 Task: Look for space in Santa Cruz de El Seibo, Dominican Republic from 22nd June, 2023 to 30th June, 2023 for 2 adults in price range Rs.7000 to Rs.15000. Place can be entire place with 1  bedroom having 1 bed and 1 bathroom. Property type can be house, flat, guest house, hotel. Booking option can be shelf check-in. Required host language is English.
Action: Mouse moved to (740, 83)
Screenshot: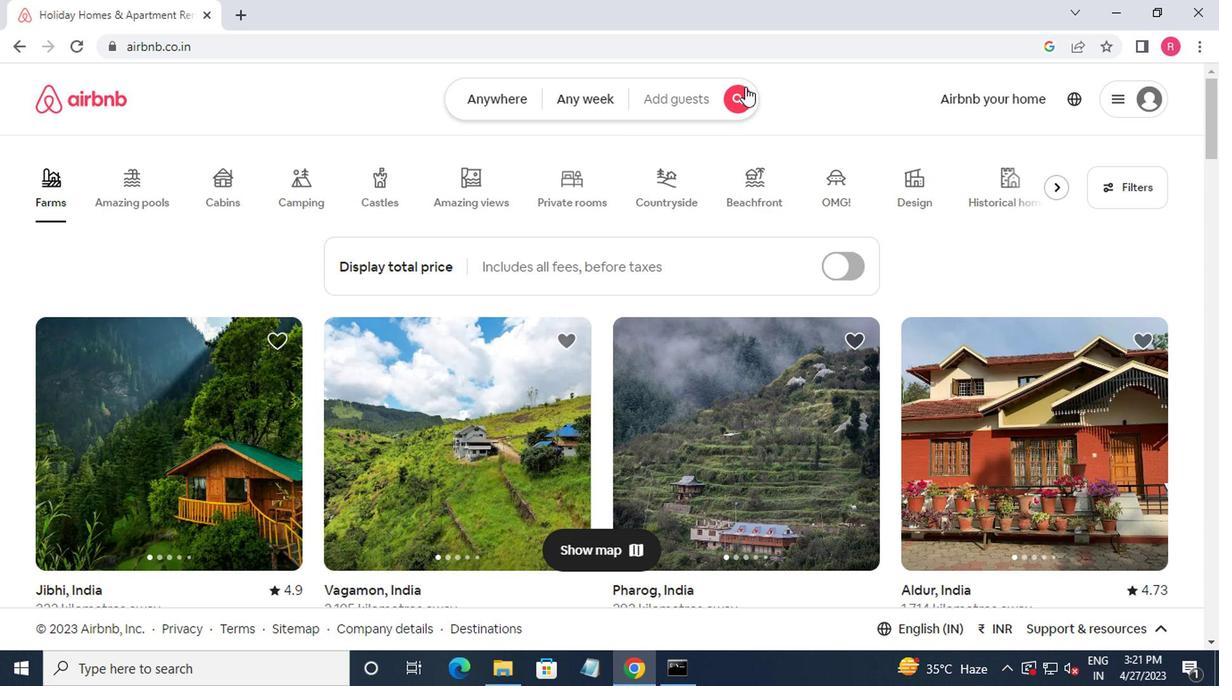 
Action: Mouse pressed left at (740, 83)
Screenshot: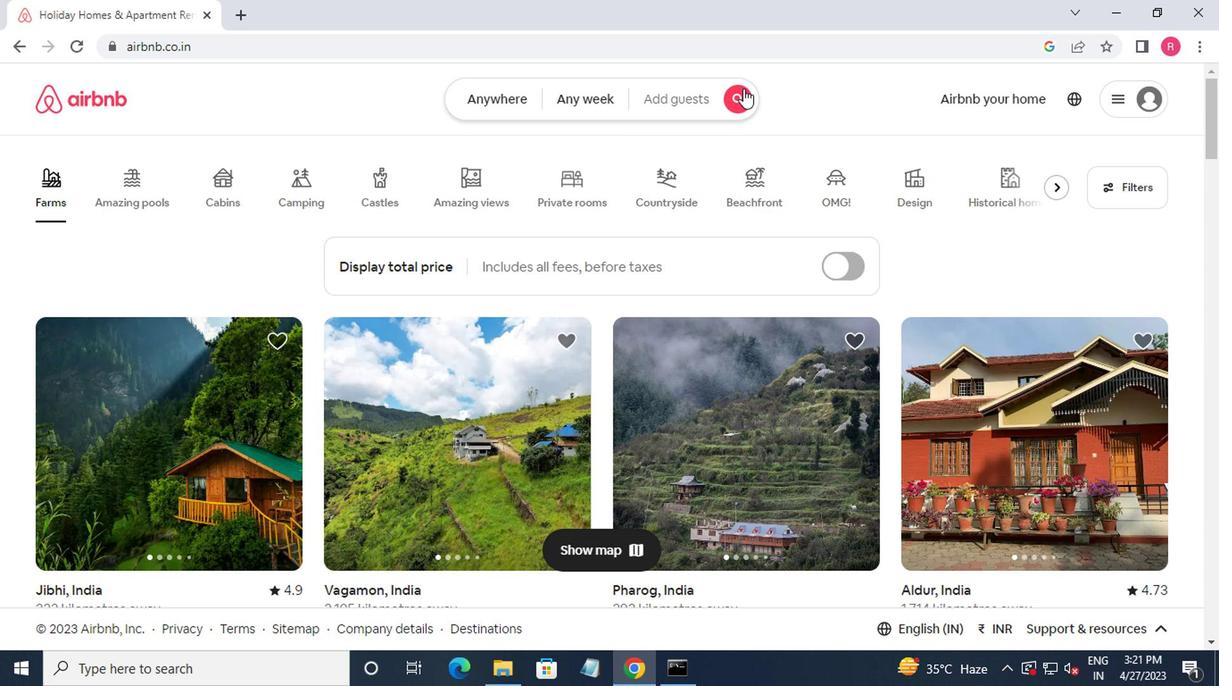 
Action: Mouse moved to (418, 167)
Screenshot: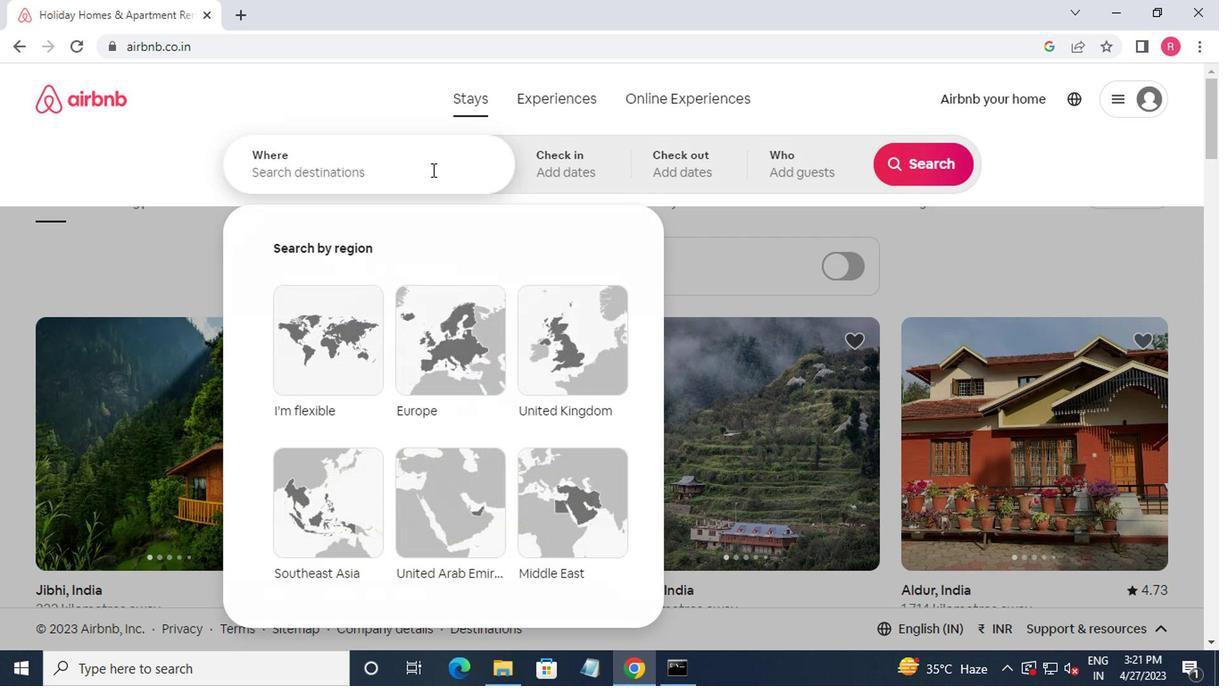 
Action: Mouse pressed left at (418, 167)
Screenshot: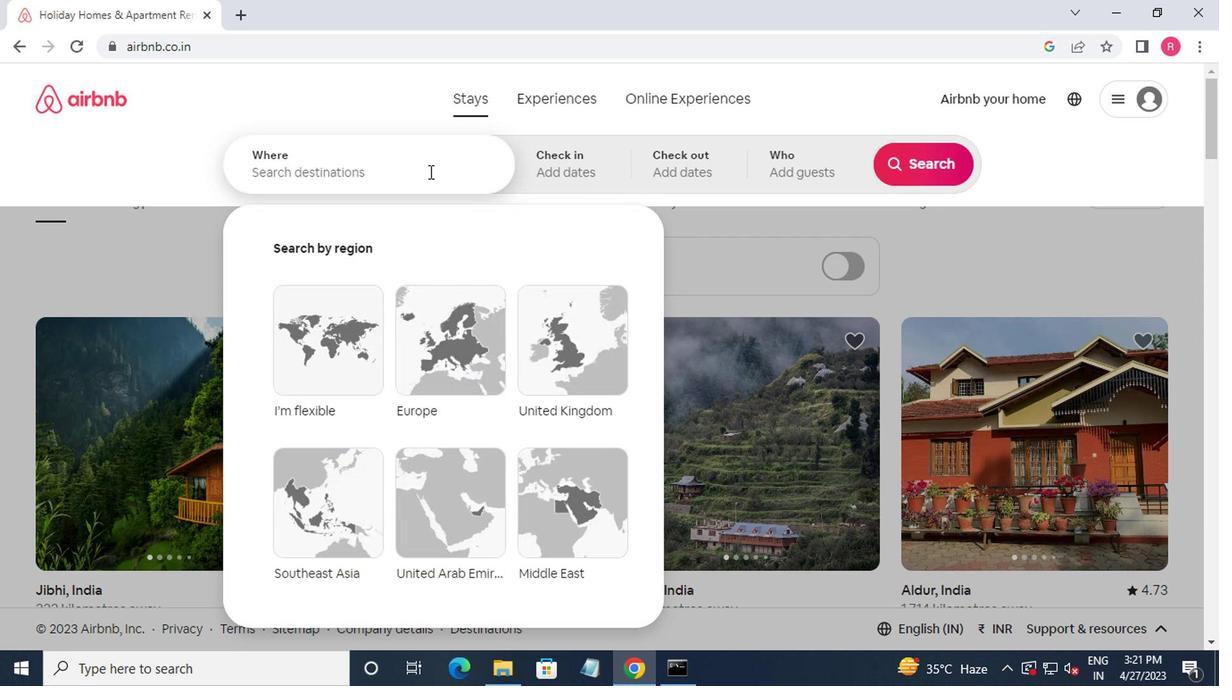 
Action: Key pressed santa<Key.space>cruz<Key.space>de<Key.space>el
Screenshot: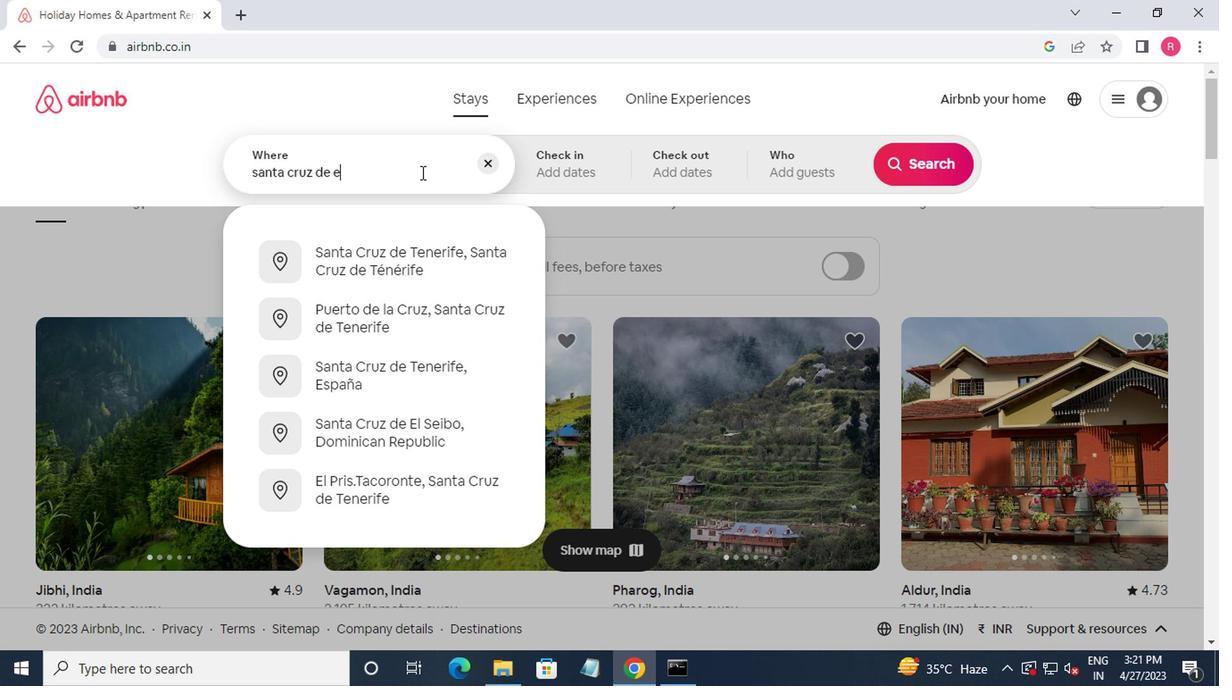
Action: Mouse moved to (414, 272)
Screenshot: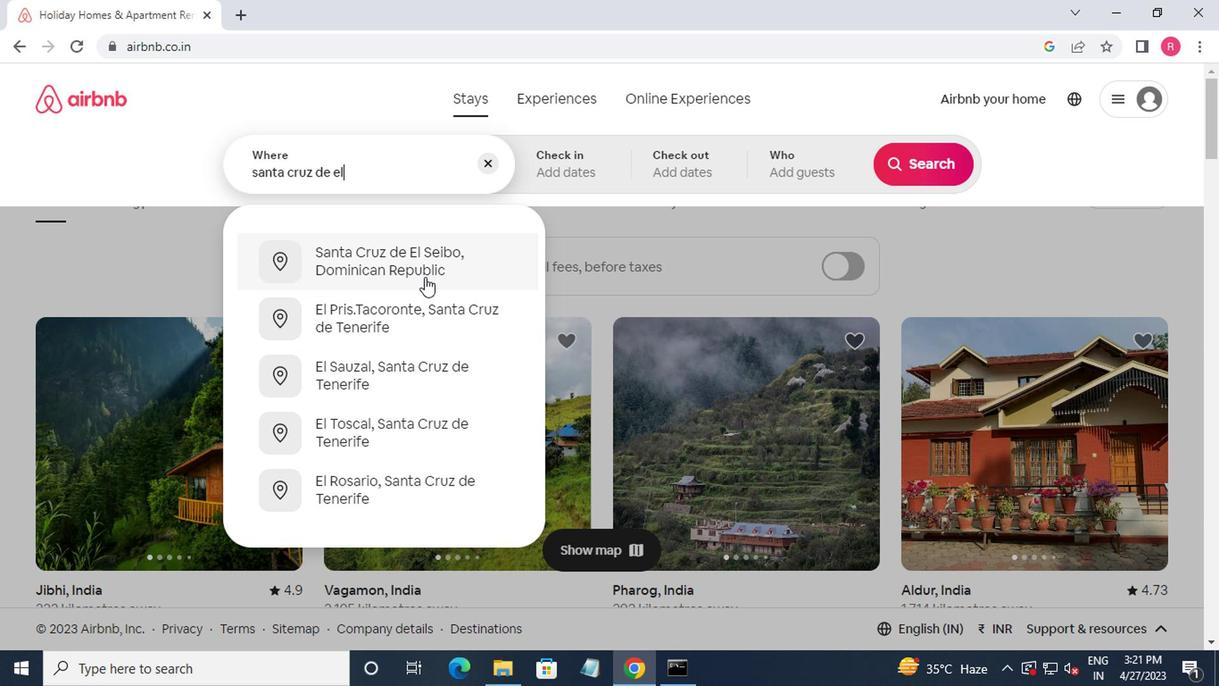 
Action: Mouse pressed left at (414, 272)
Screenshot: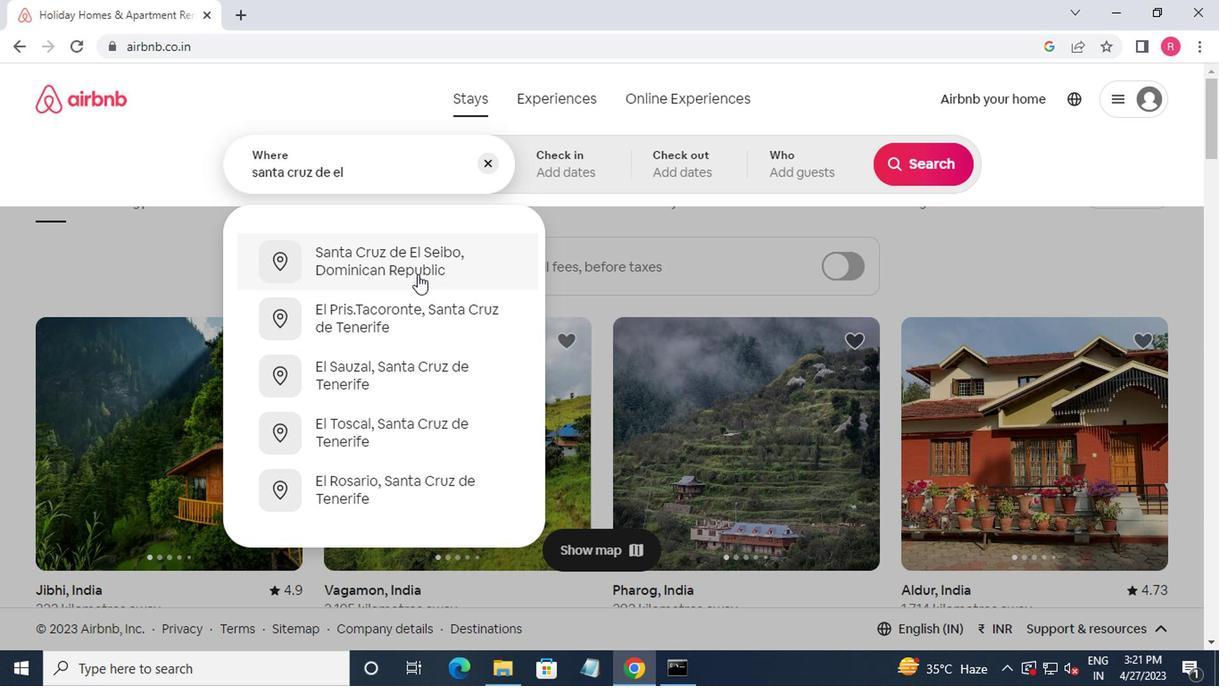 
Action: Mouse moved to (909, 309)
Screenshot: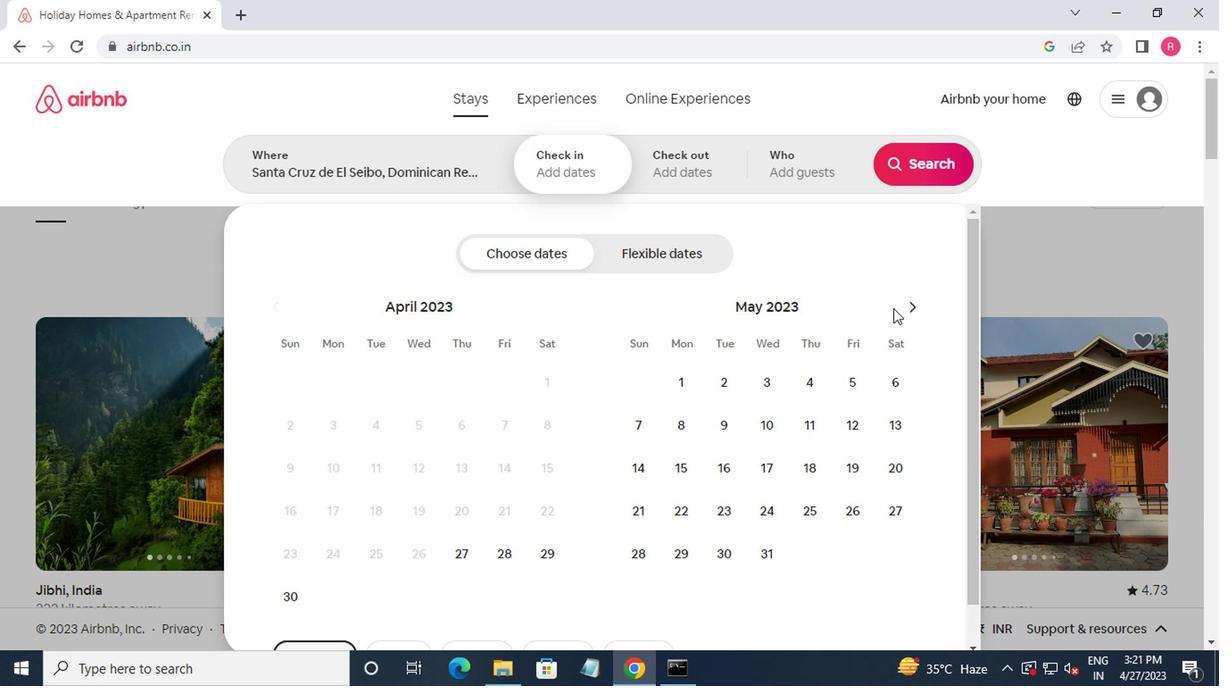 
Action: Mouse pressed left at (909, 309)
Screenshot: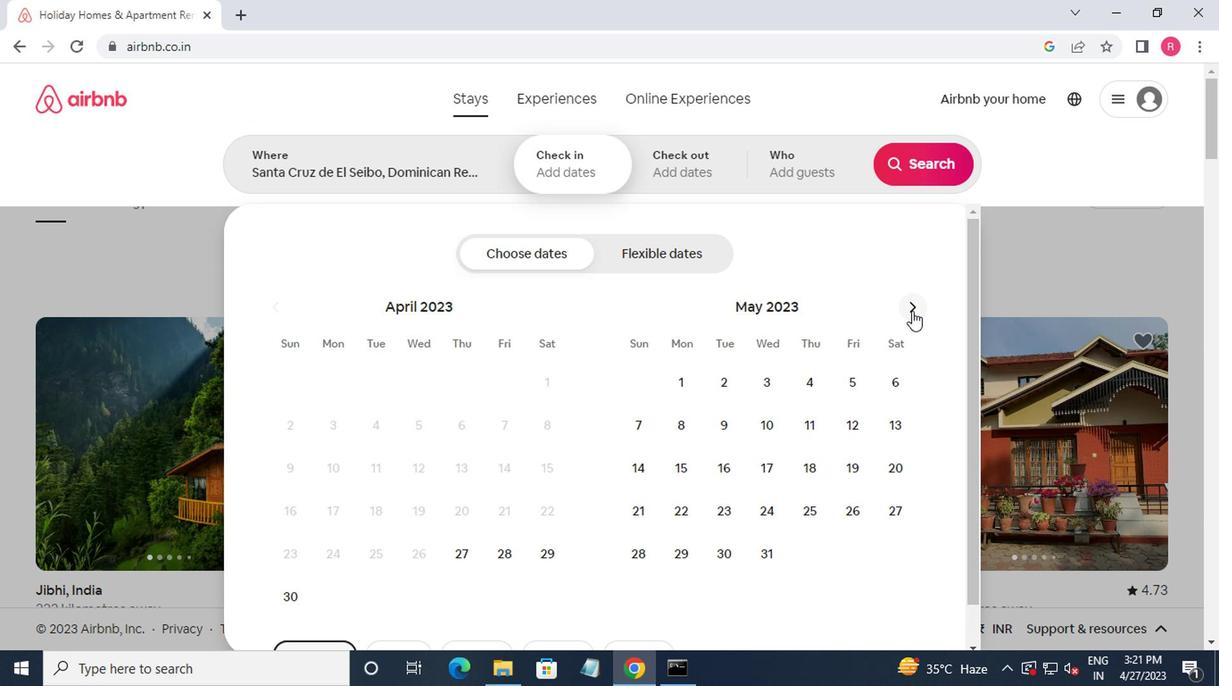 
Action: Mouse moved to (799, 524)
Screenshot: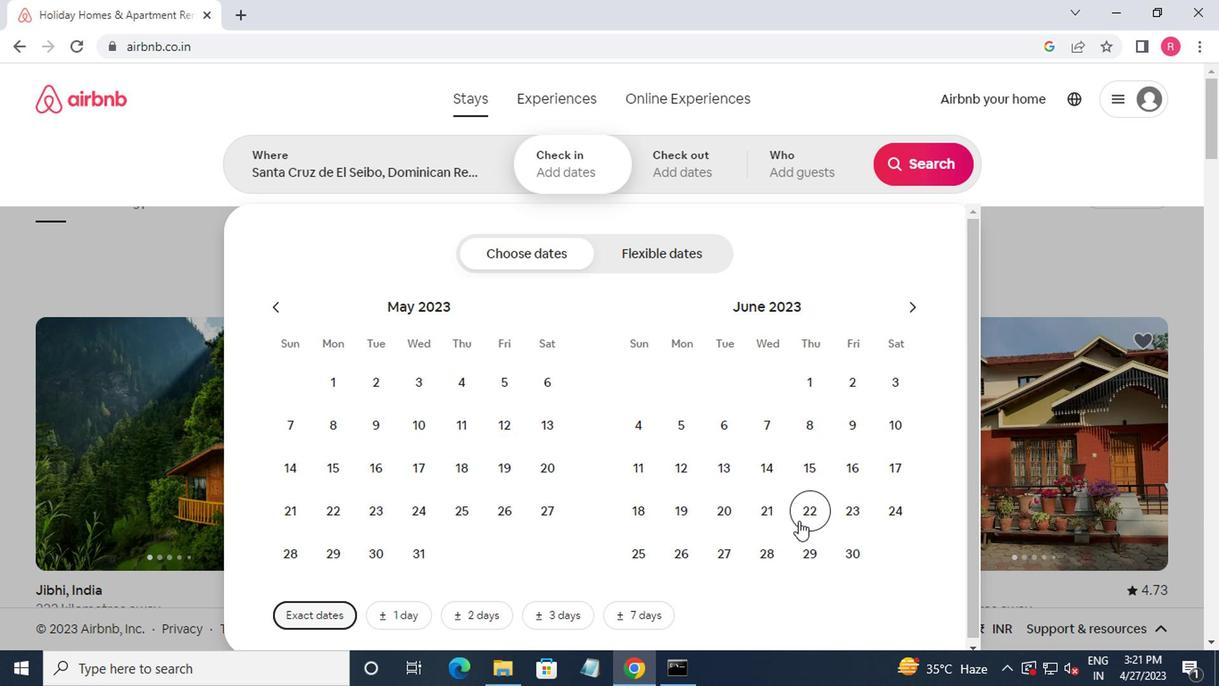 
Action: Mouse pressed left at (799, 524)
Screenshot: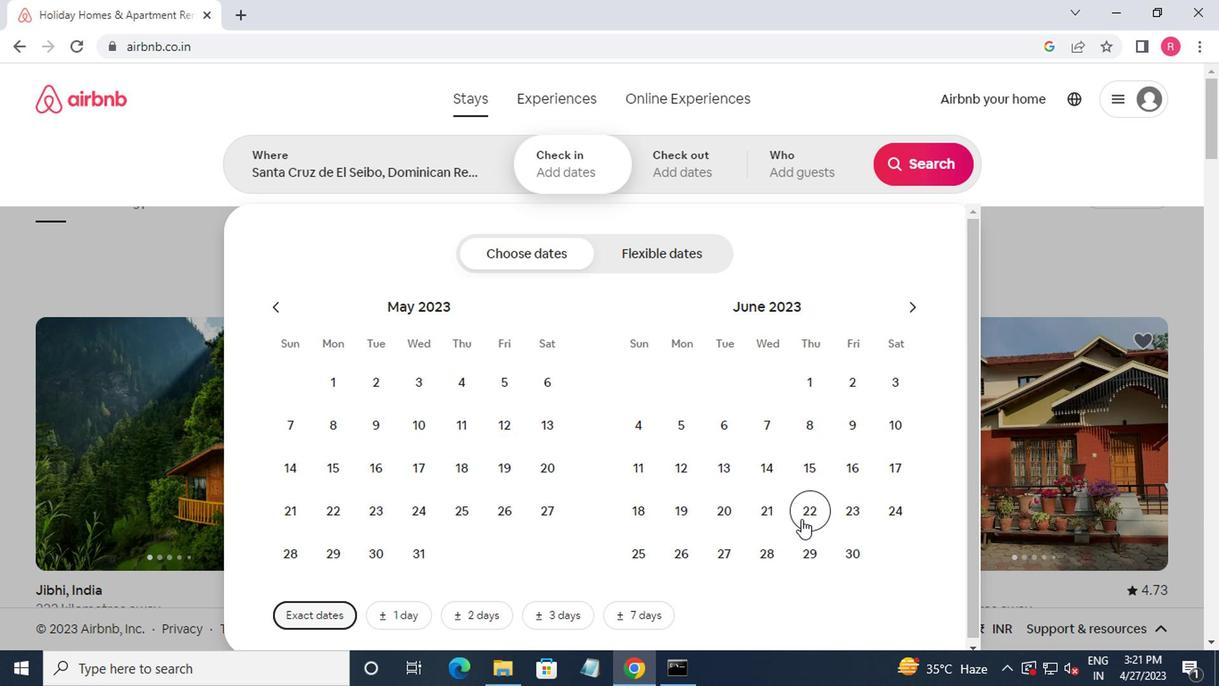 
Action: Mouse moved to (899, 301)
Screenshot: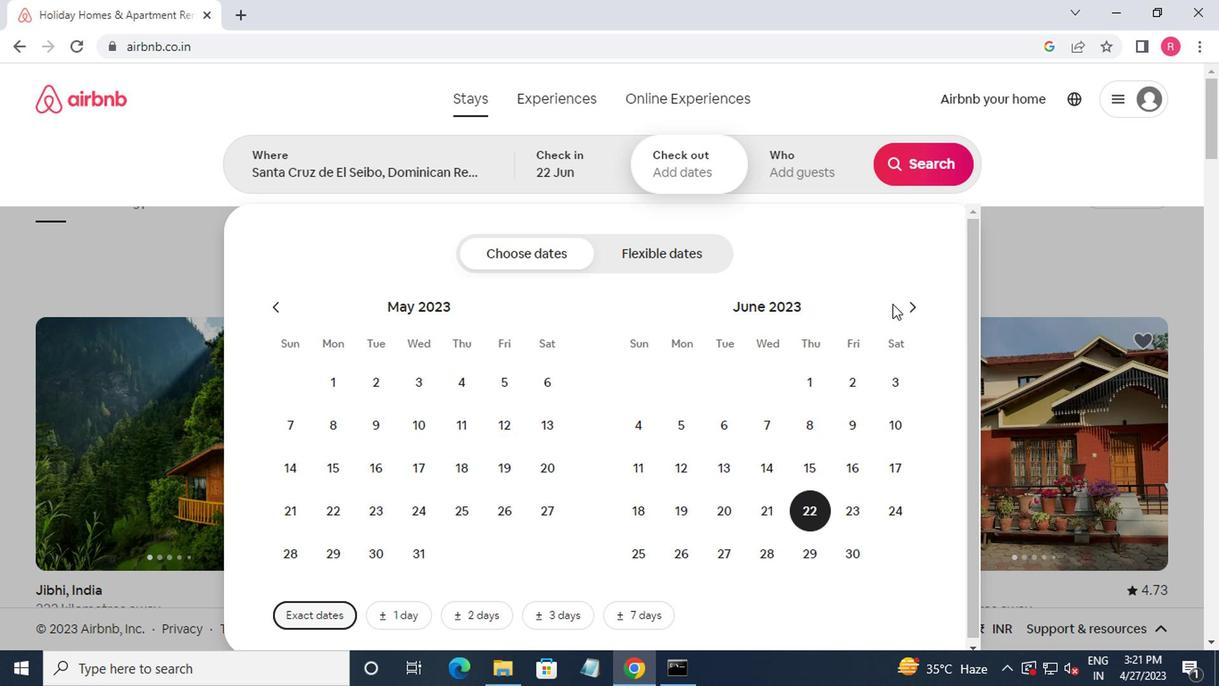 
Action: Mouse pressed left at (899, 301)
Screenshot: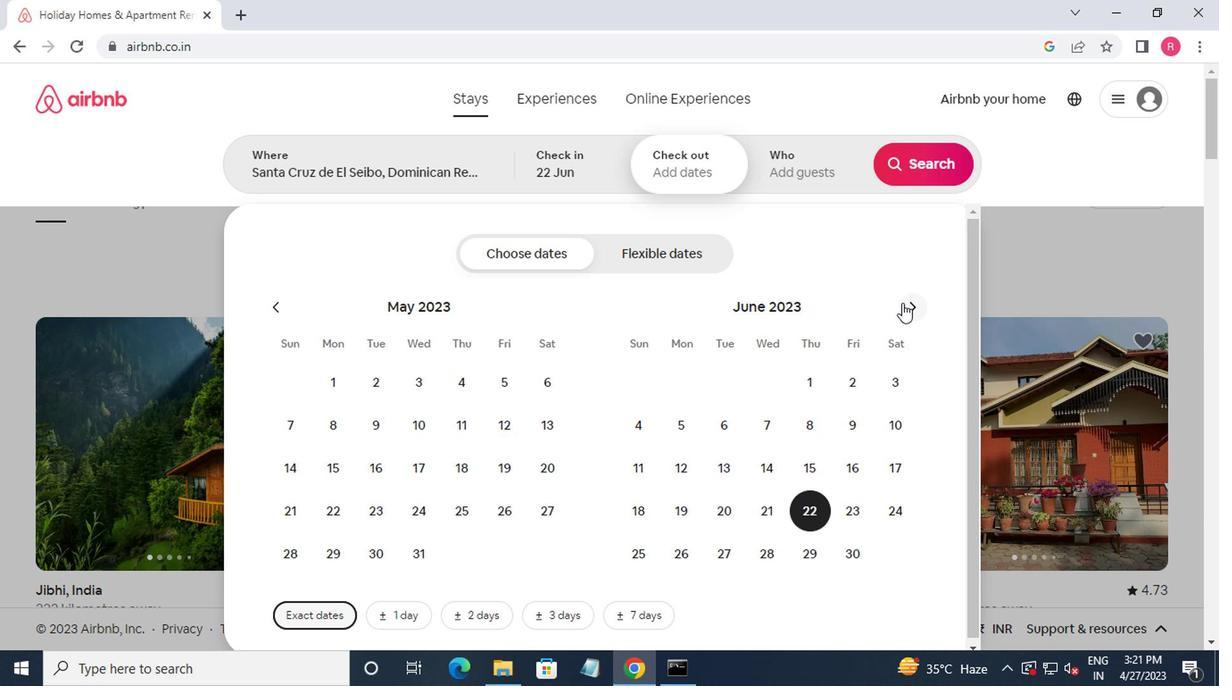 
Action: Mouse moved to (518, 561)
Screenshot: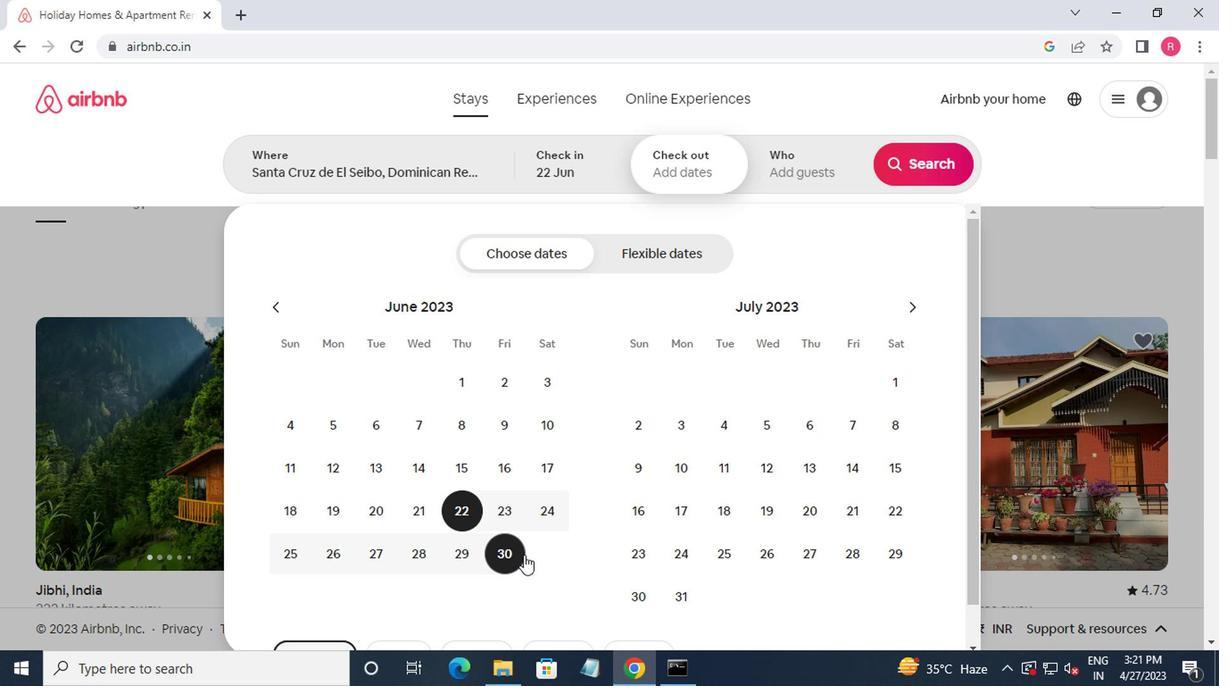
Action: Mouse pressed left at (518, 561)
Screenshot: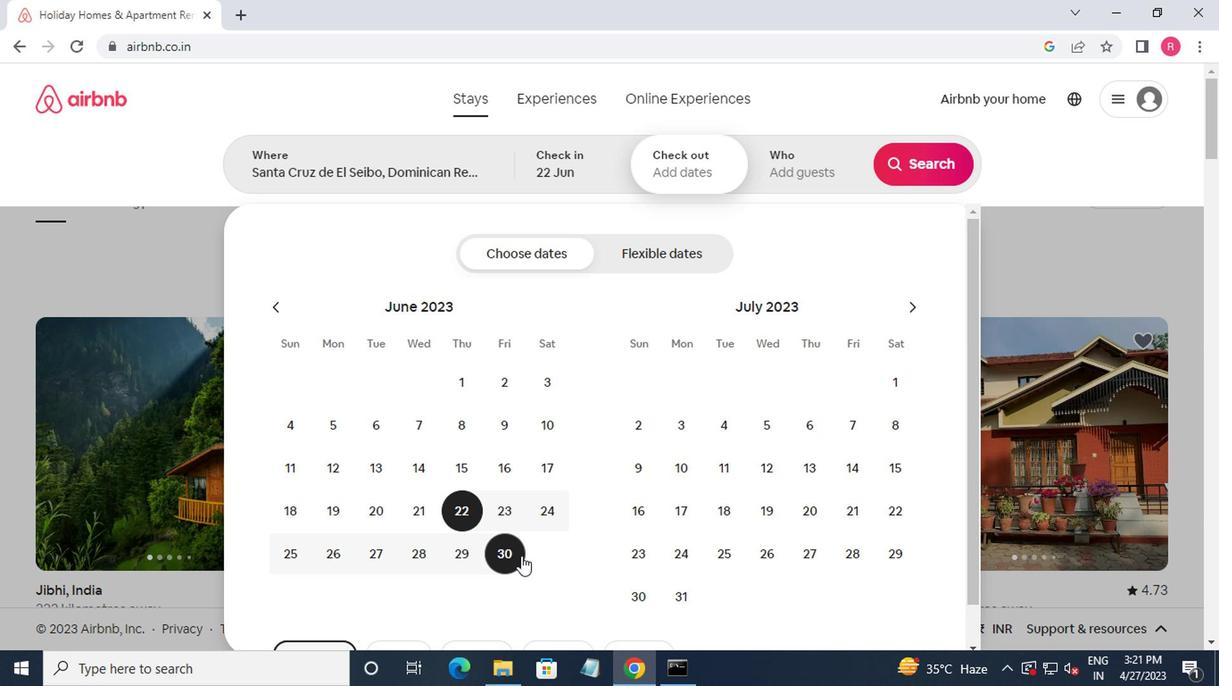
Action: Mouse moved to (793, 173)
Screenshot: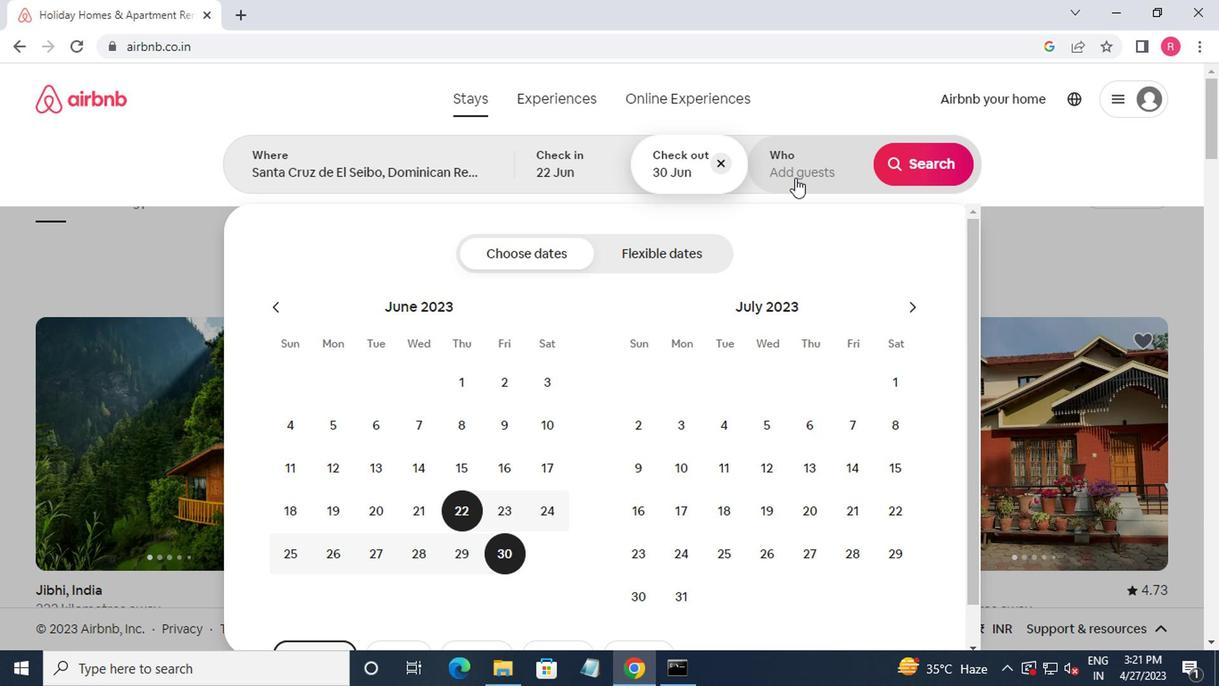 
Action: Mouse pressed left at (793, 173)
Screenshot: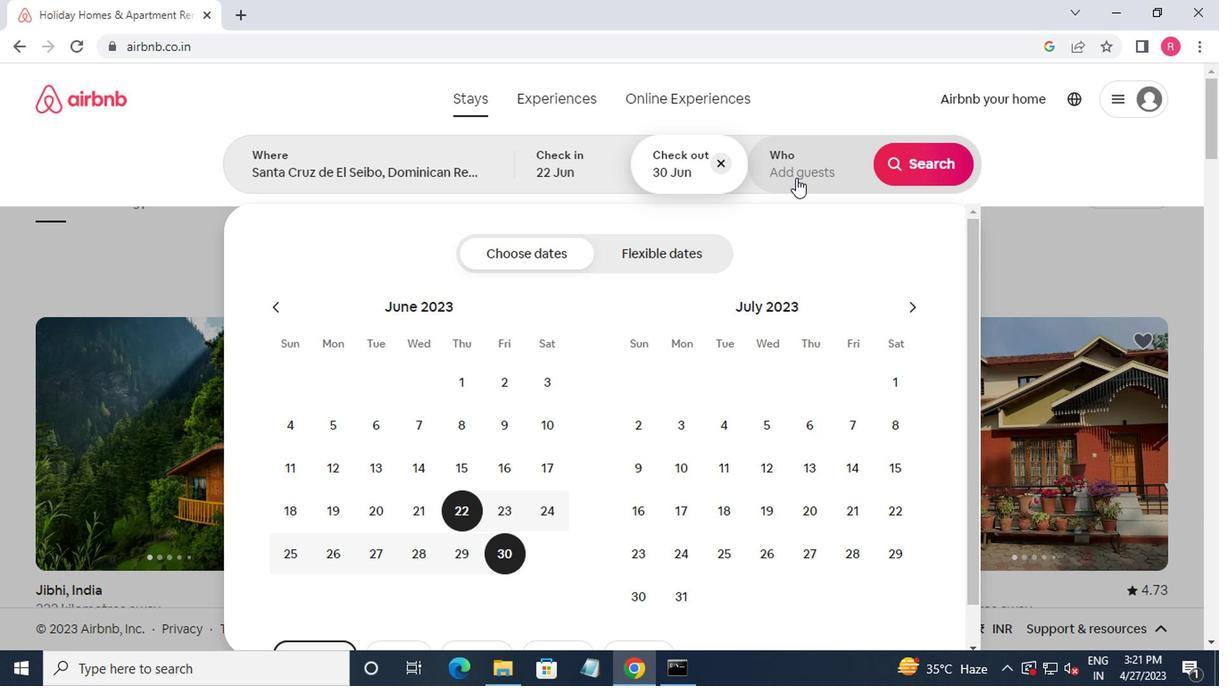 
Action: Mouse moved to (933, 252)
Screenshot: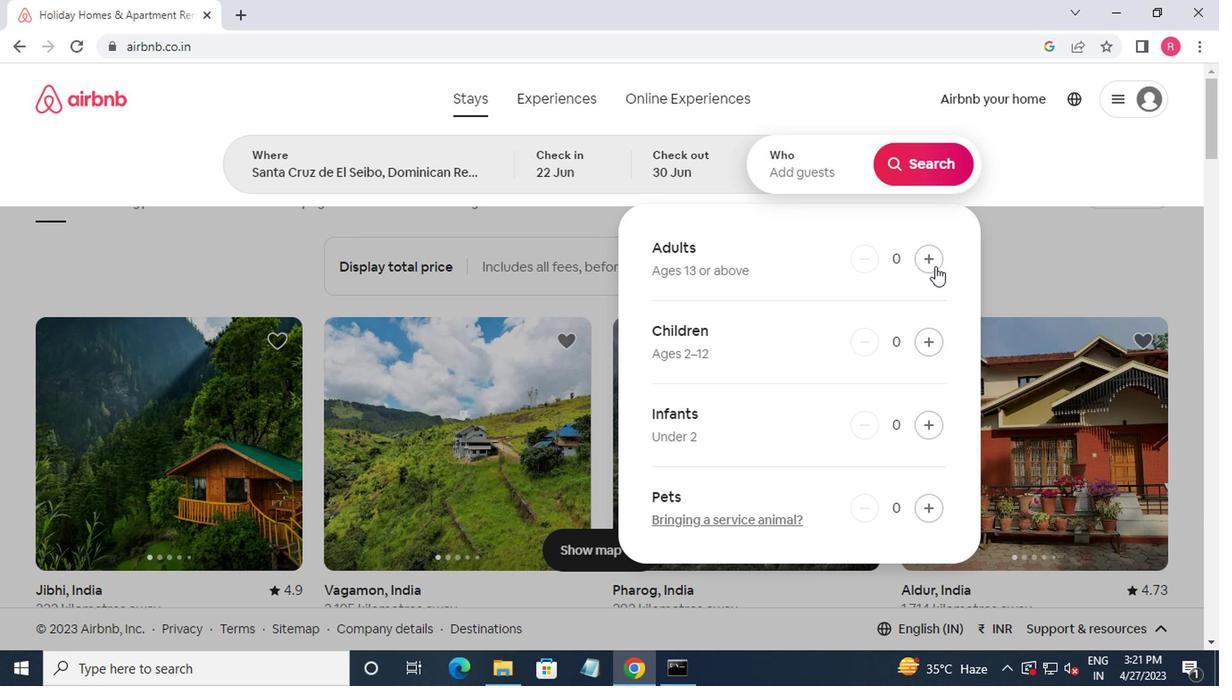 
Action: Mouse pressed left at (933, 252)
Screenshot: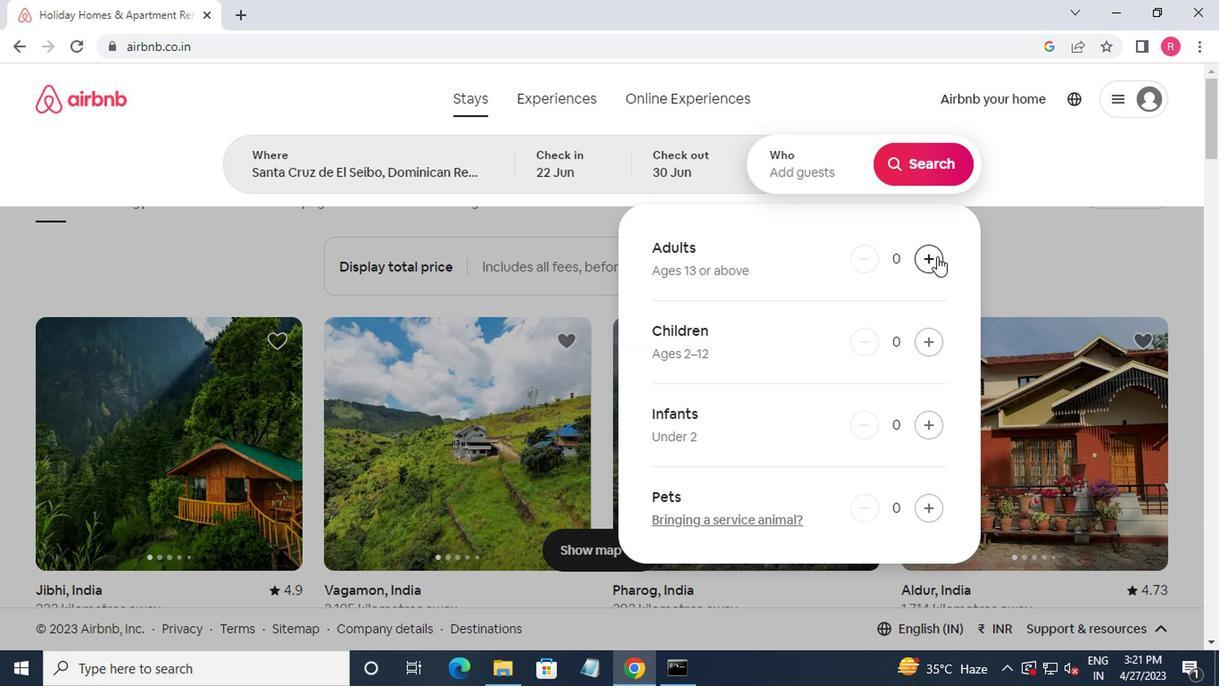 
Action: Mouse pressed left at (933, 252)
Screenshot: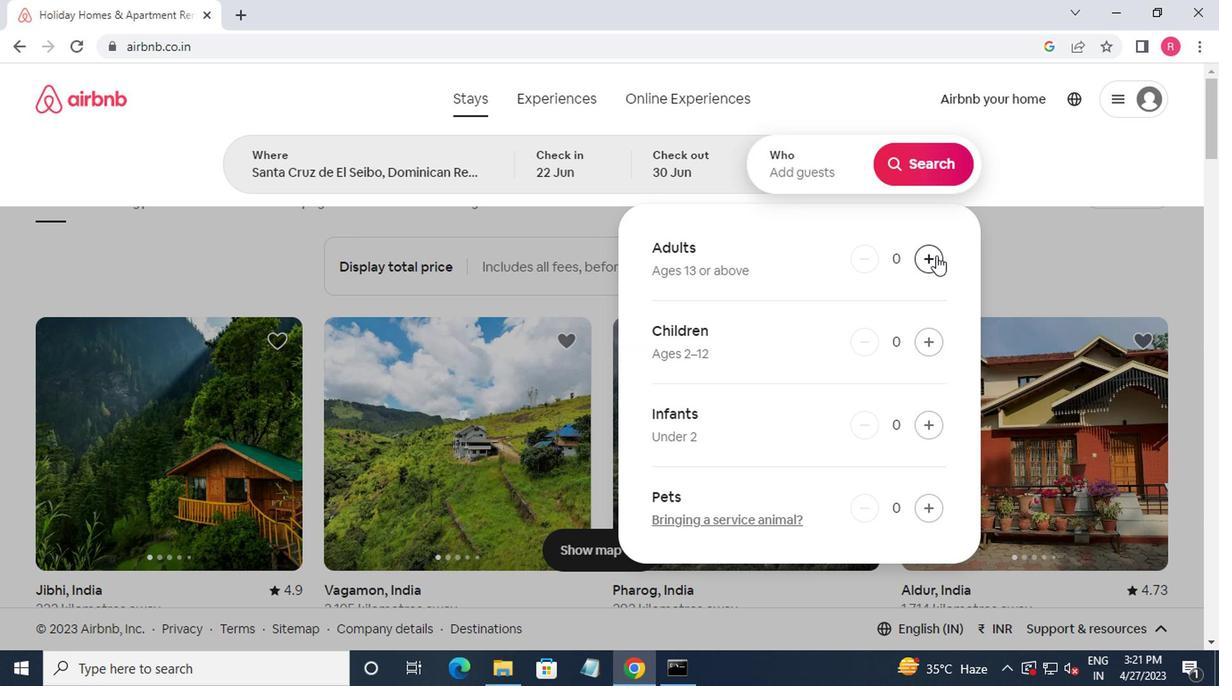 
Action: Mouse moved to (914, 179)
Screenshot: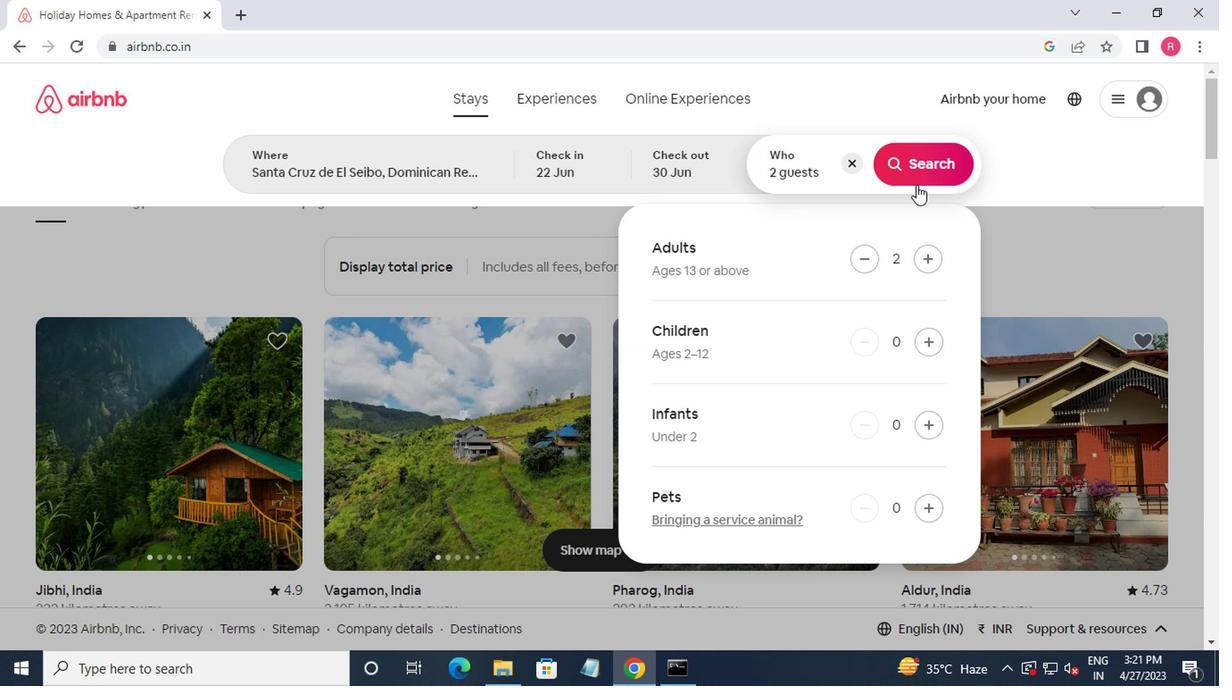 
Action: Mouse pressed left at (914, 179)
Screenshot: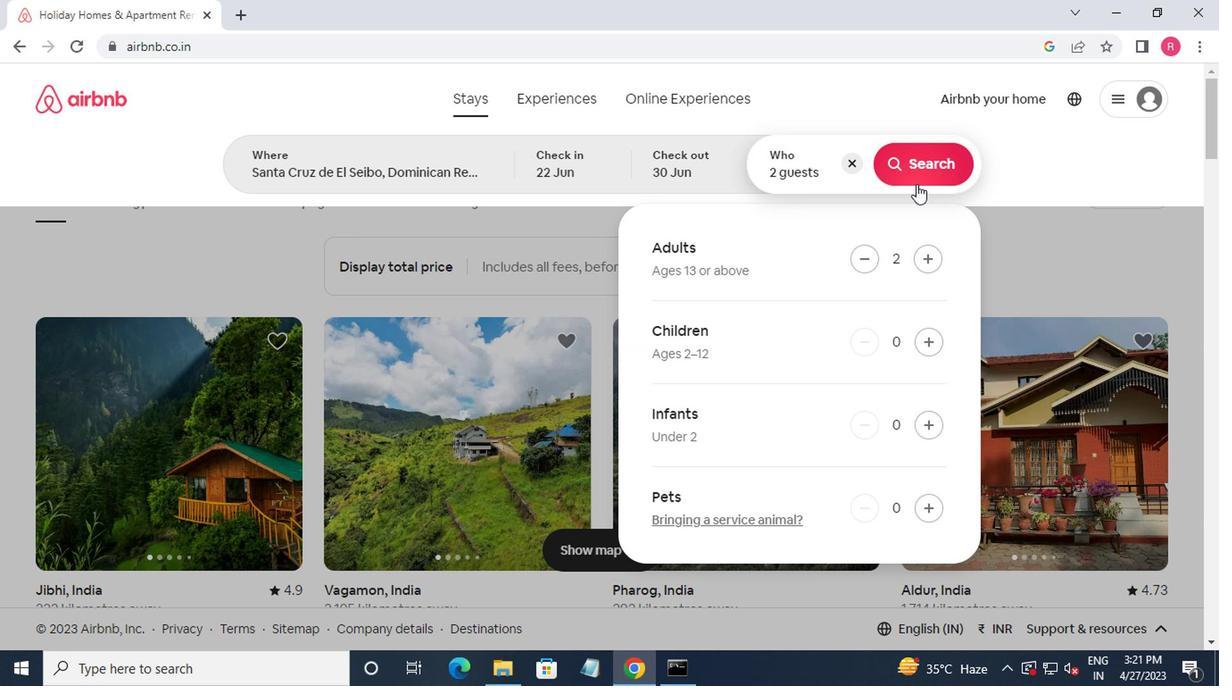 
Action: Mouse moved to (1140, 167)
Screenshot: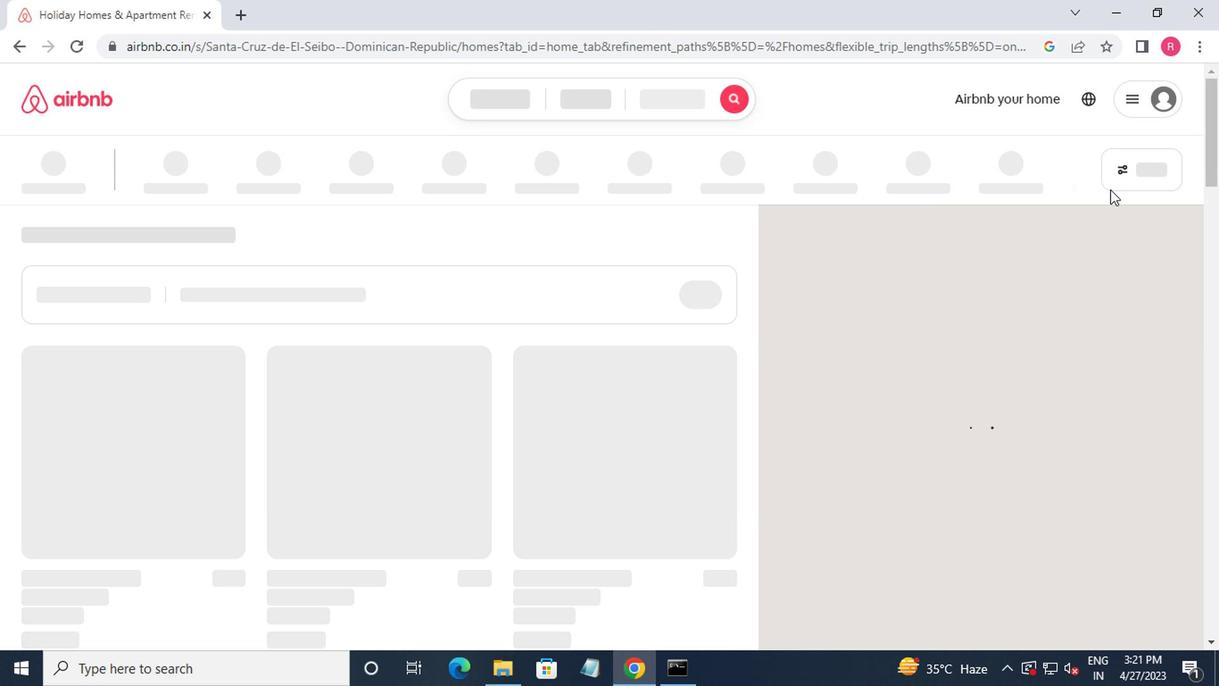 
Action: Mouse pressed left at (1140, 167)
Screenshot: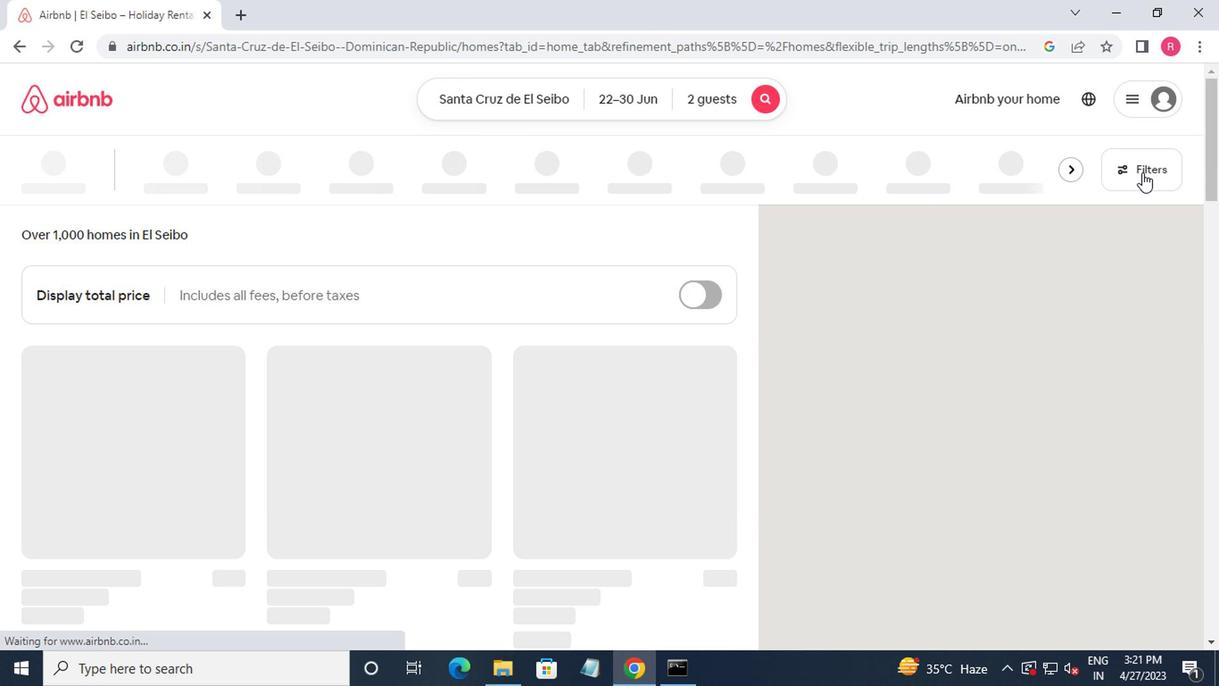 
Action: Mouse moved to (377, 400)
Screenshot: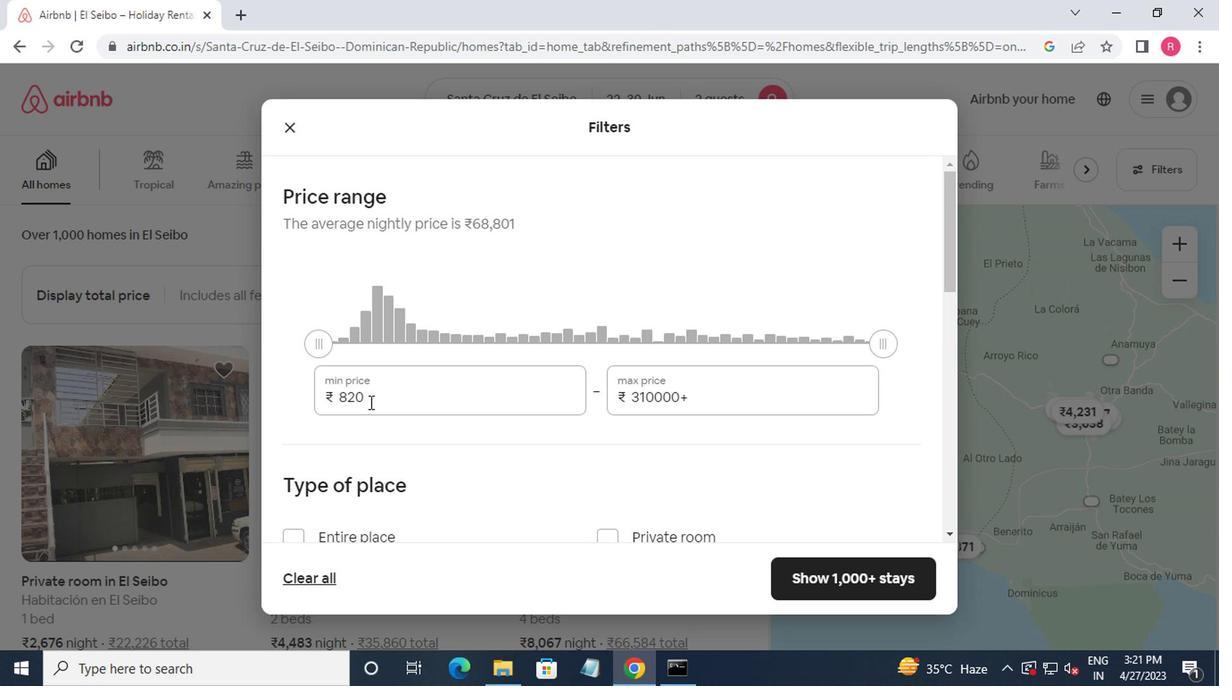 
Action: Mouse pressed left at (377, 400)
Screenshot: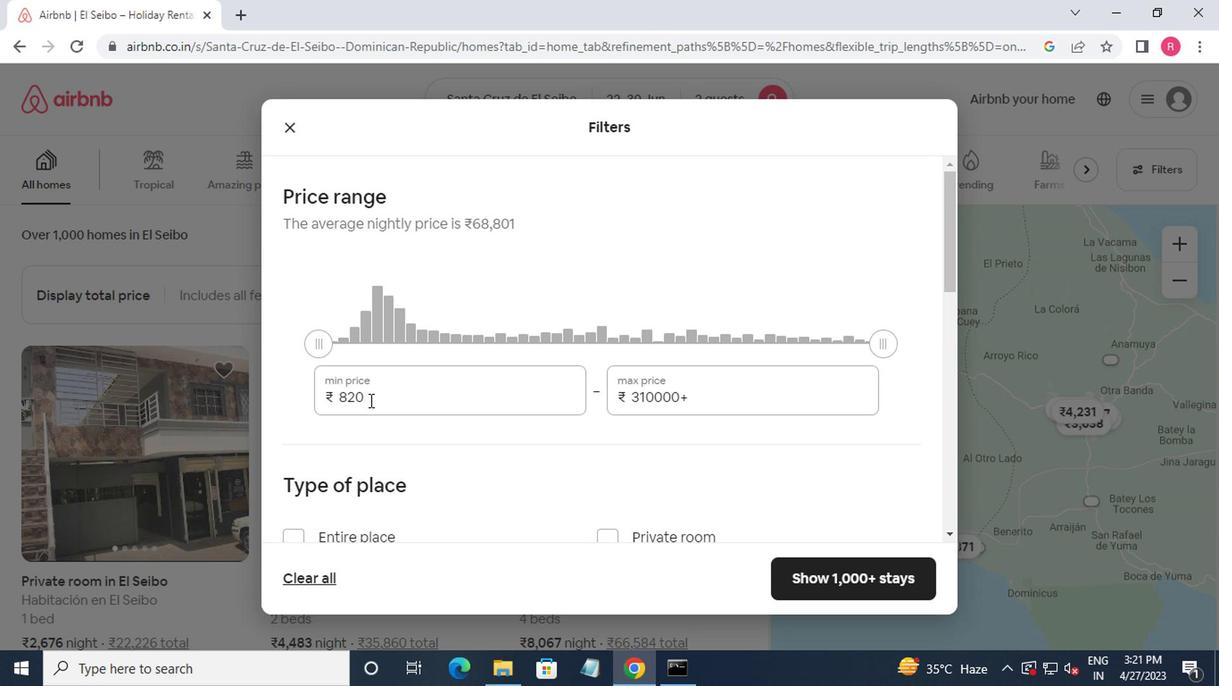 
Action: Key pressed <Key.backspace><Key.backspace><Key.backspace><Key.backspace>7000<Key.tab>15000
Screenshot: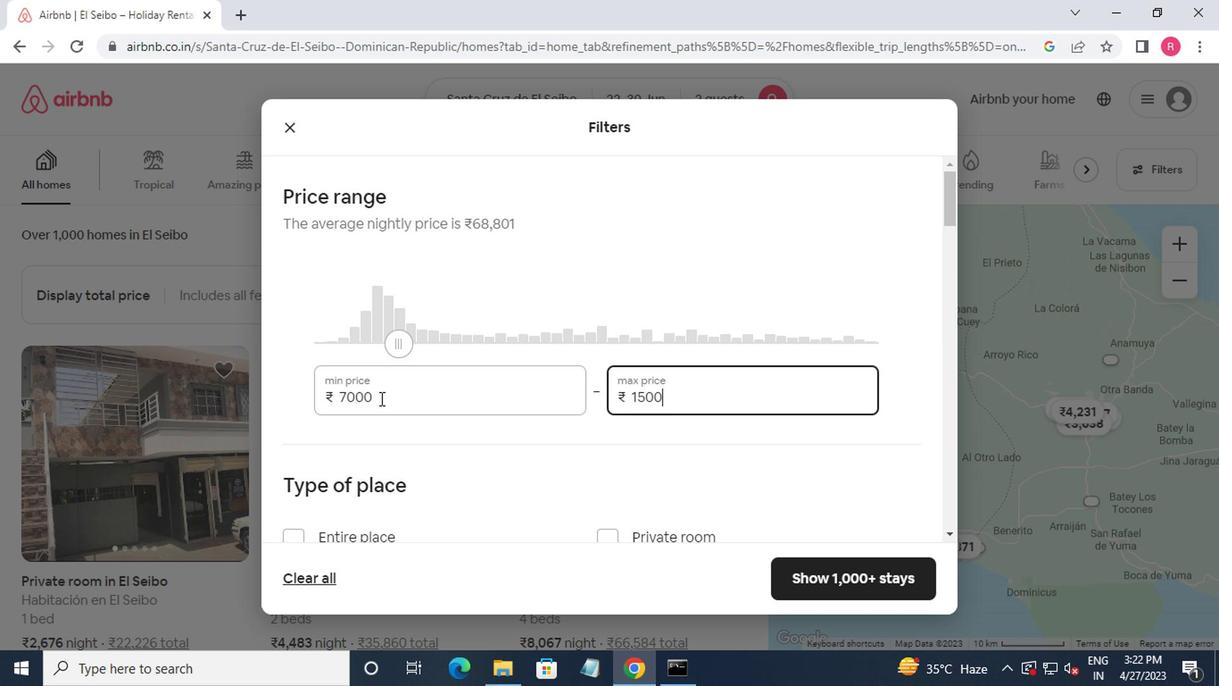 
Action: Mouse moved to (363, 414)
Screenshot: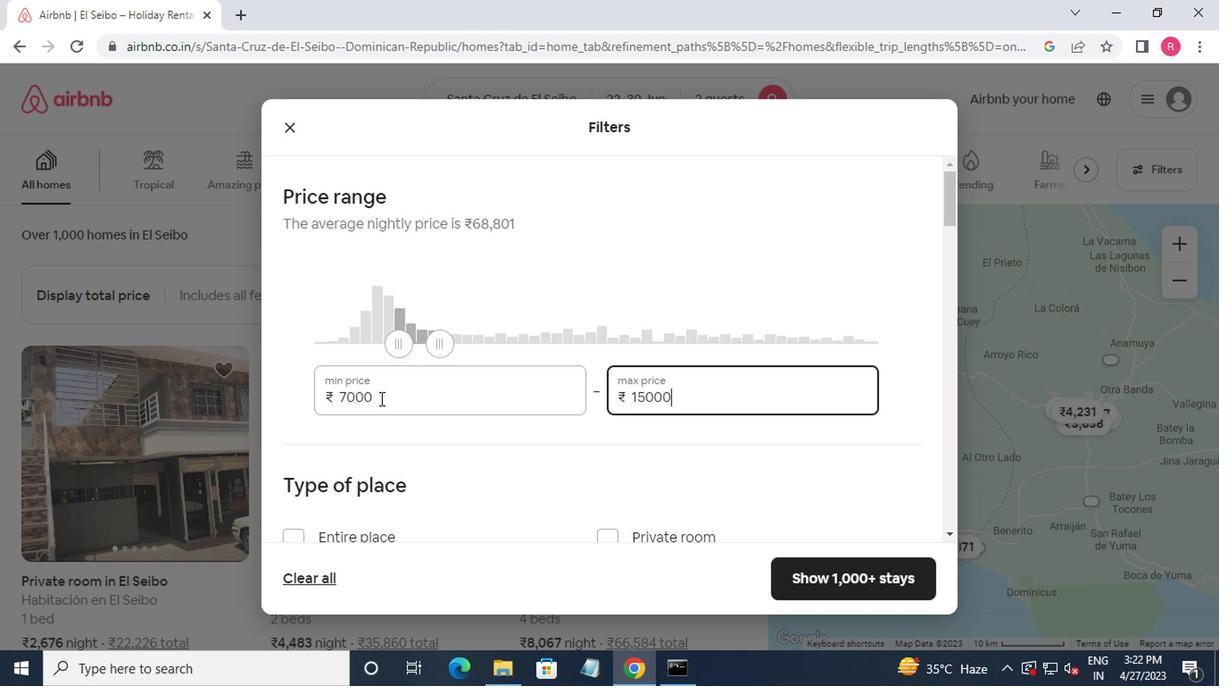 
Action: Mouse scrolled (363, 413) with delta (0, -1)
Screenshot: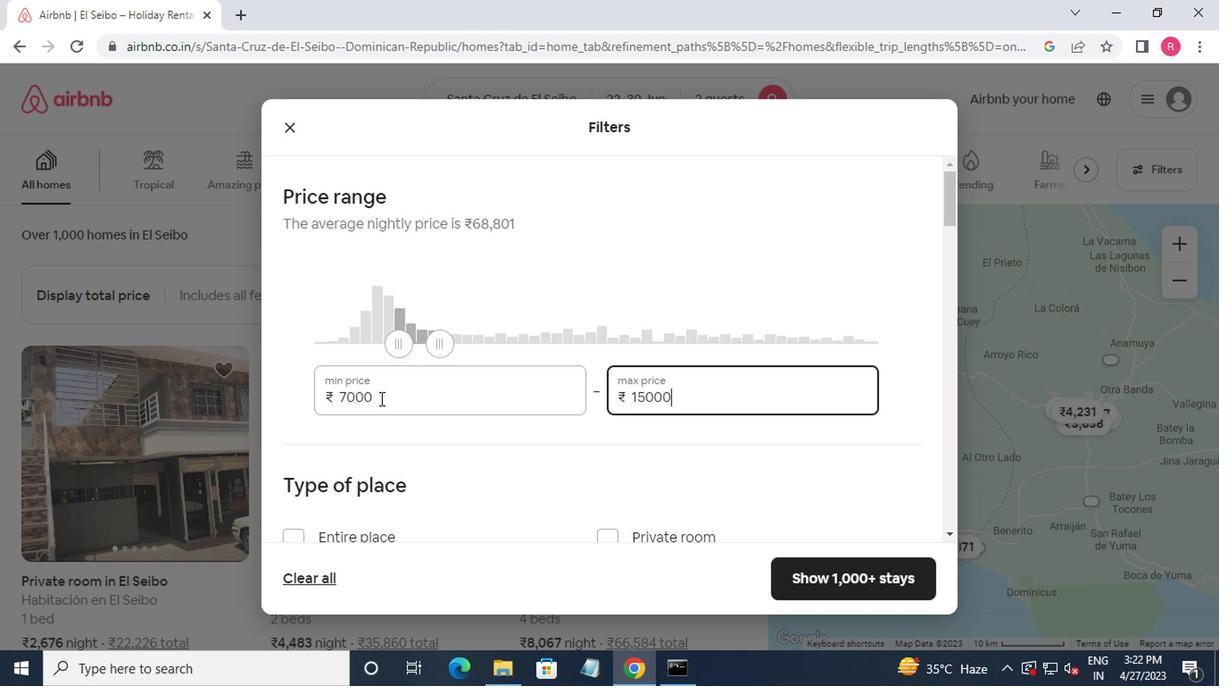 
Action: Mouse moved to (363, 417)
Screenshot: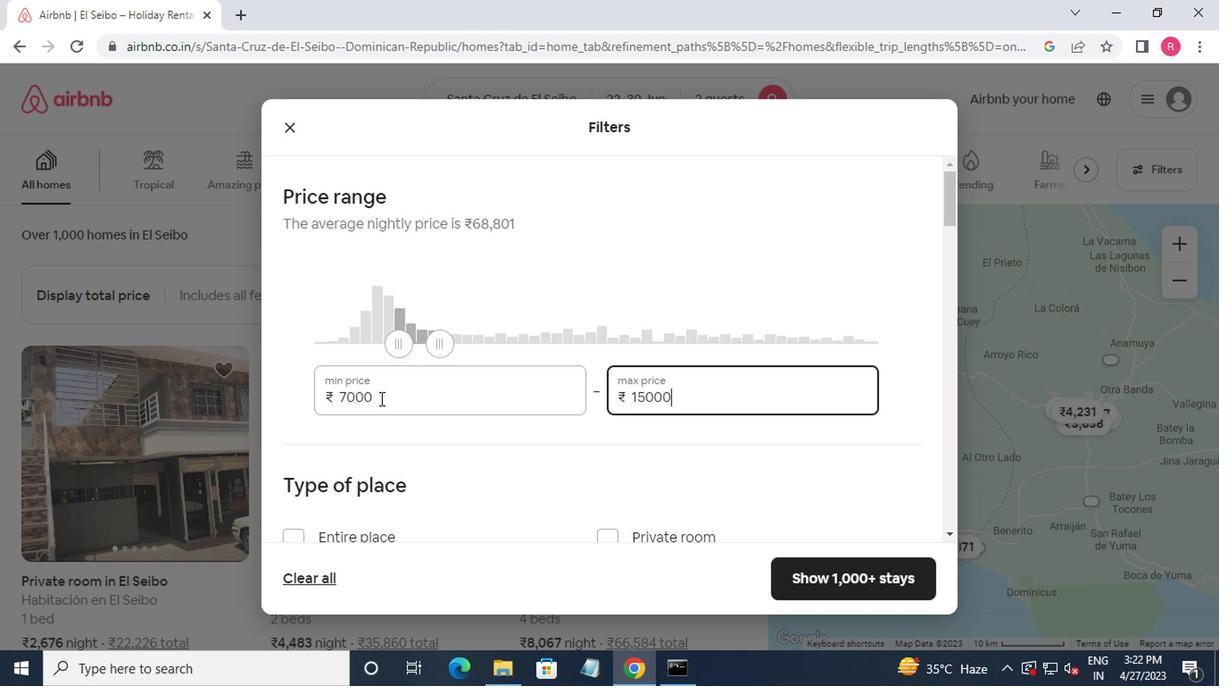 
Action: Mouse scrolled (363, 416) with delta (0, 0)
Screenshot: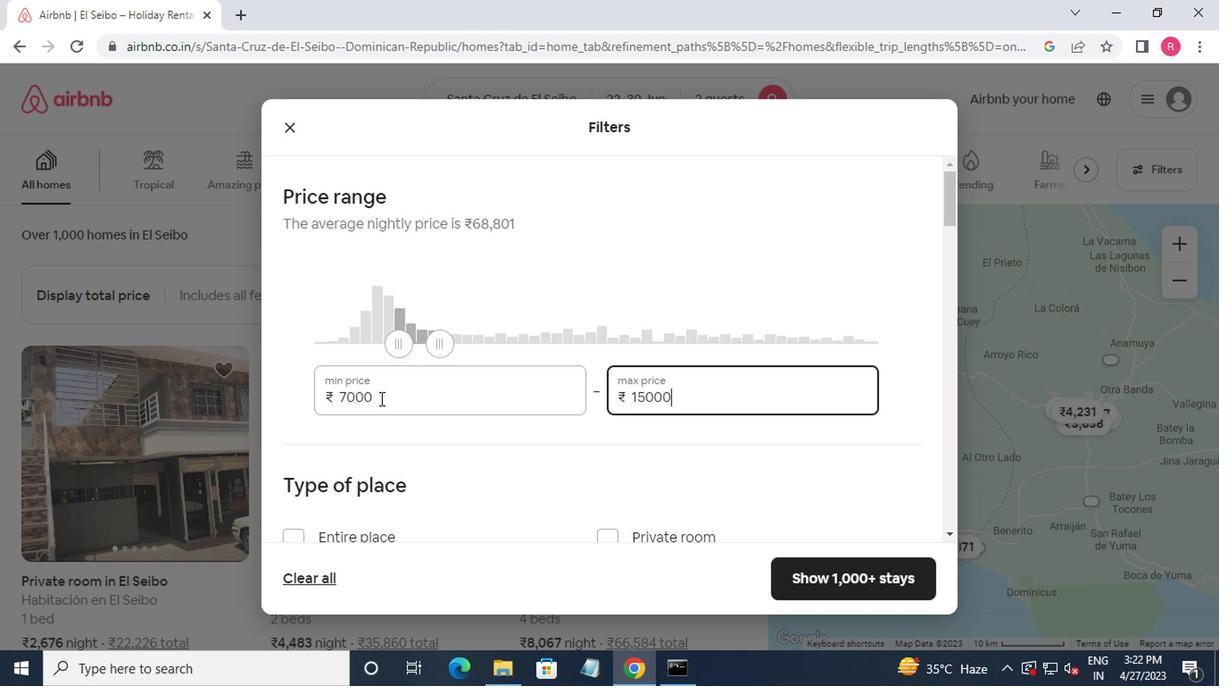 
Action: Mouse moved to (360, 433)
Screenshot: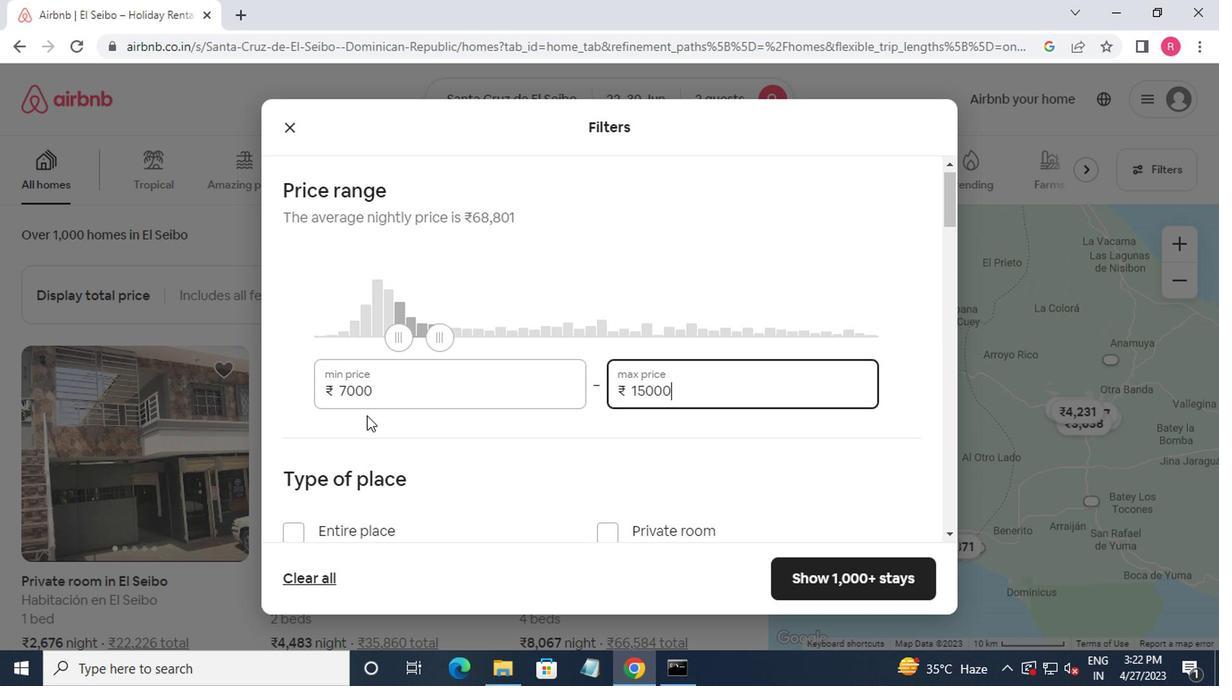 
Action: Mouse scrolled (360, 433) with delta (0, 0)
Screenshot: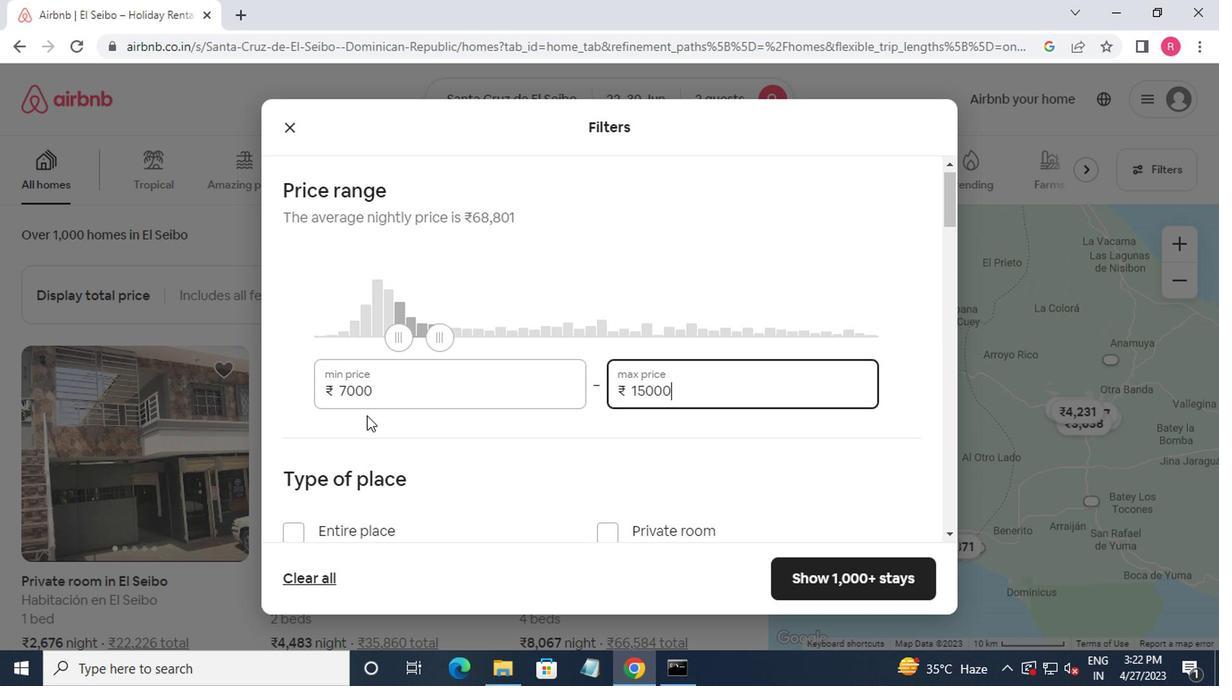 
Action: Mouse moved to (291, 272)
Screenshot: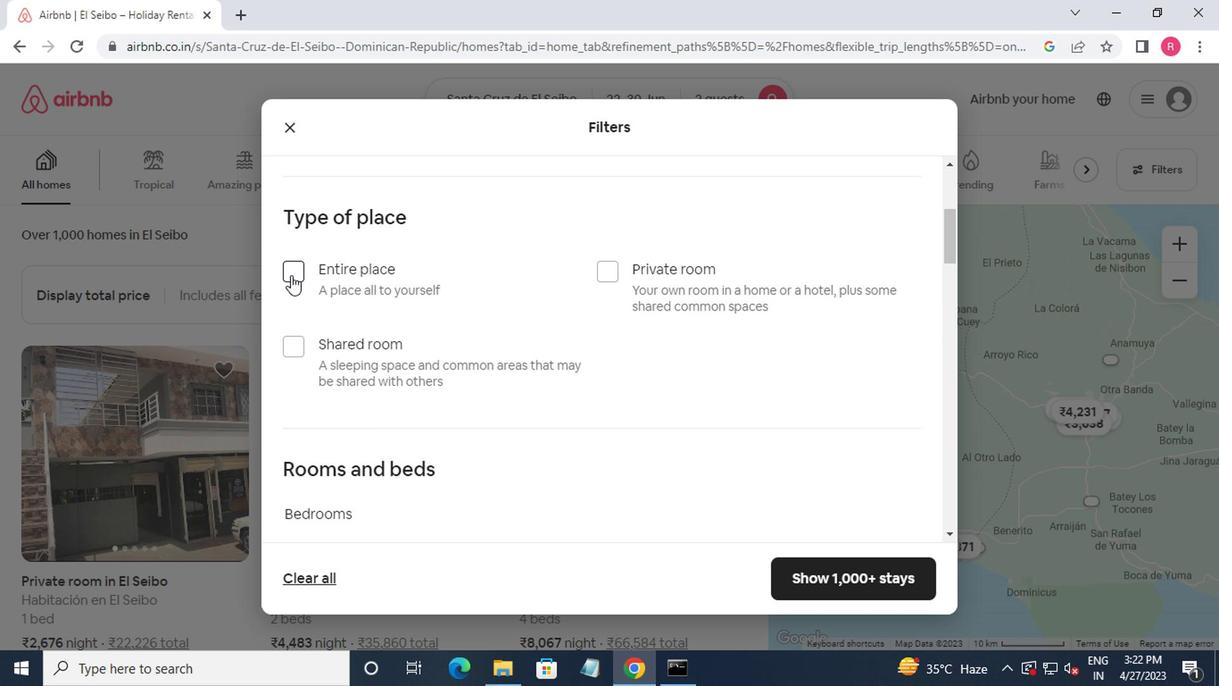 
Action: Mouse pressed left at (291, 272)
Screenshot: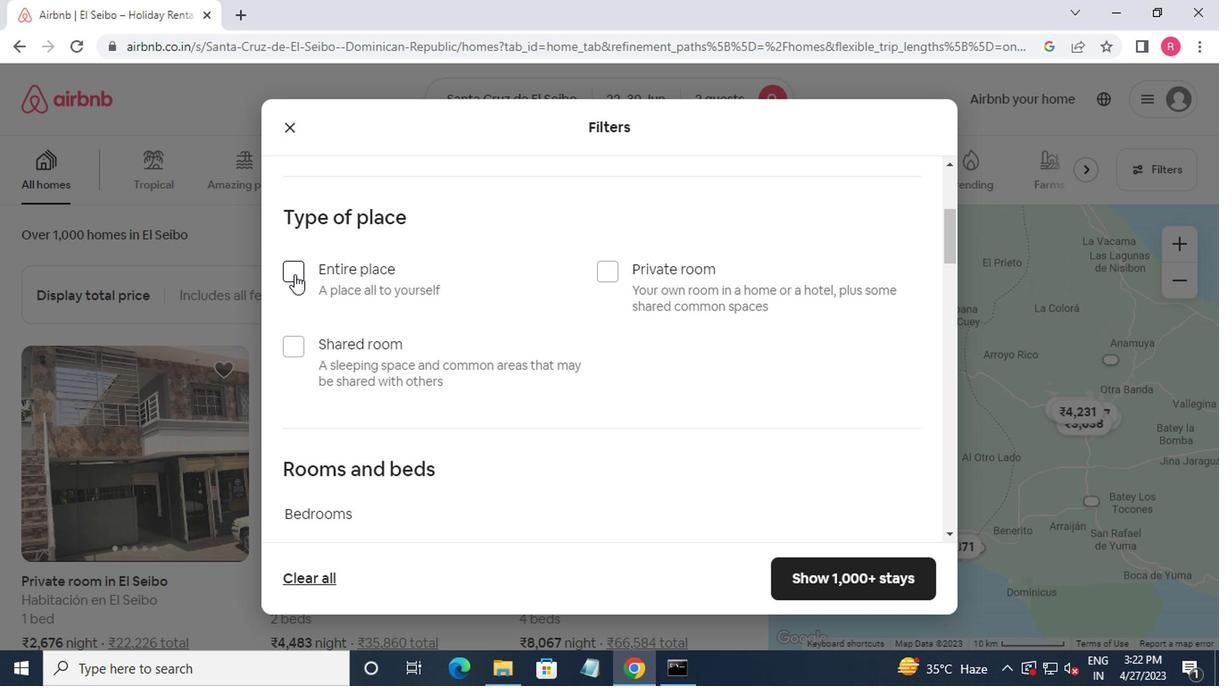 
Action: Mouse moved to (289, 285)
Screenshot: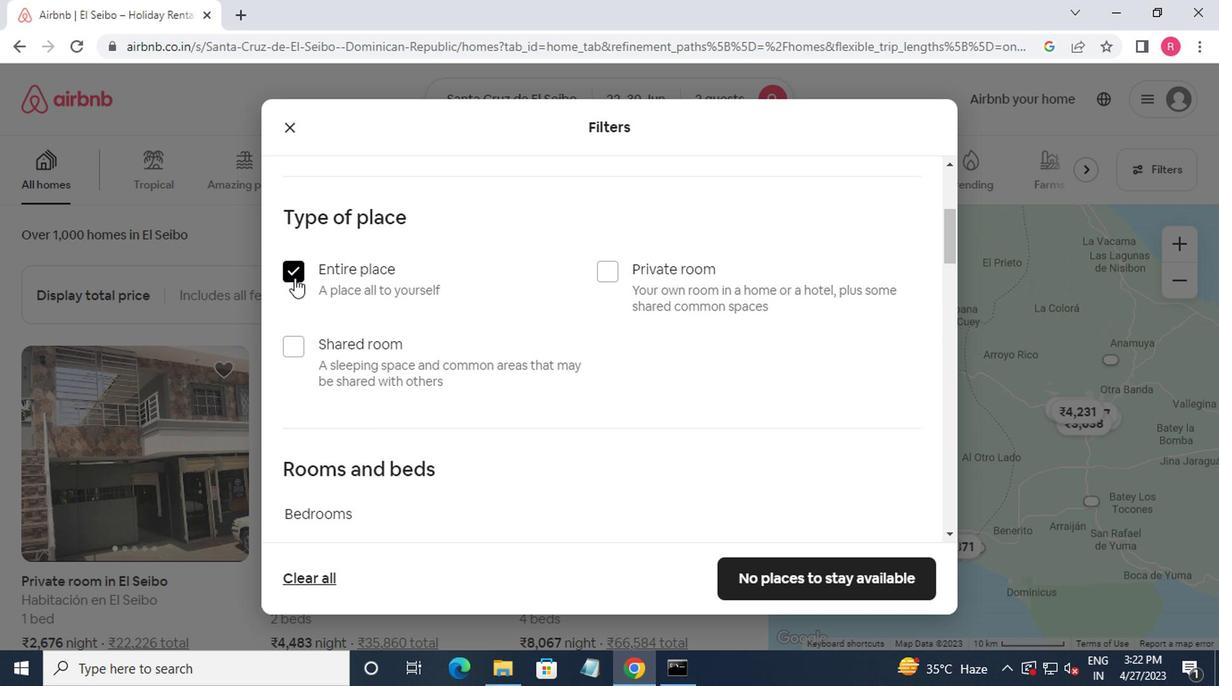 
Action: Mouse scrolled (289, 285) with delta (0, 0)
Screenshot: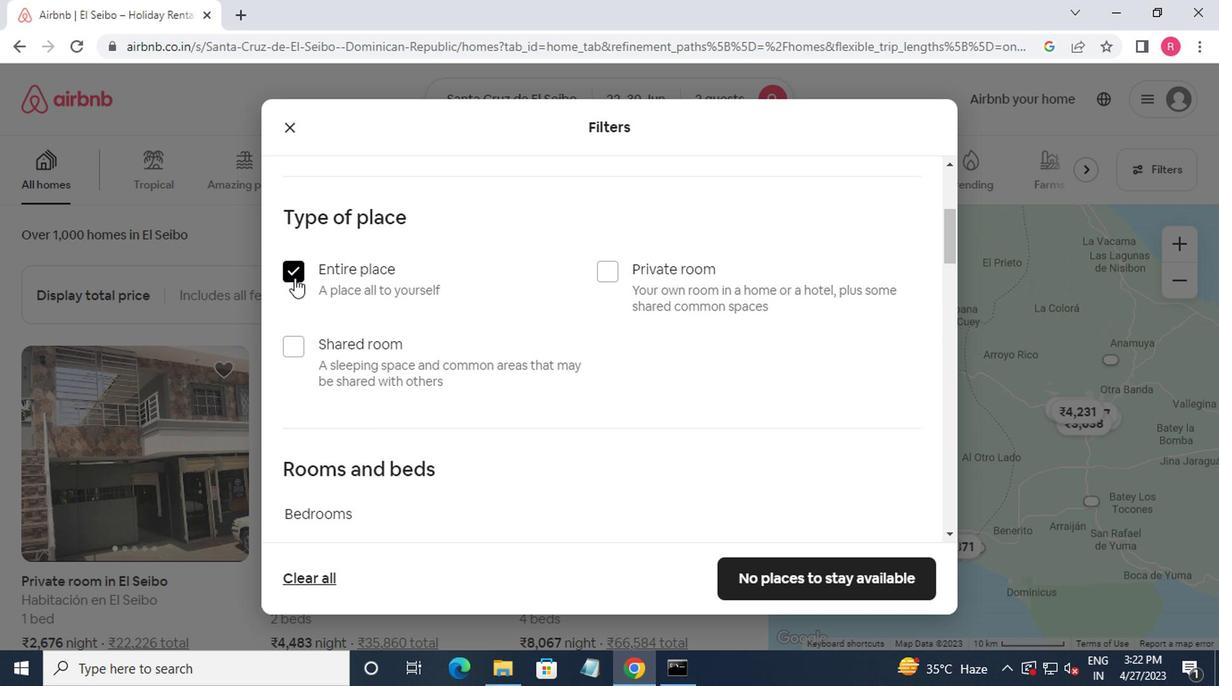 
Action: Mouse moved to (289, 290)
Screenshot: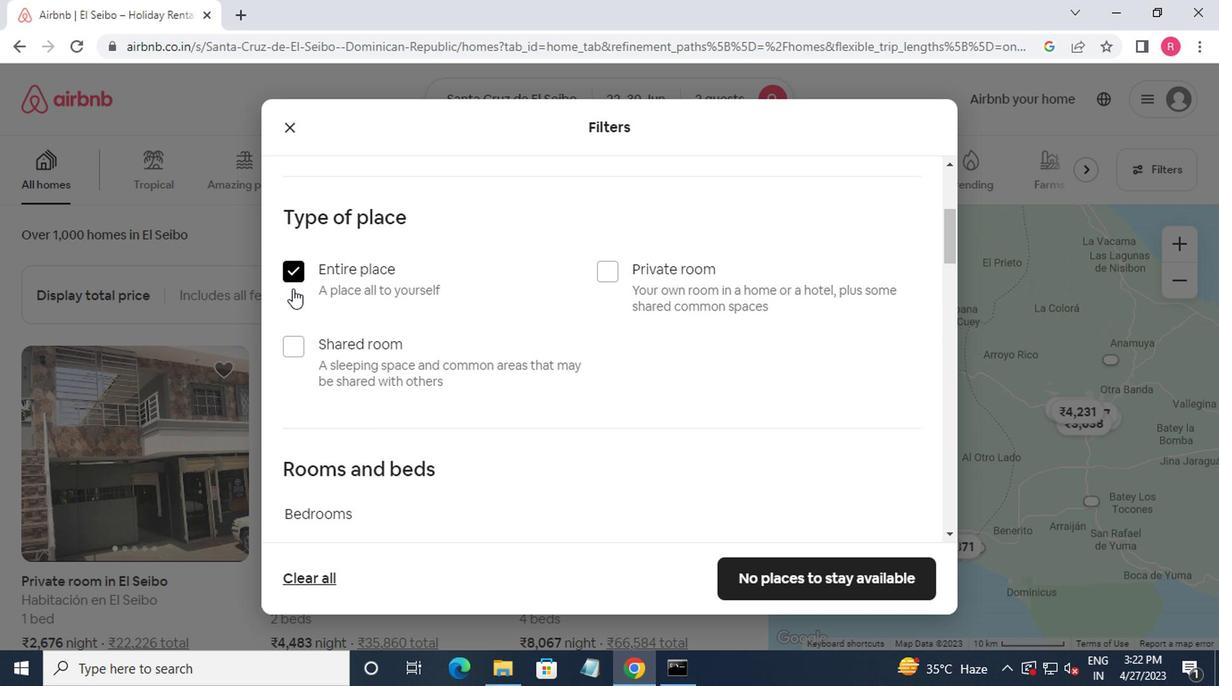 
Action: Mouse scrolled (289, 289) with delta (0, -1)
Screenshot: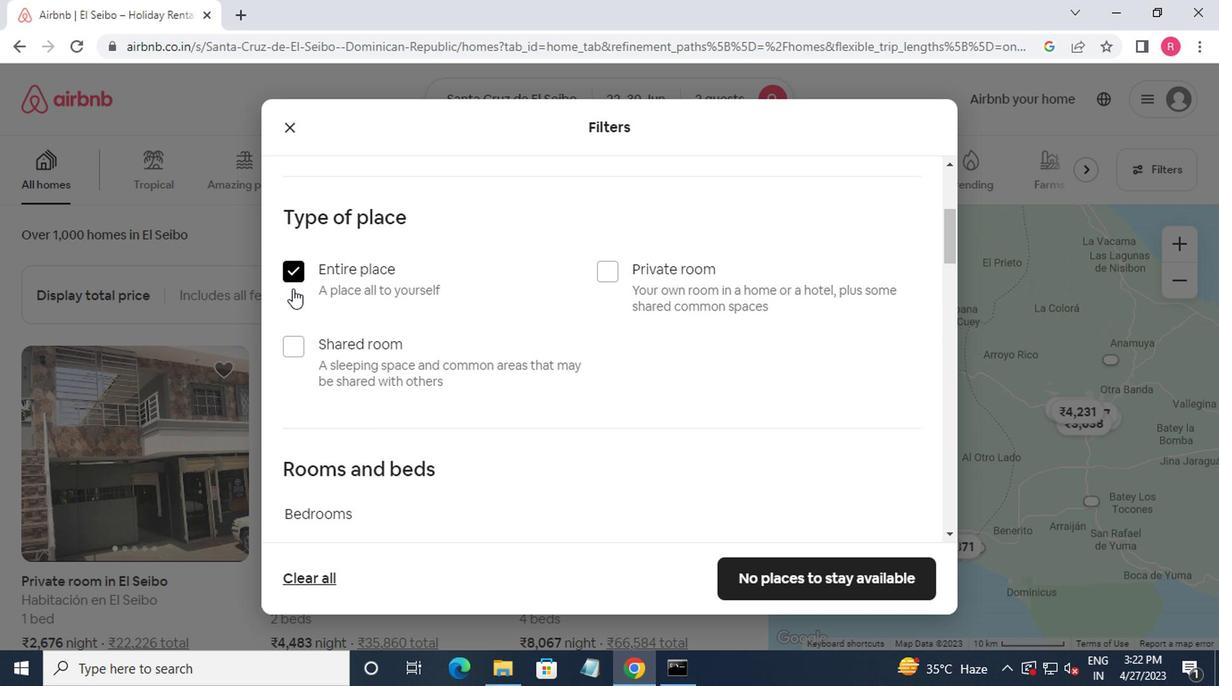 
Action: Mouse moved to (293, 301)
Screenshot: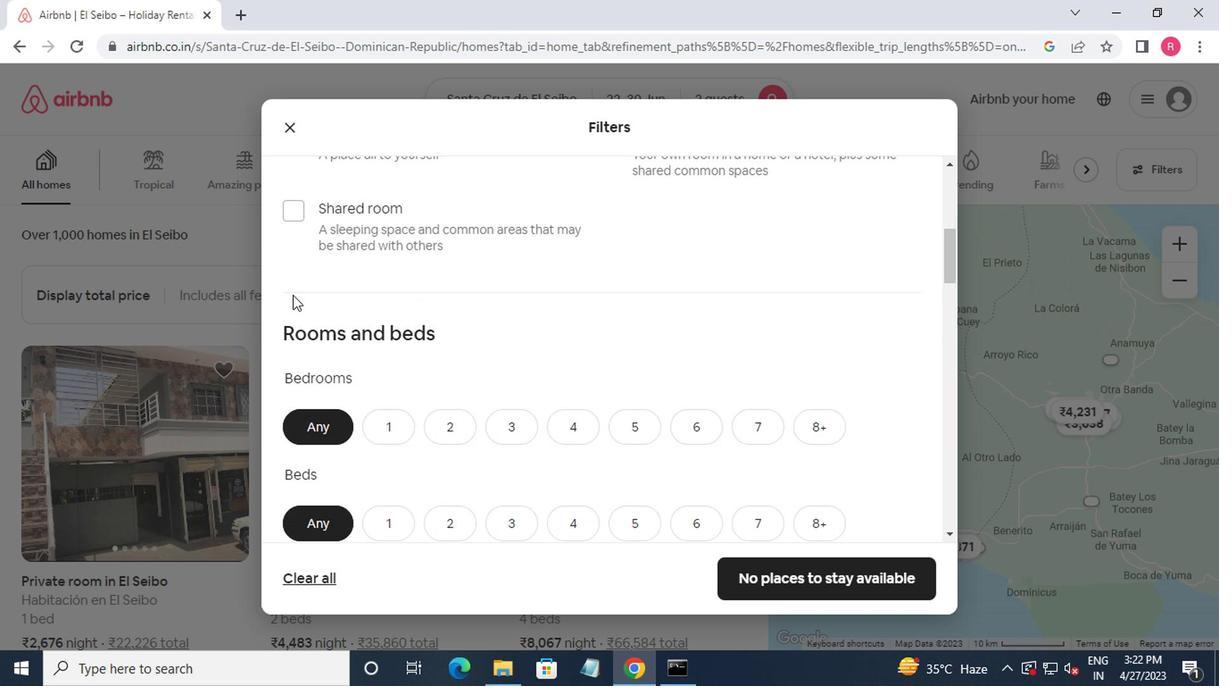 
Action: Mouse scrolled (293, 301) with delta (0, 0)
Screenshot: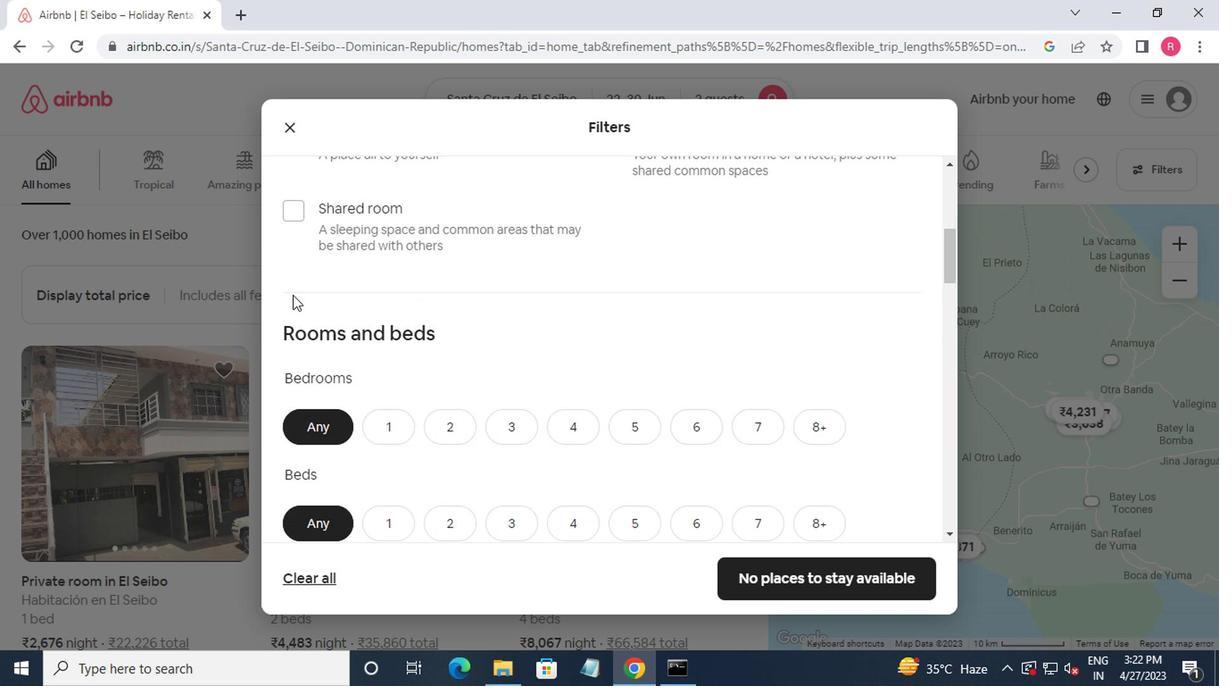 
Action: Mouse moved to (381, 303)
Screenshot: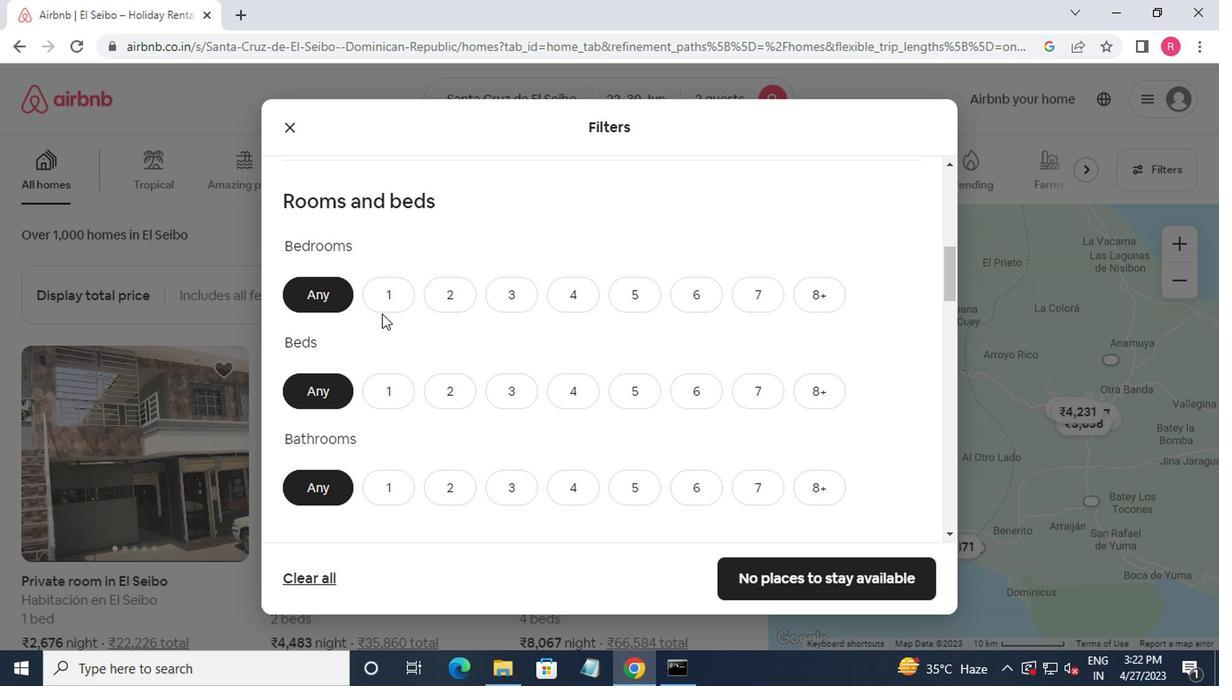 
Action: Mouse pressed left at (381, 303)
Screenshot: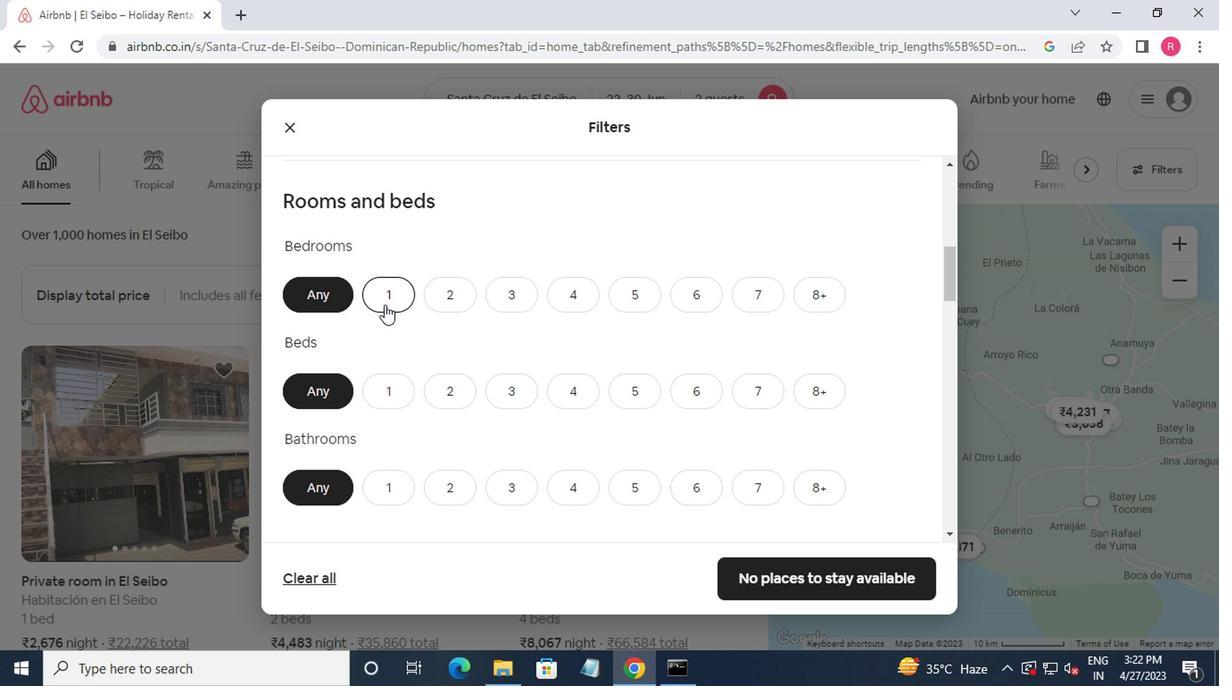 
Action: Mouse moved to (386, 393)
Screenshot: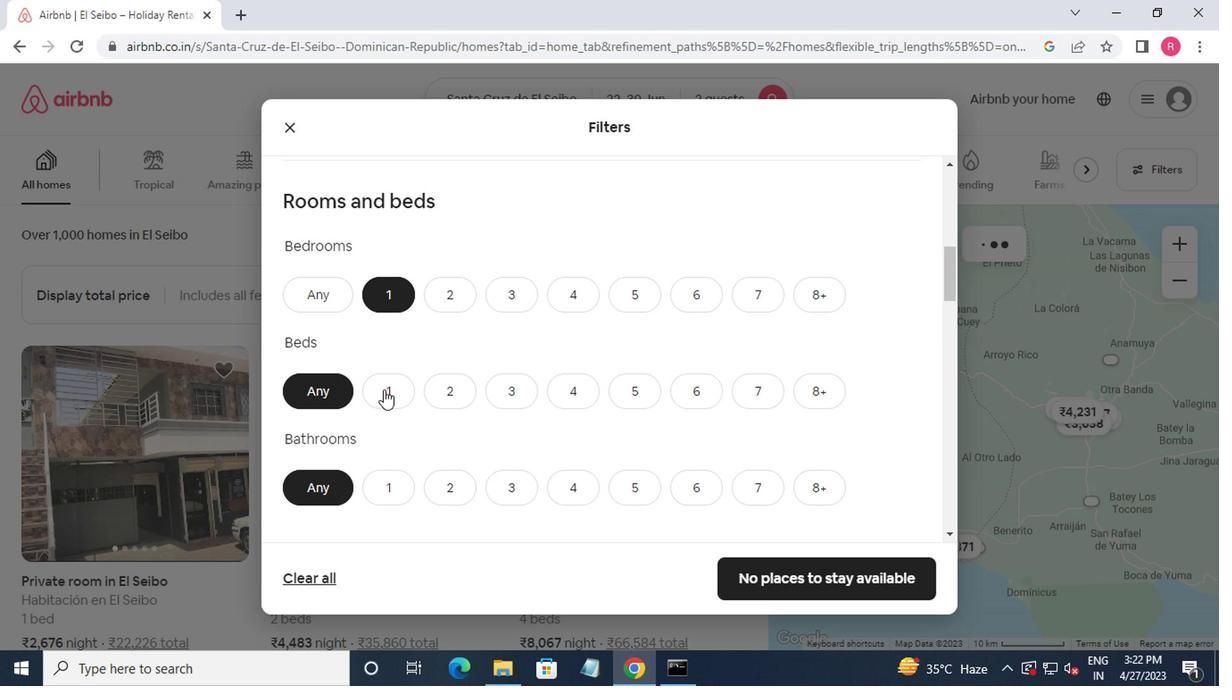 
Action: Mouse pressed left at (386, 393)
Screenshot: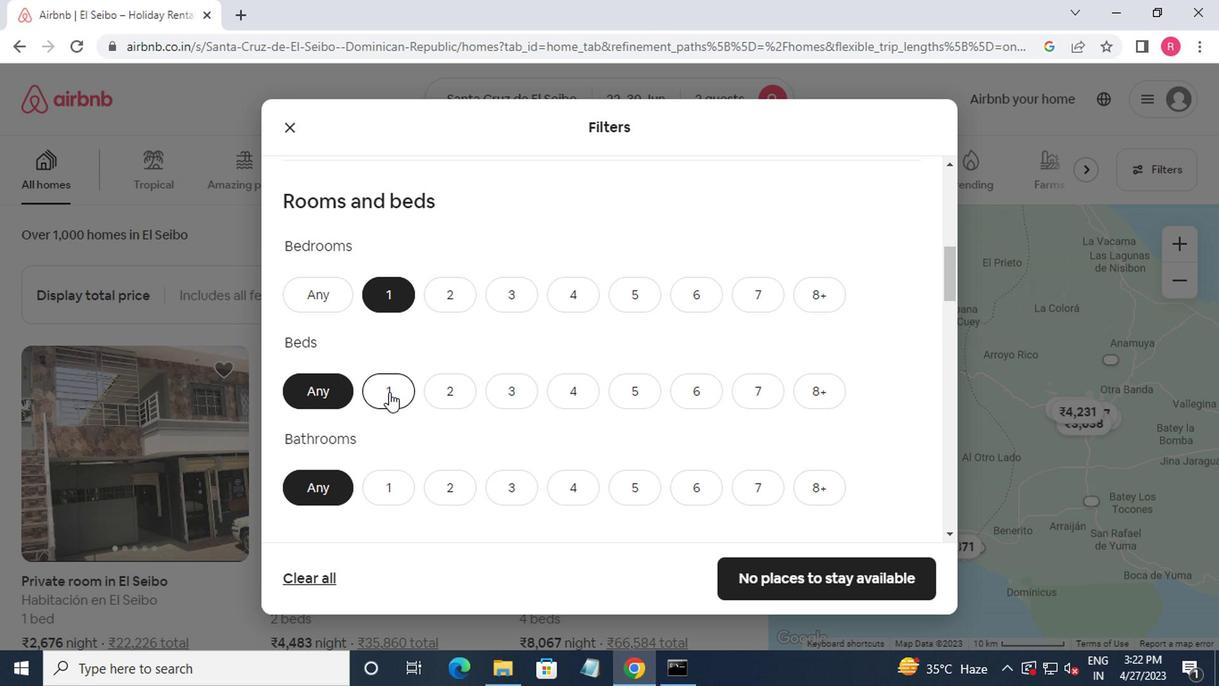 
Action: Mouse moved to (385, 393)
Screenshot: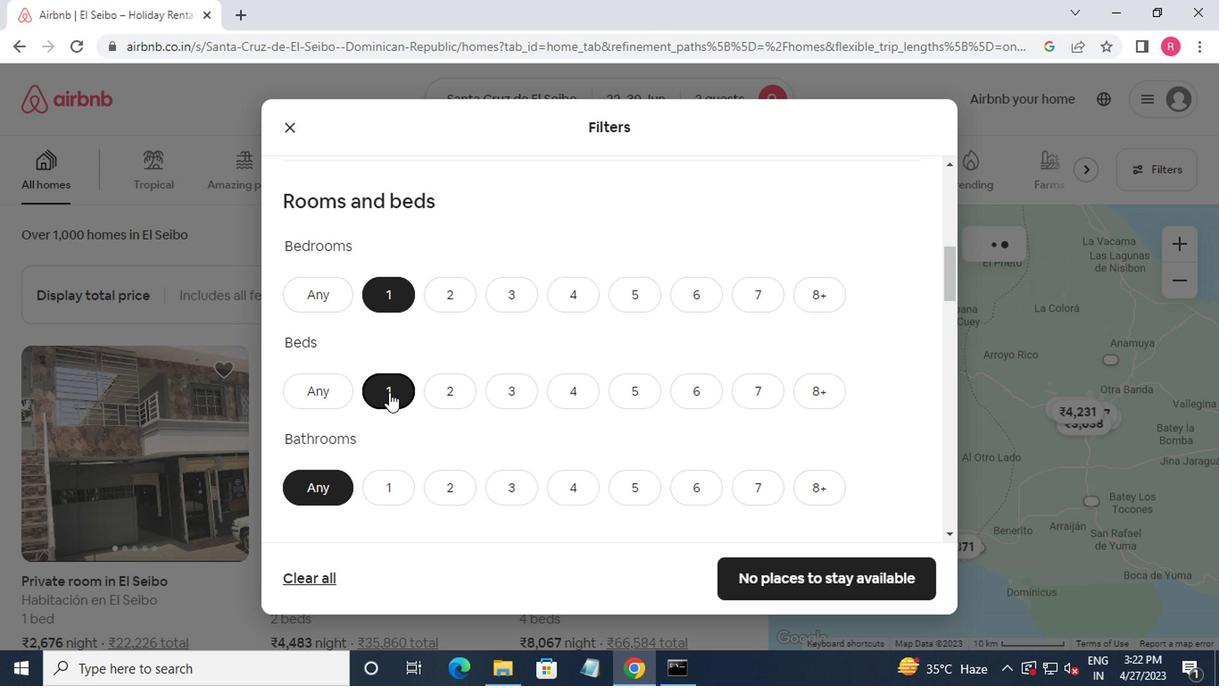 
Action: Mouse scrolled (385, 392) with delta (0, -1)
Screenshot: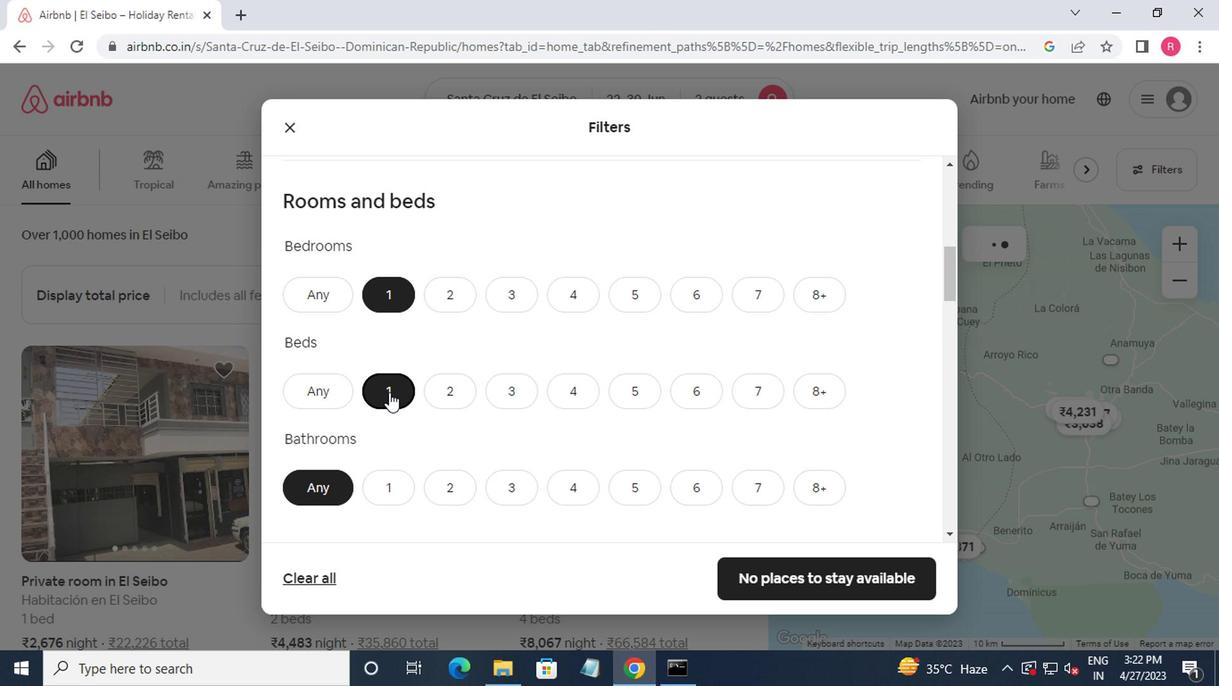 
Action: Mouse moved to (387, 388)
Screenshot: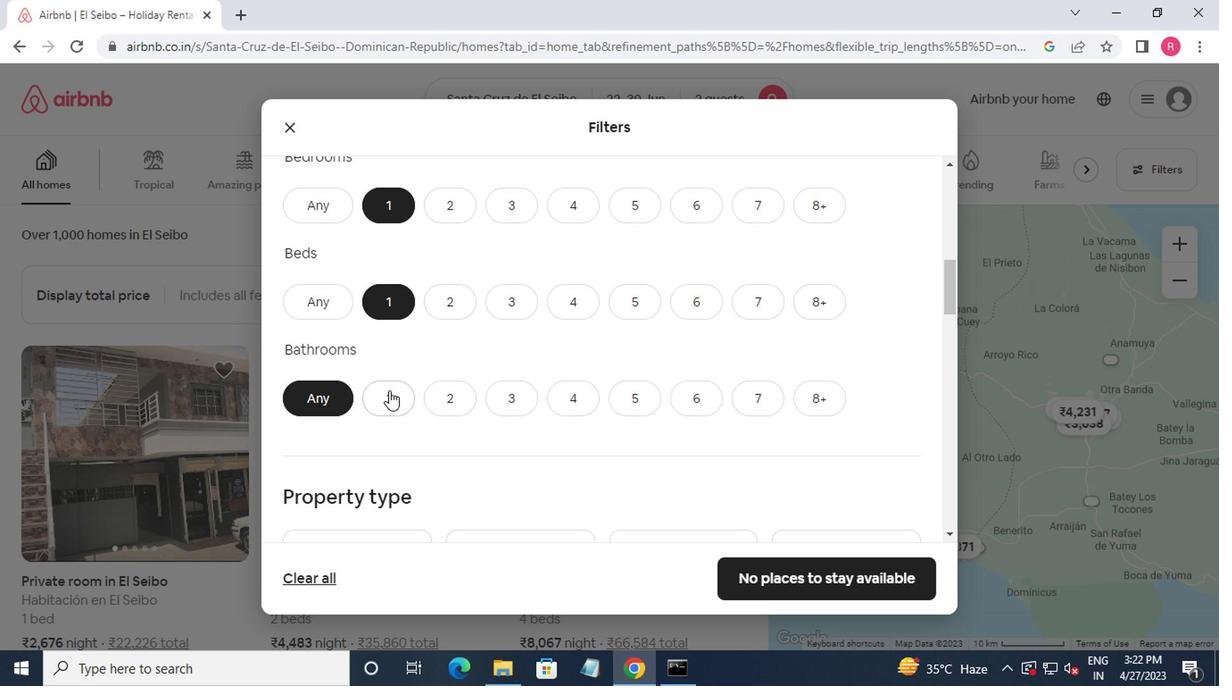 
Action: Mouse pressed left at (387, 388)
Screenshot: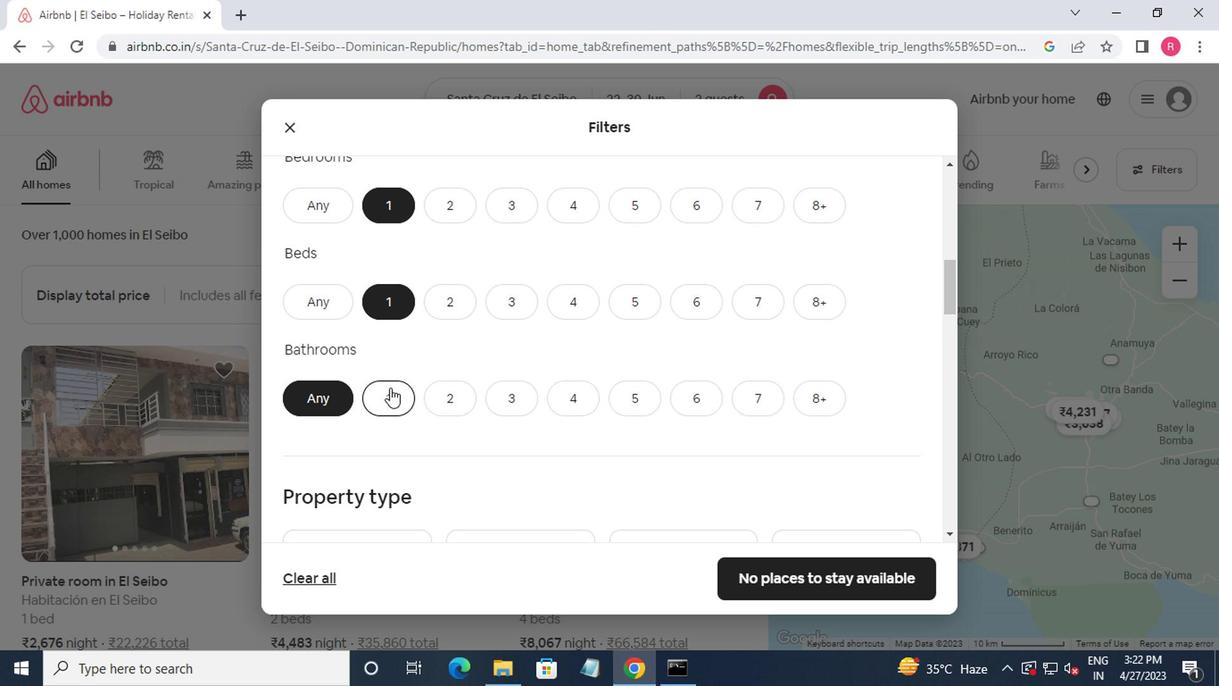 
Action: Mouse moved to (388, 386)
Screenshot: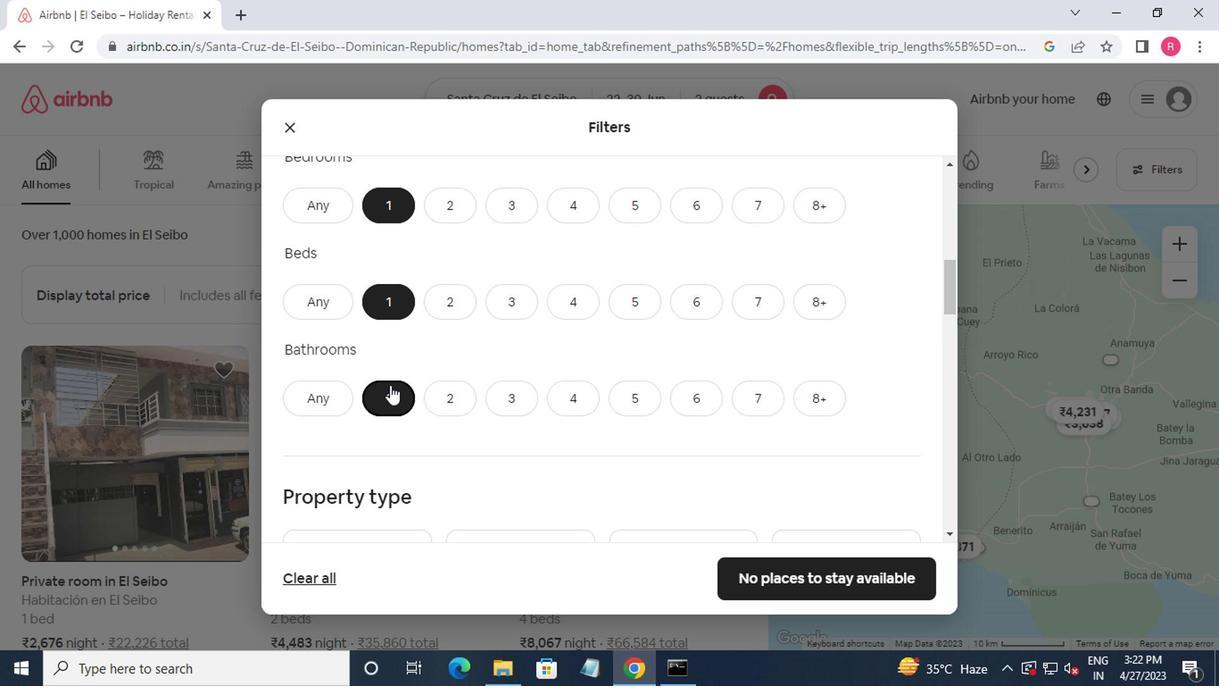 
Action: Mouse scrolled (388, 385) with delta (0, 0)
Screenshot: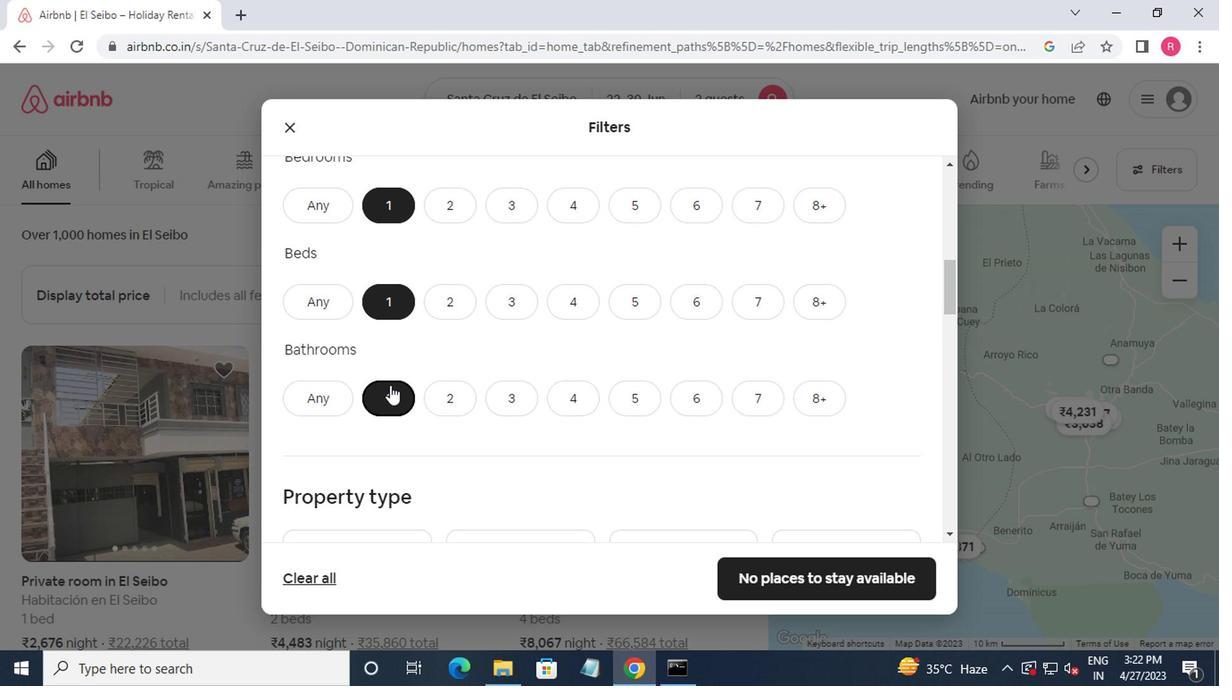 
Action: Mouse scrolled (388, 385) with delta (0, 0)
Screenshot: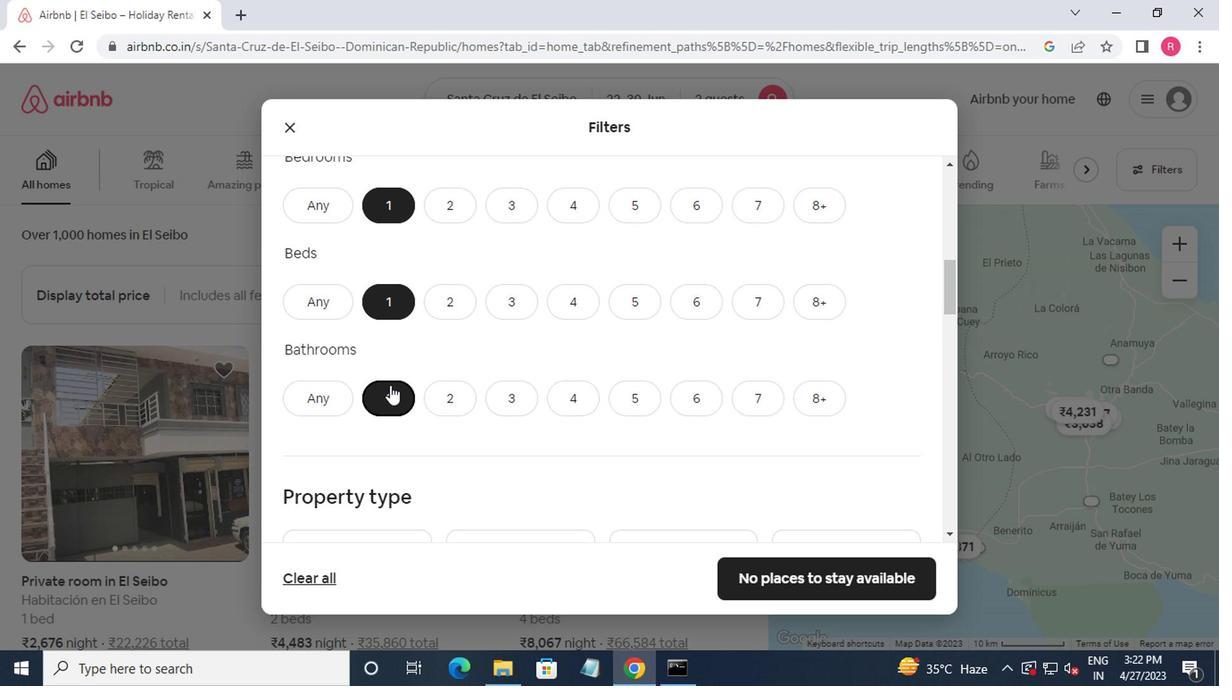 
Action: Mouse pressed left at (388, 386)
Screenshot: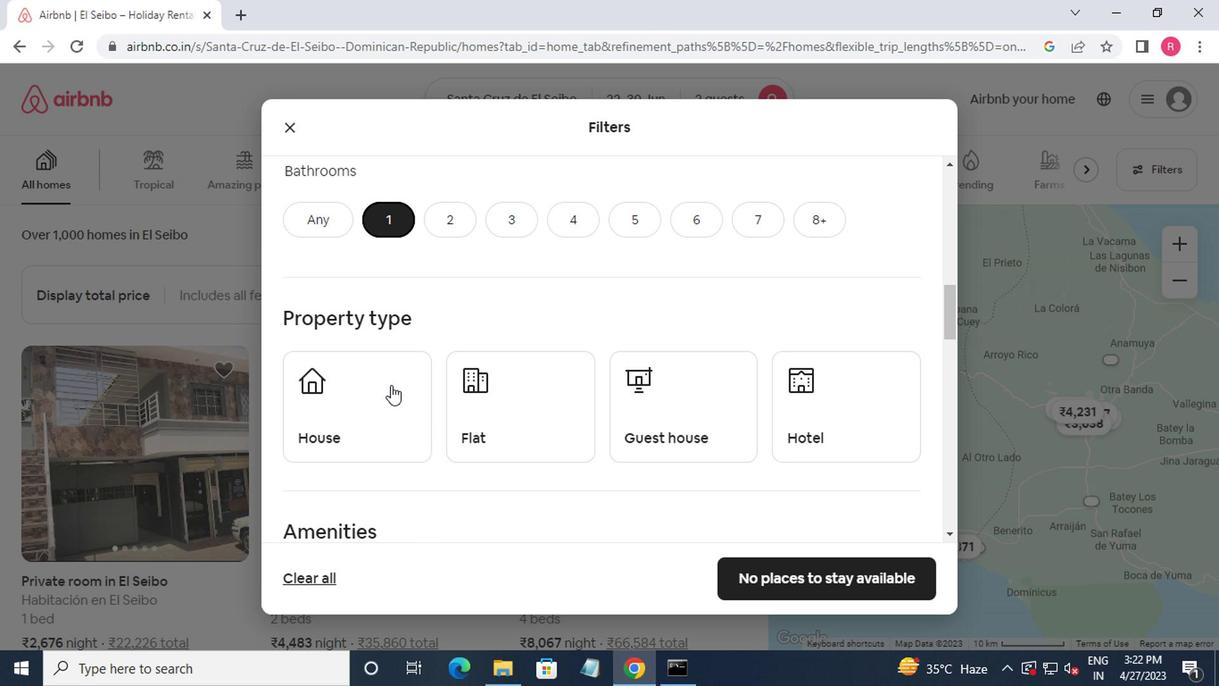 
Action: Mouse moved to (487, 404)
Screenshot: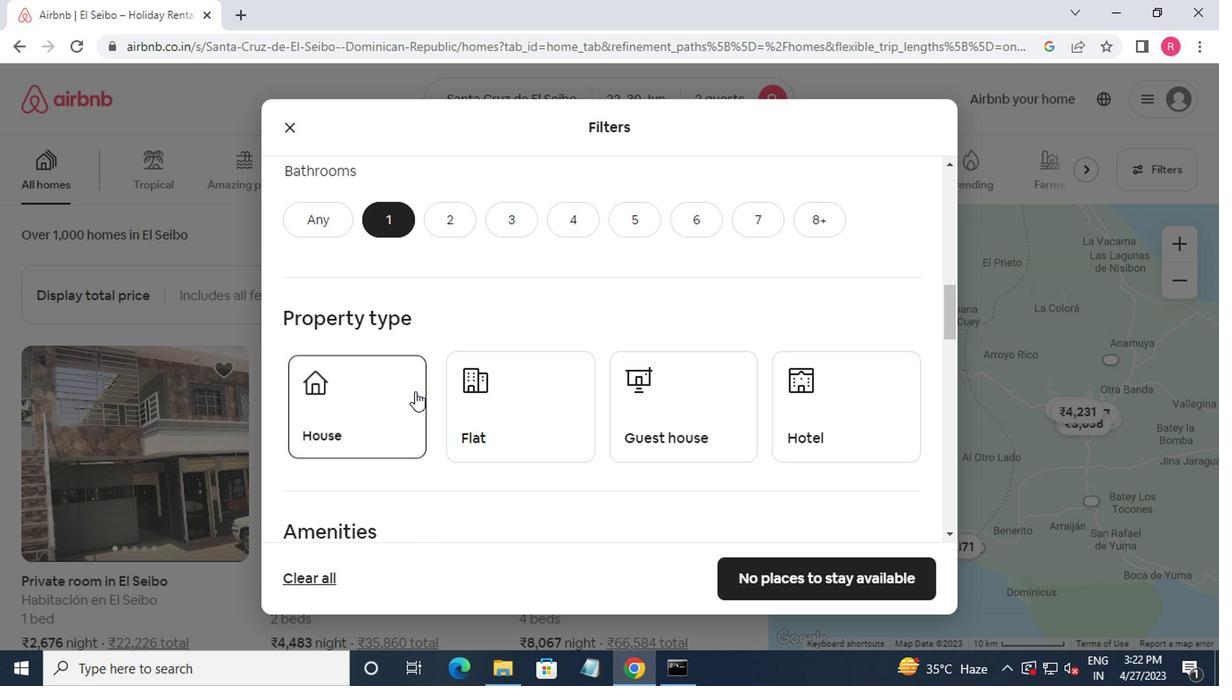 
Action: Mouse pressed left at (487, 404)
Screenshot: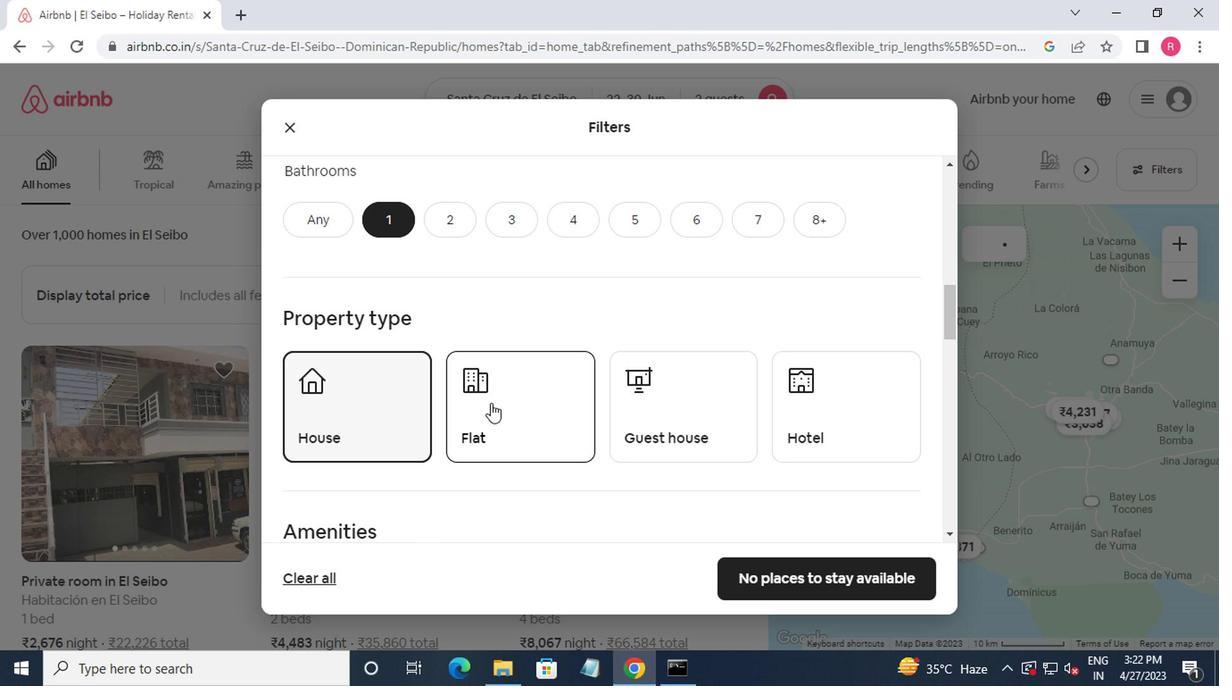 
Action: Mouse moved to (635, 406)
Screenshot: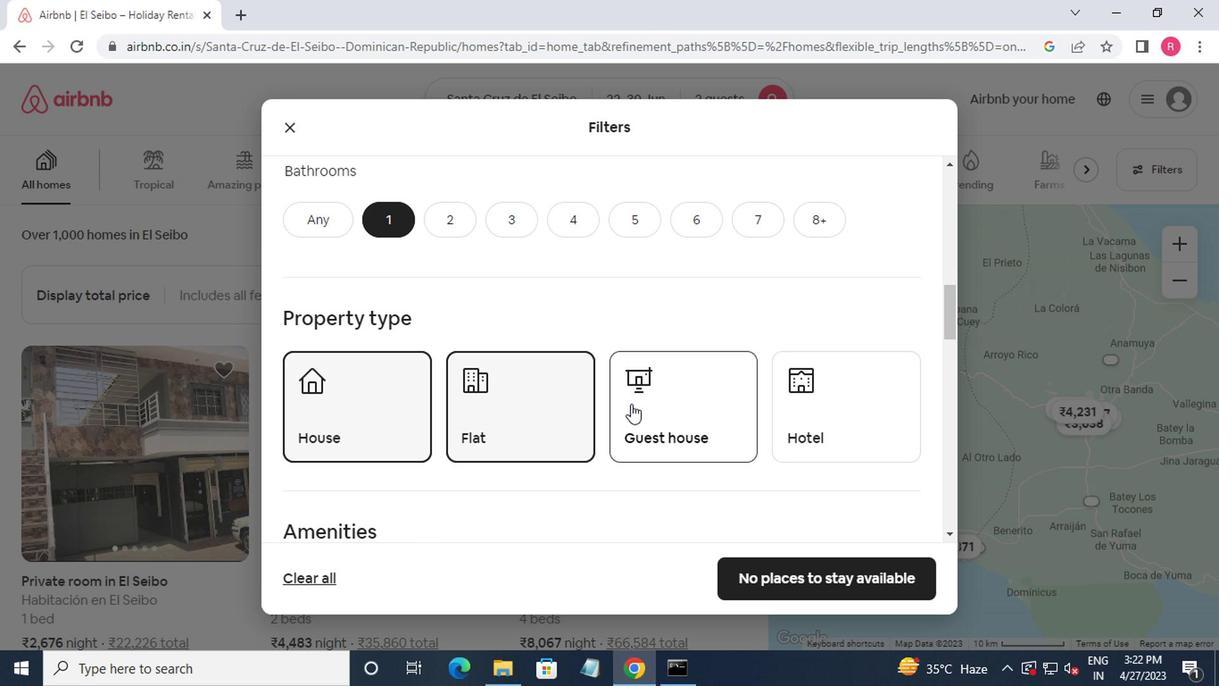 
Action: Mouse pressed left at (635, 406)
Screenshot: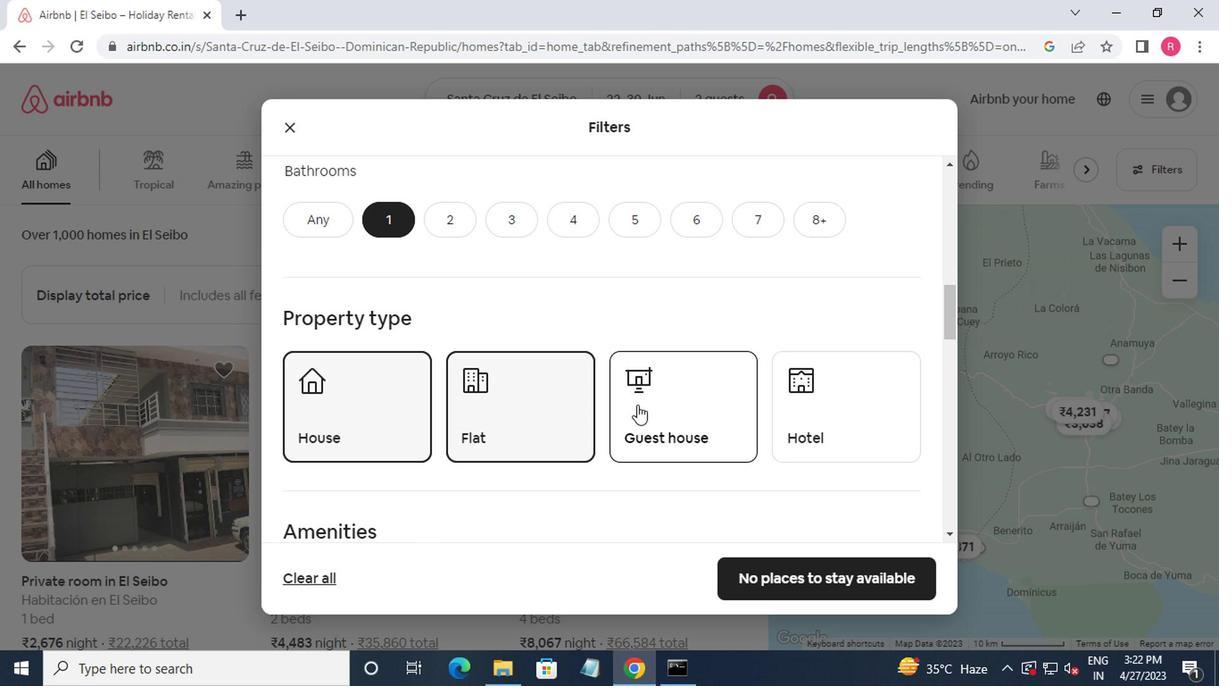 
Action: Mouse moved to (790, 408)
Screenshot: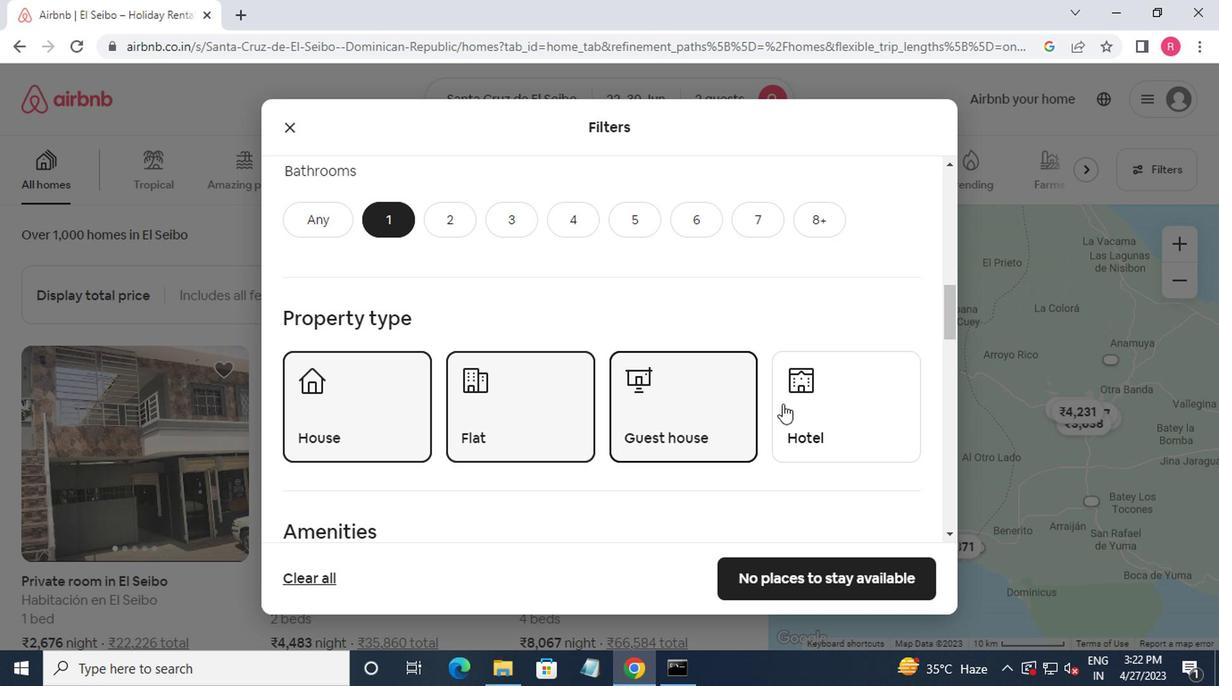 
Action: Mouse pressed left at (790, 408)
Screenshot: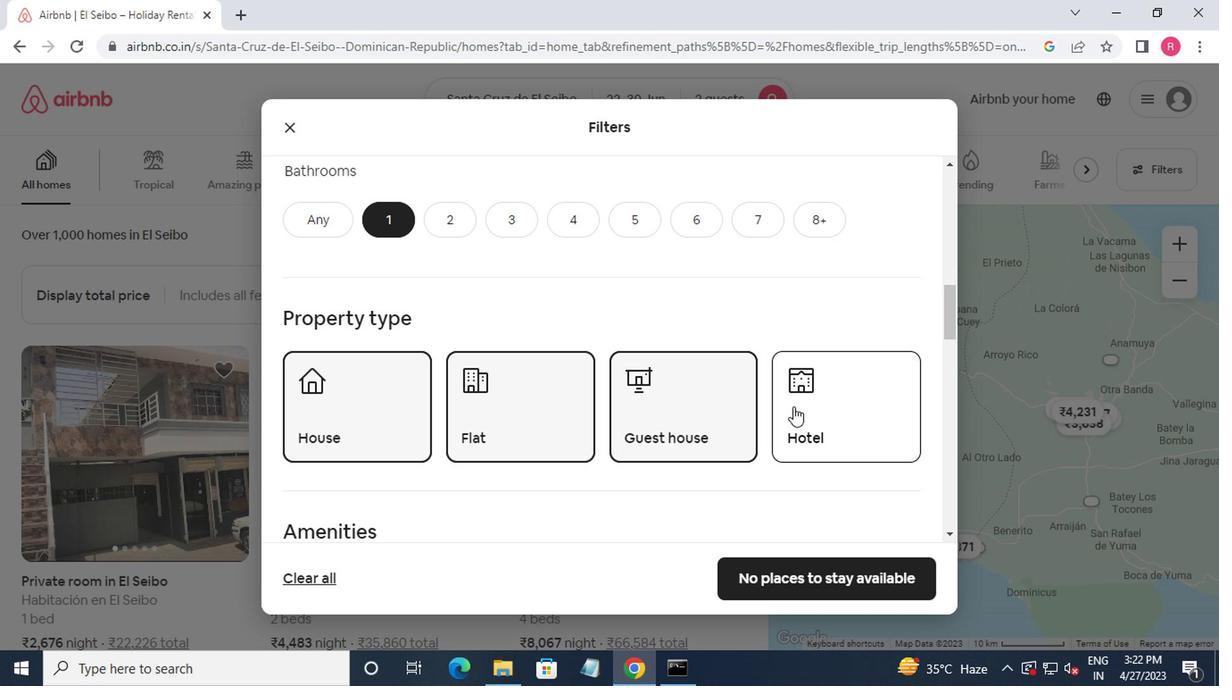 
Action: Mouse moved to (399, 317)
Screenshot: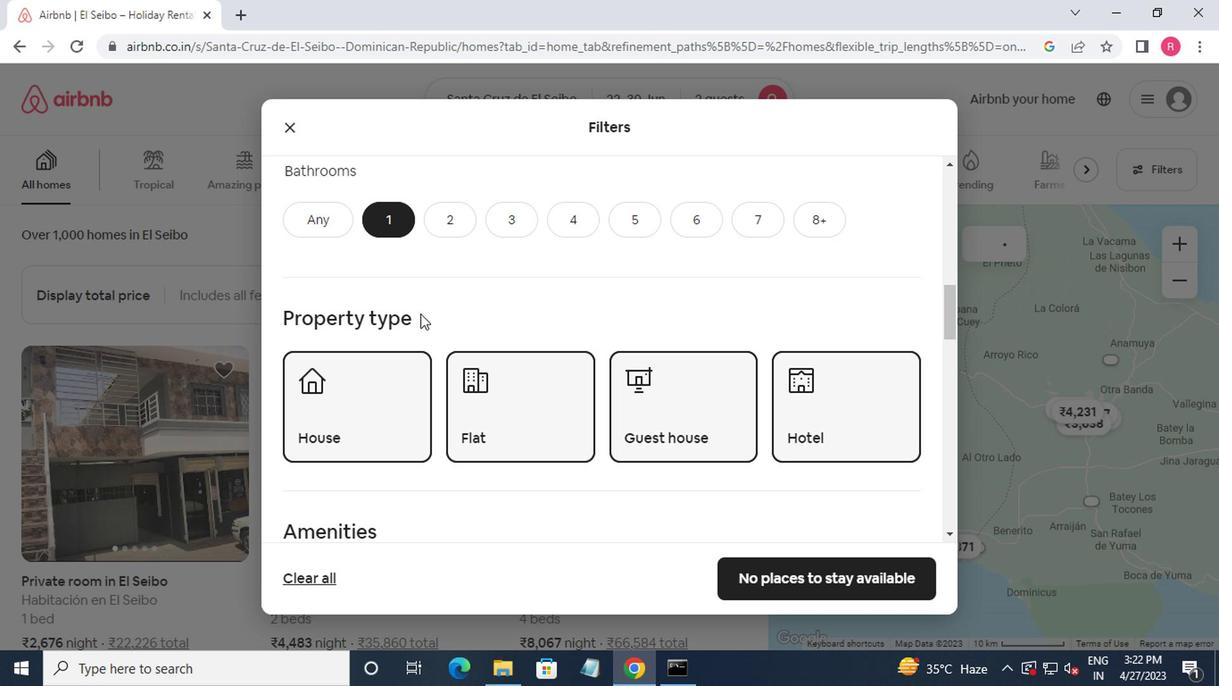 
Action: Mouse scrolled (399, 316) with delta (0, -1)
Screenshot: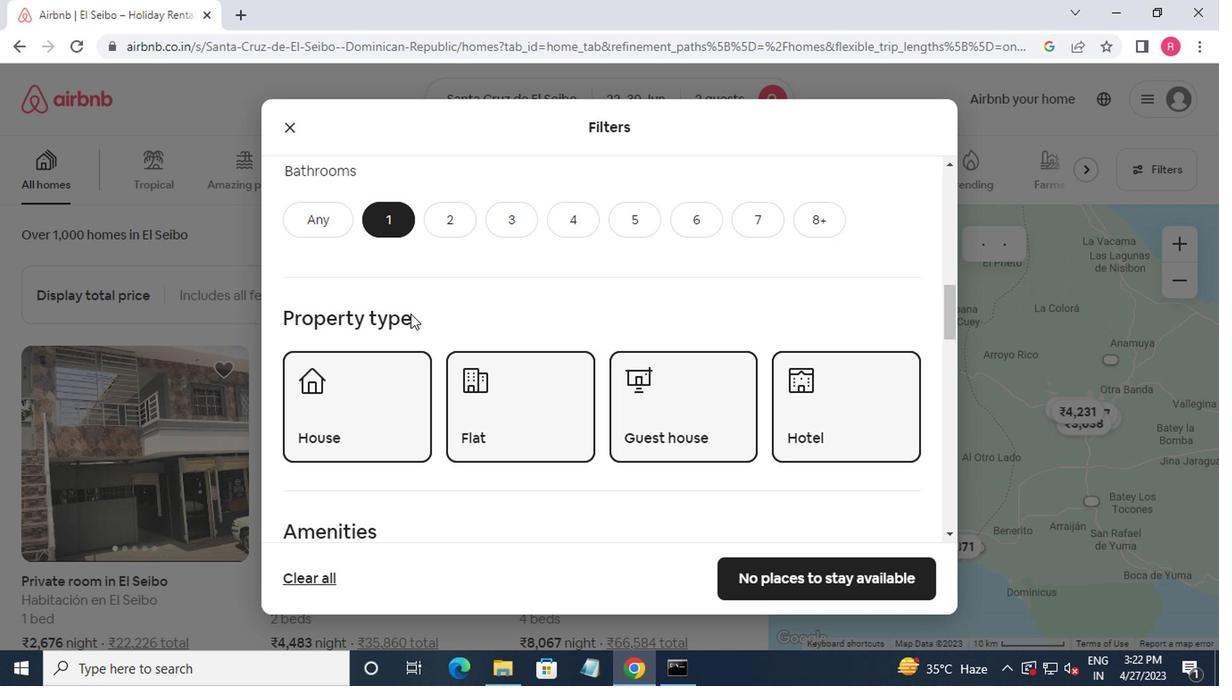 
Action: Mouse moved to (397, 320)
Screenshot: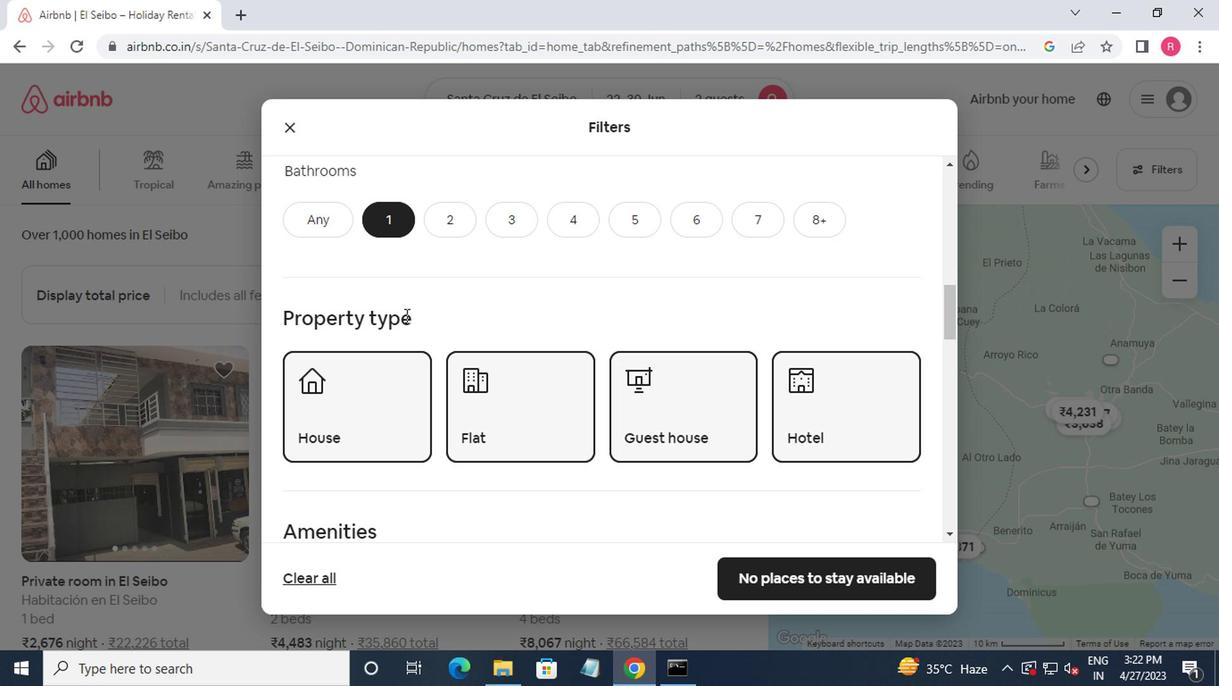 
Action: Mouse scrolled (397, 320) with delta (0, 0)
Screenshot: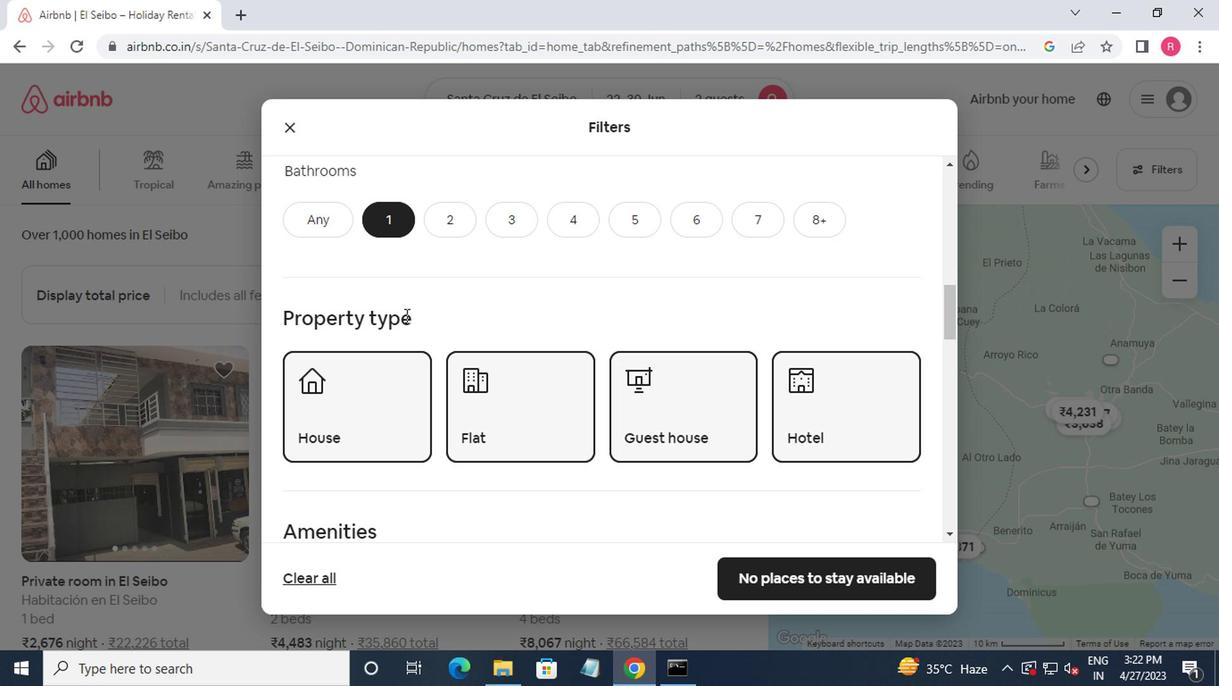 
Action: Mouse moved to (396, 322)
Screenshot: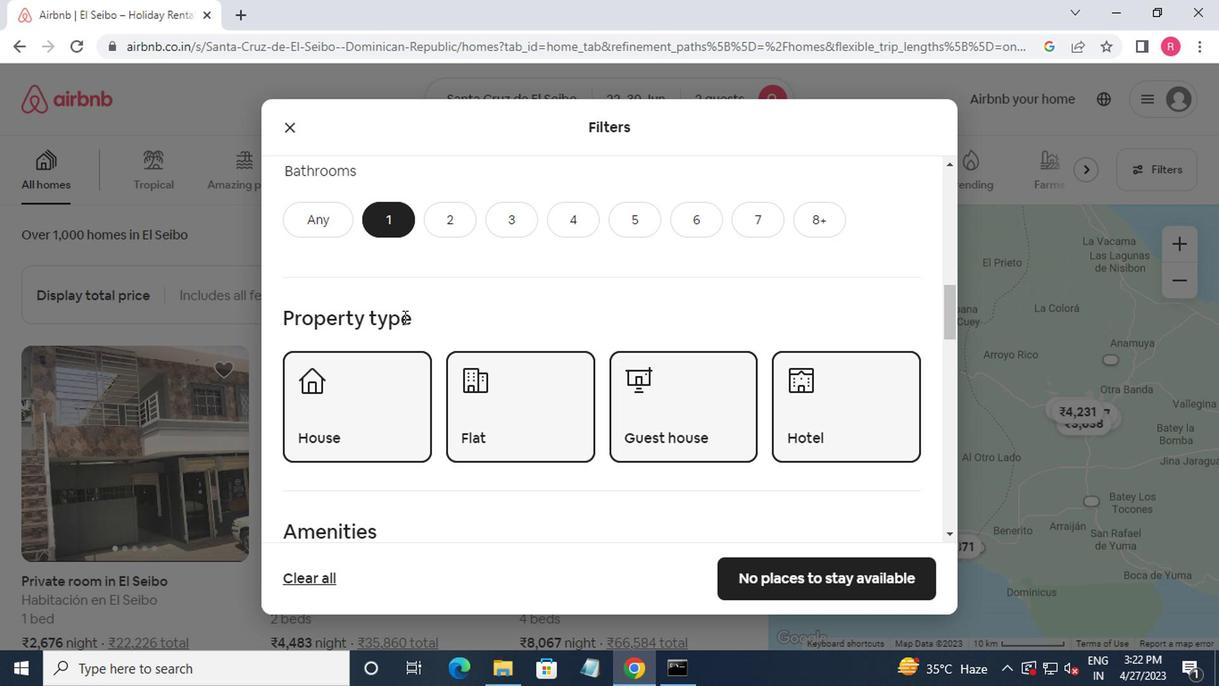 
Action: Mouse scrolled (396, 322) with delta (0, 0)
Screenshot: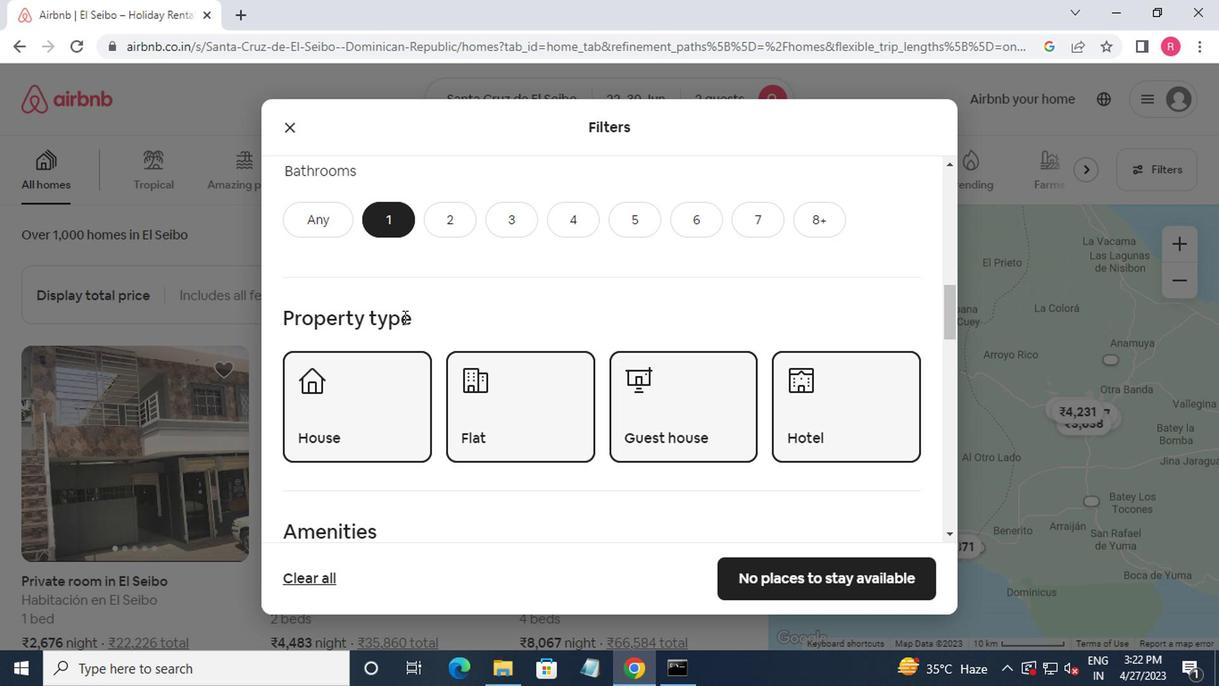 
Action: Mouse moved to (396, 322)
Screenshot: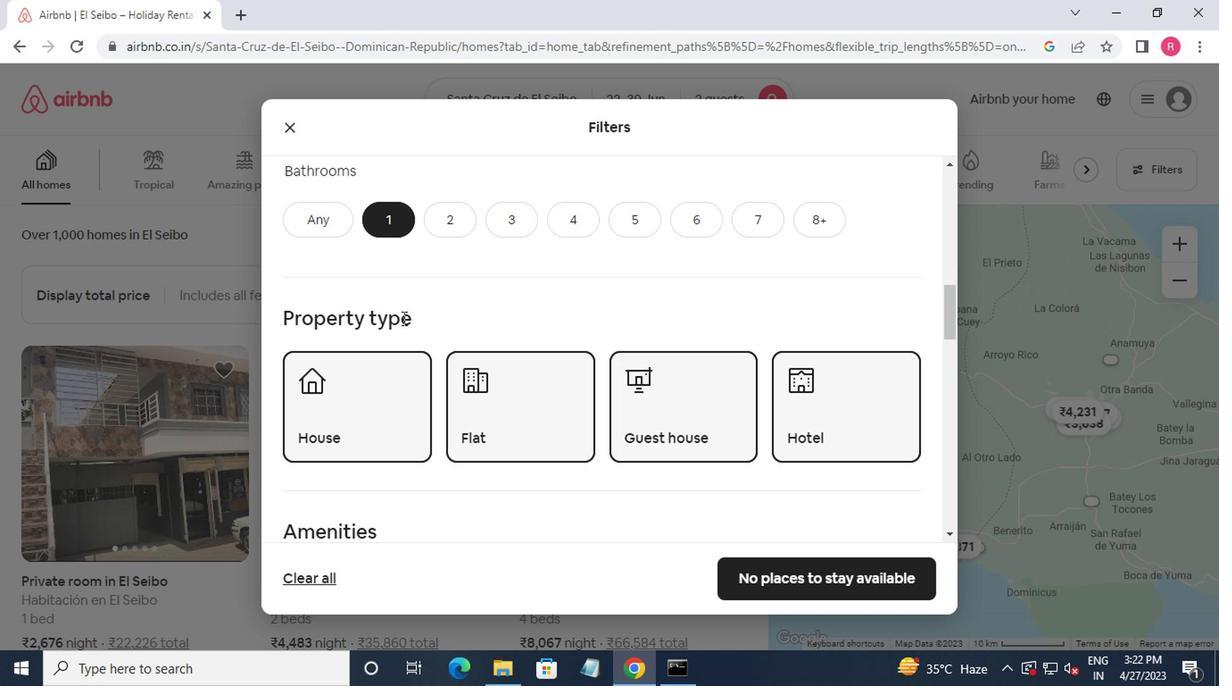 
Action: Mouse scrolled (396, 322) with delta (0, 0)
Screenshot: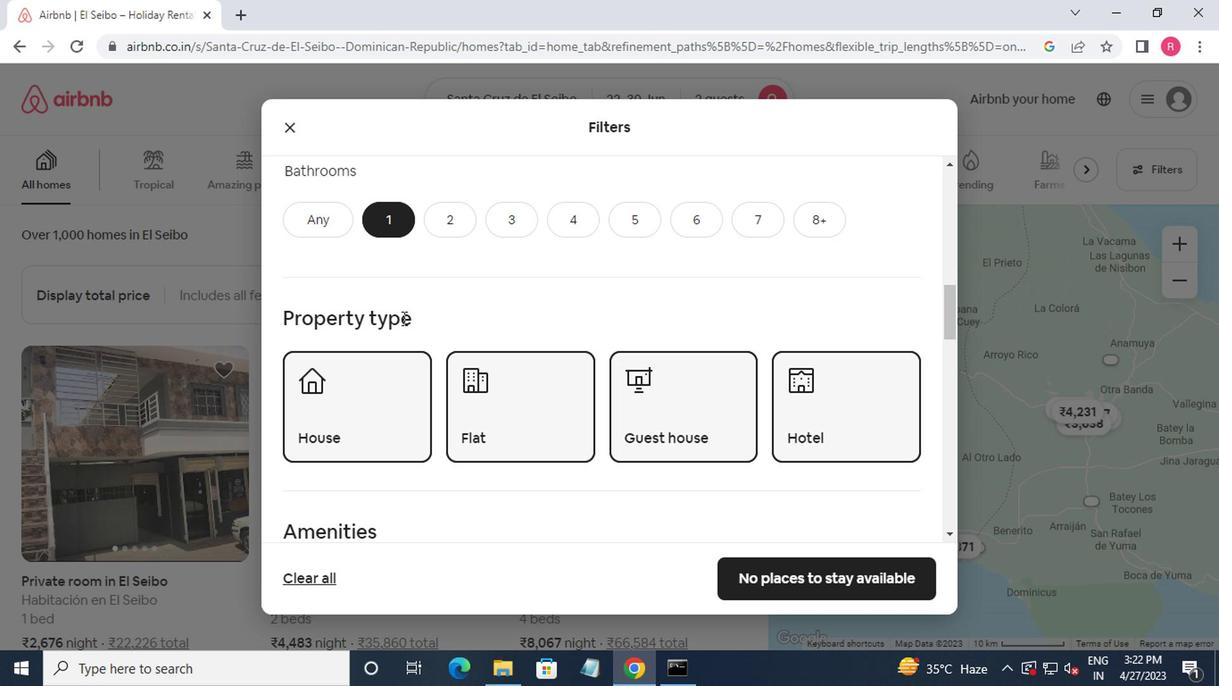 
Action: Mouse moved to (391, 311)
Screenshot: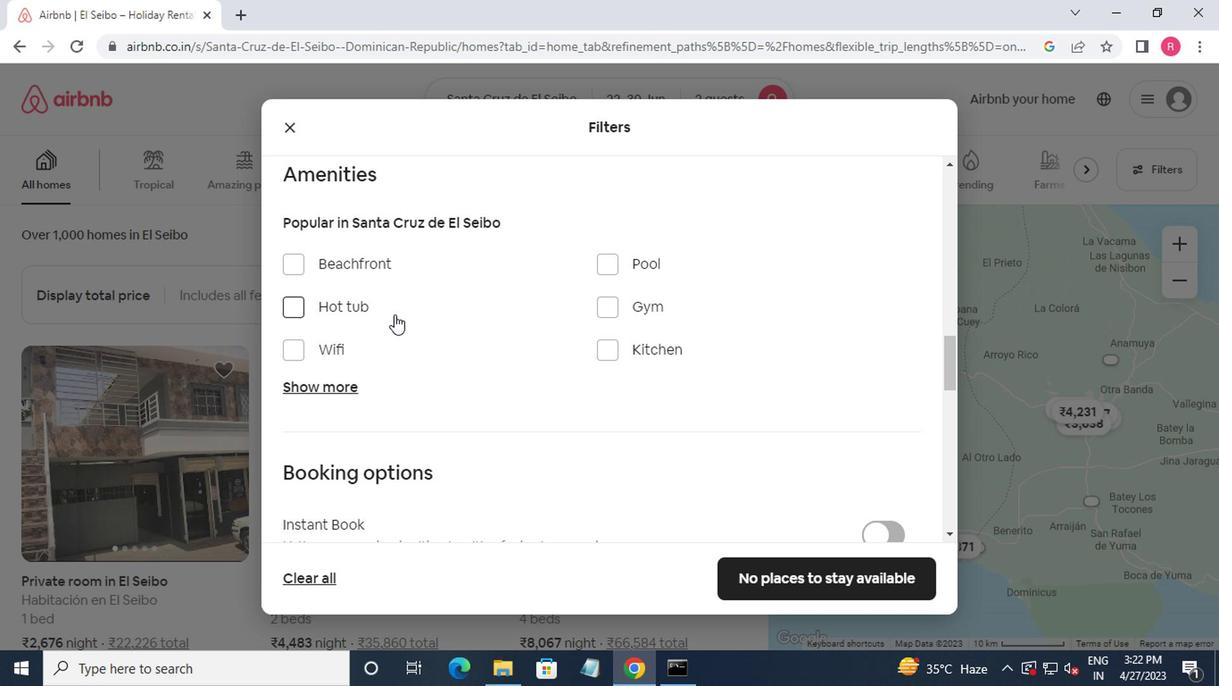 
Action: Mouse scrolled (391, 310) with delta (0, -1)
Screenshot: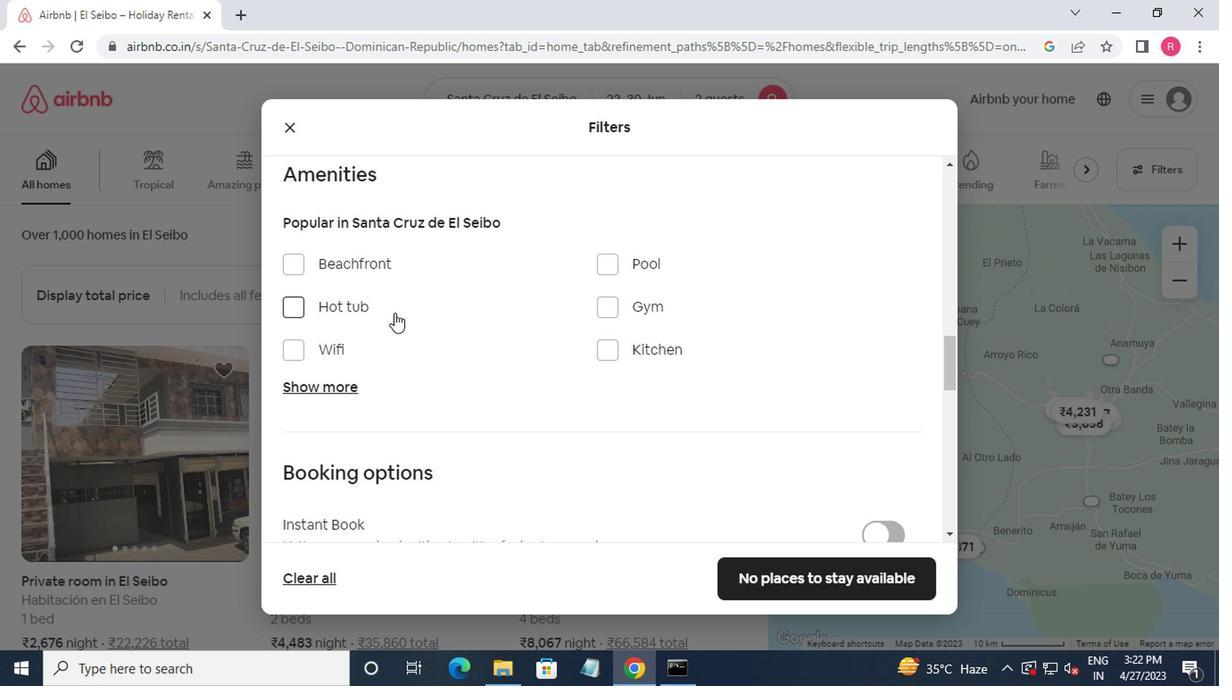 
Action: Mouse scrolled (391, 310) with delta (0, -1)
Screenshot: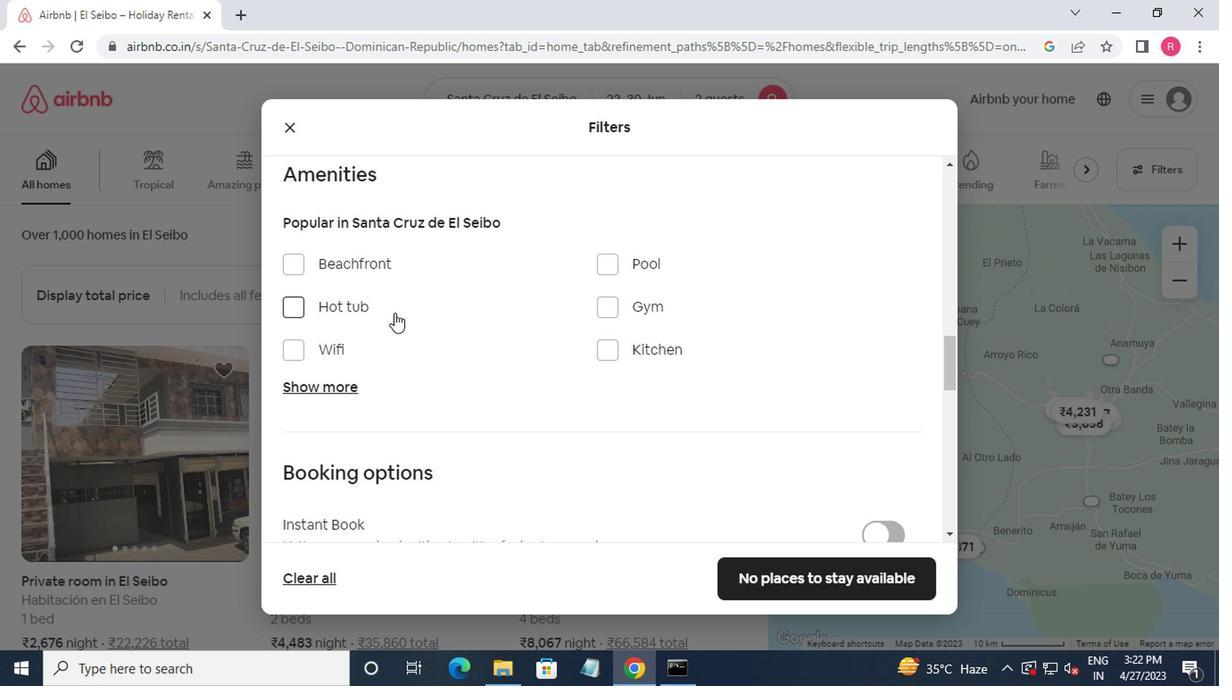 
Action: Mouse moved to (874, 415)
Screenshot: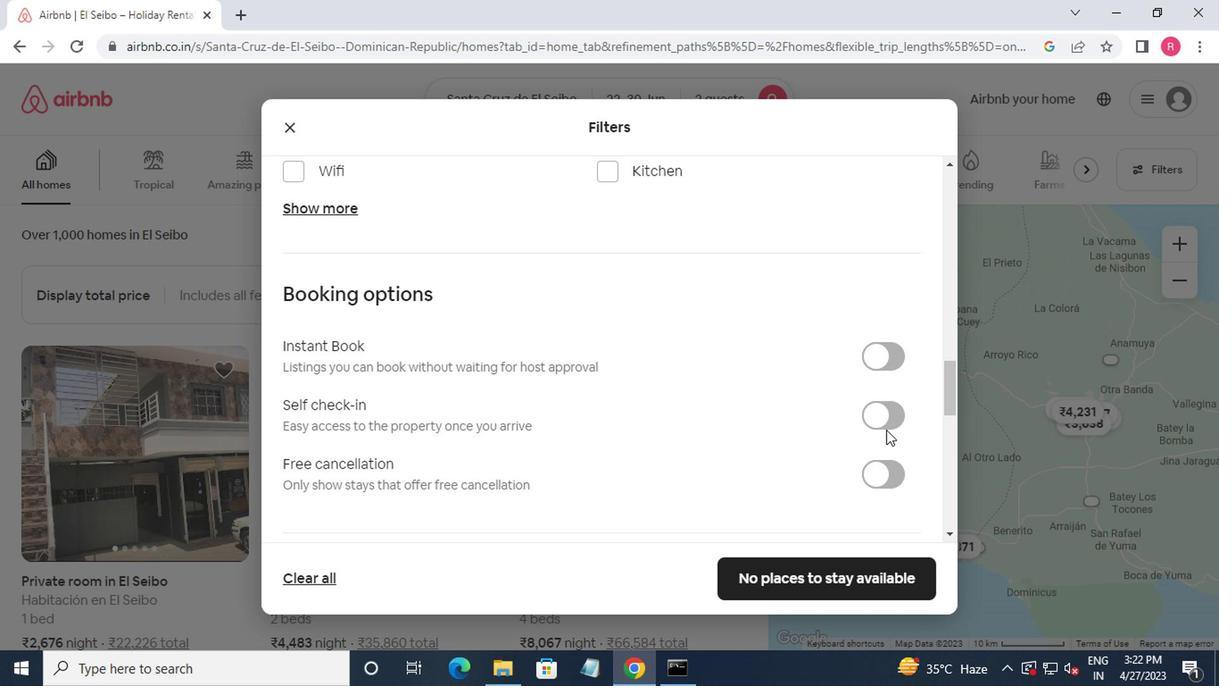 
Action: Mouse pressed left at (874, 415)
Screenshot: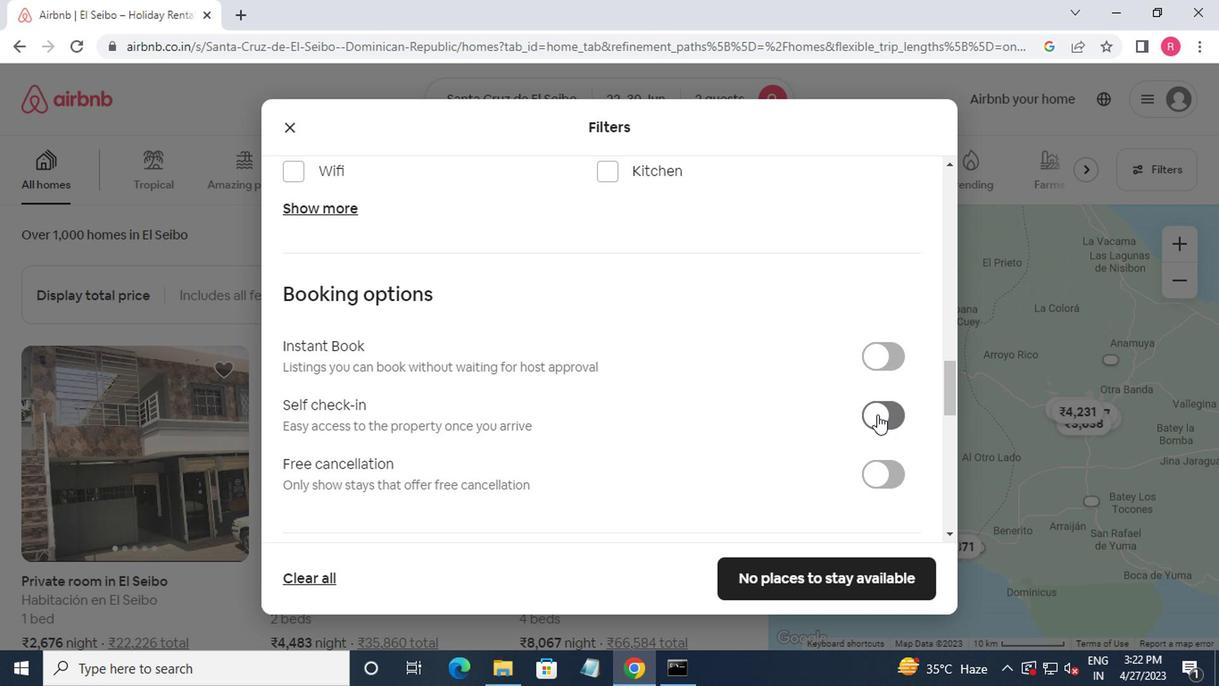 
Action: Mouse moved to (716, 418)
Screenshot: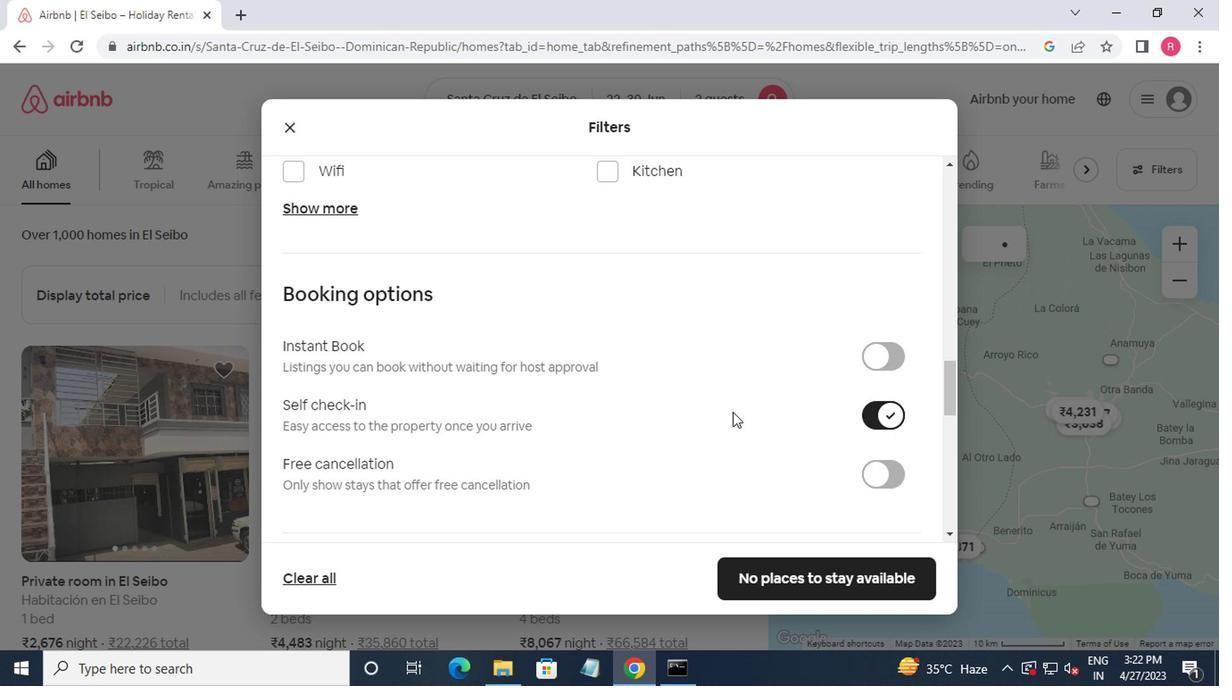 
Action: Mouse scrolled (716, 417) with delta (0, -1)
Screenshot: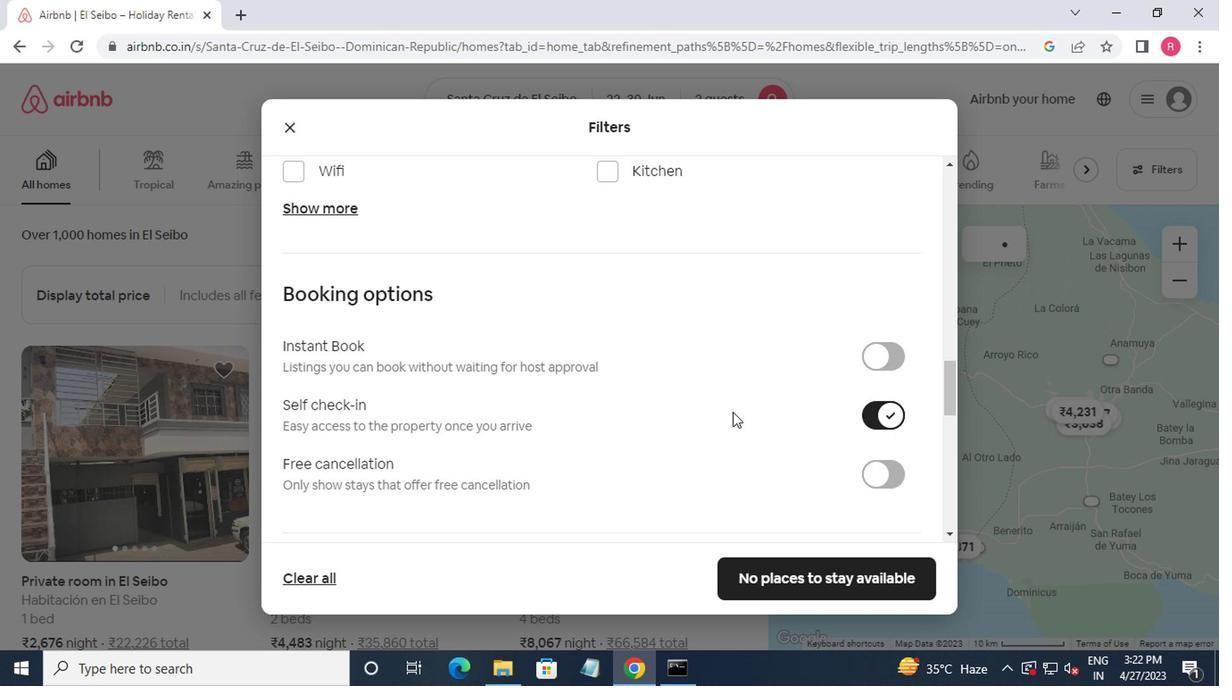 
Action: Mouse moved to (710, 419)
Screenshot: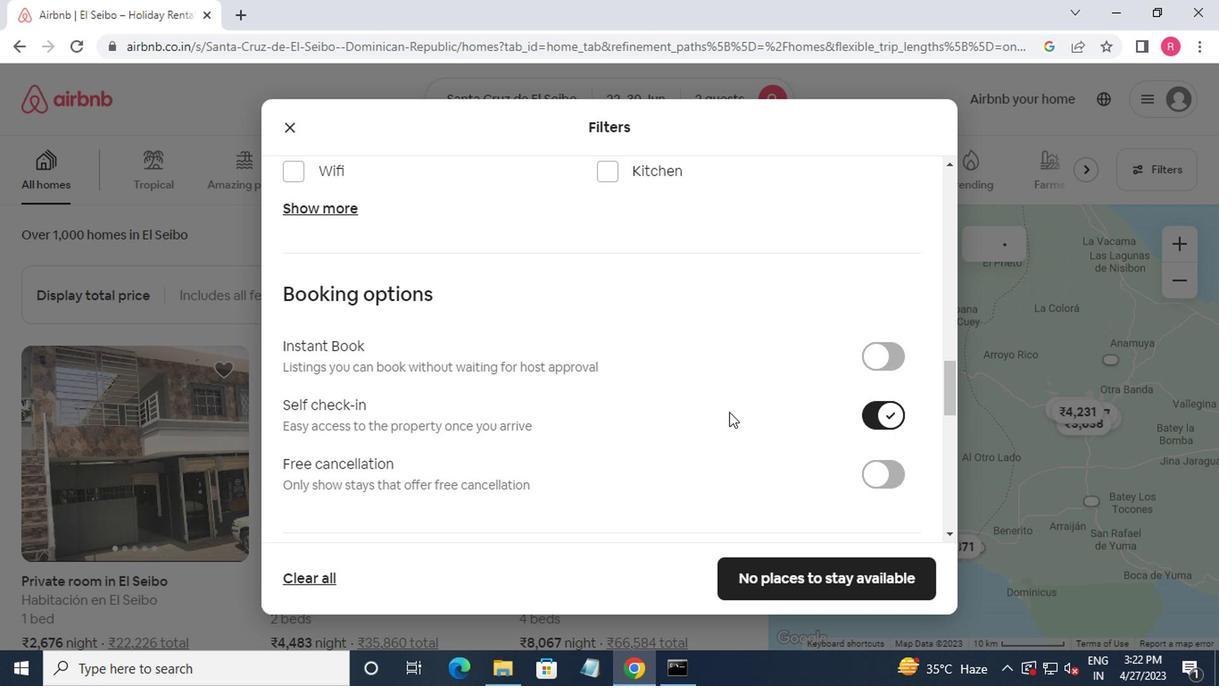 
Action: Mouse scrolled (710, 418) with delta (0, 0)
Screenshot: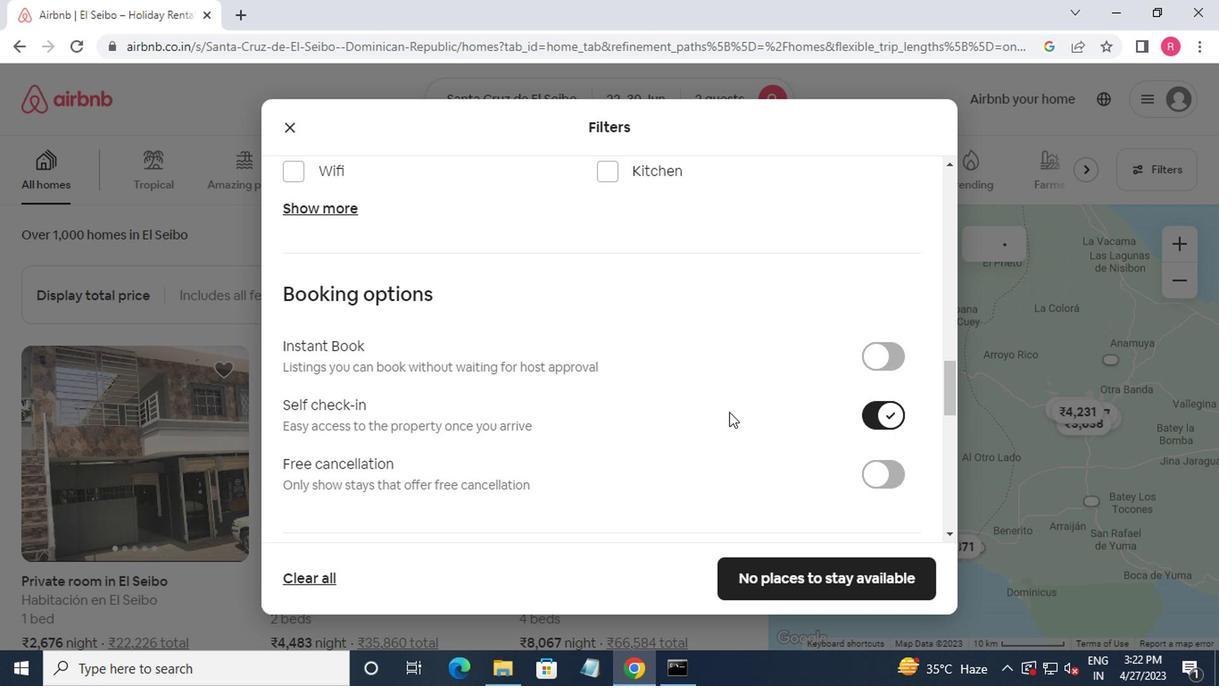 
Action: Mouse moved to (707, 419)
Screenshot: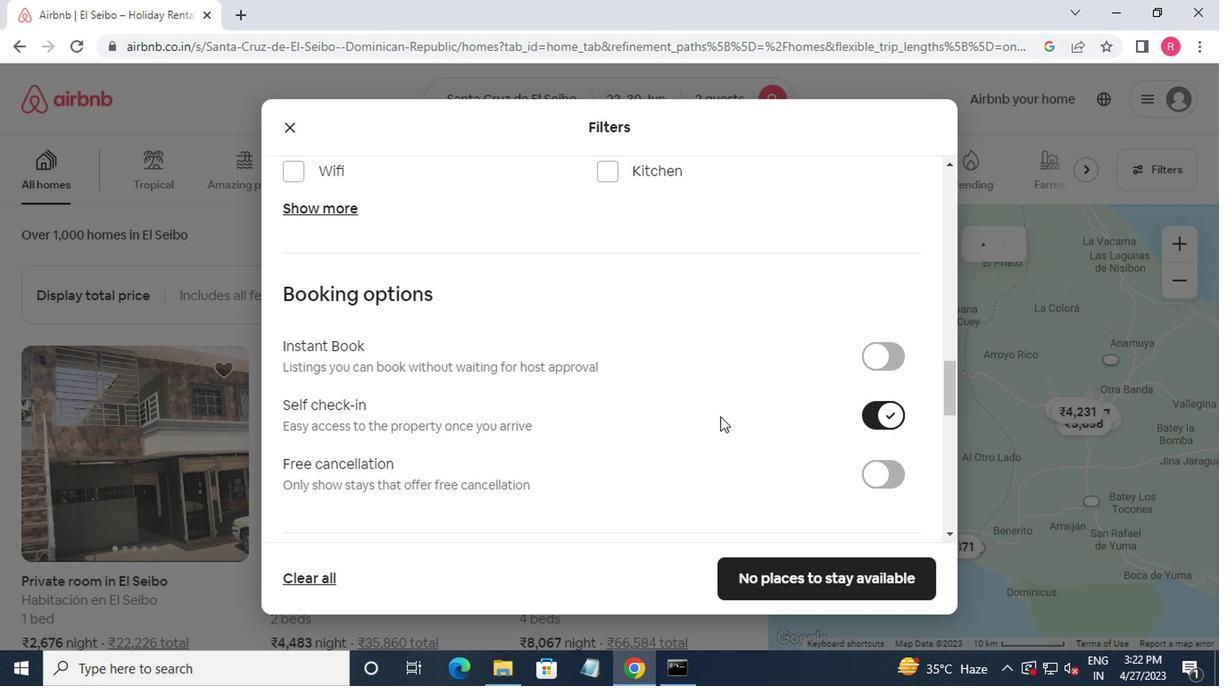 
Action: Mouse scrolled (707, 419) with delta (0, 0)
Screenshot: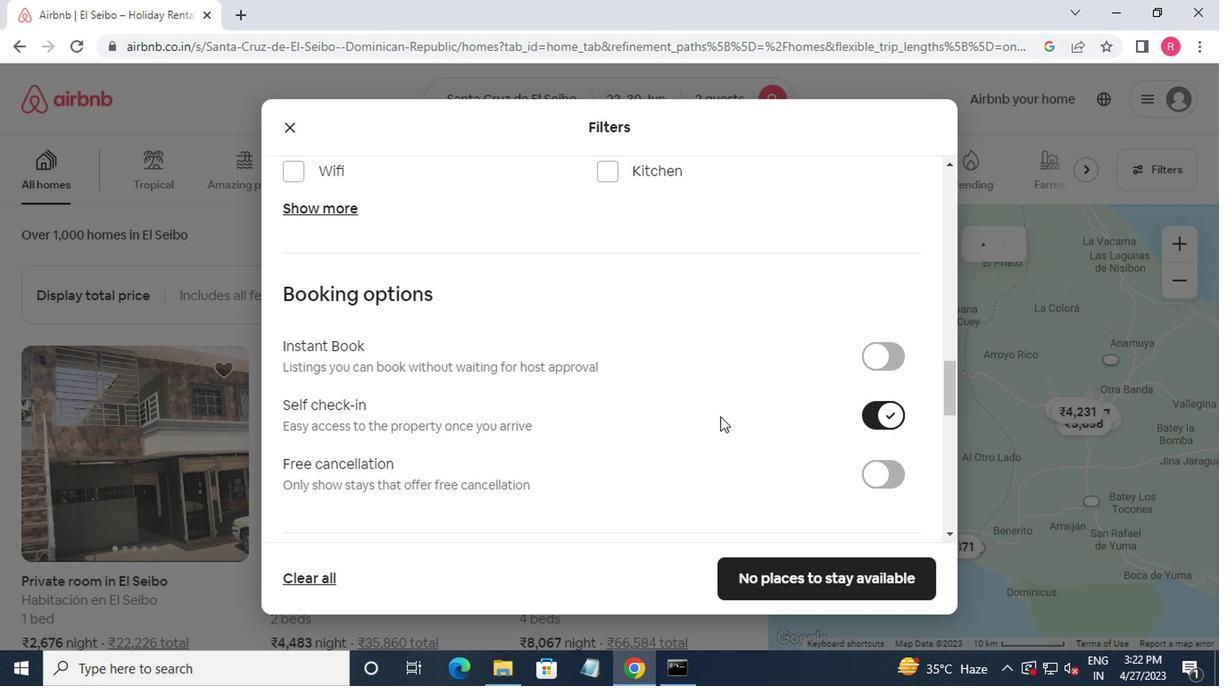
Action: Mouse moved to (699, 421)
Screenshot: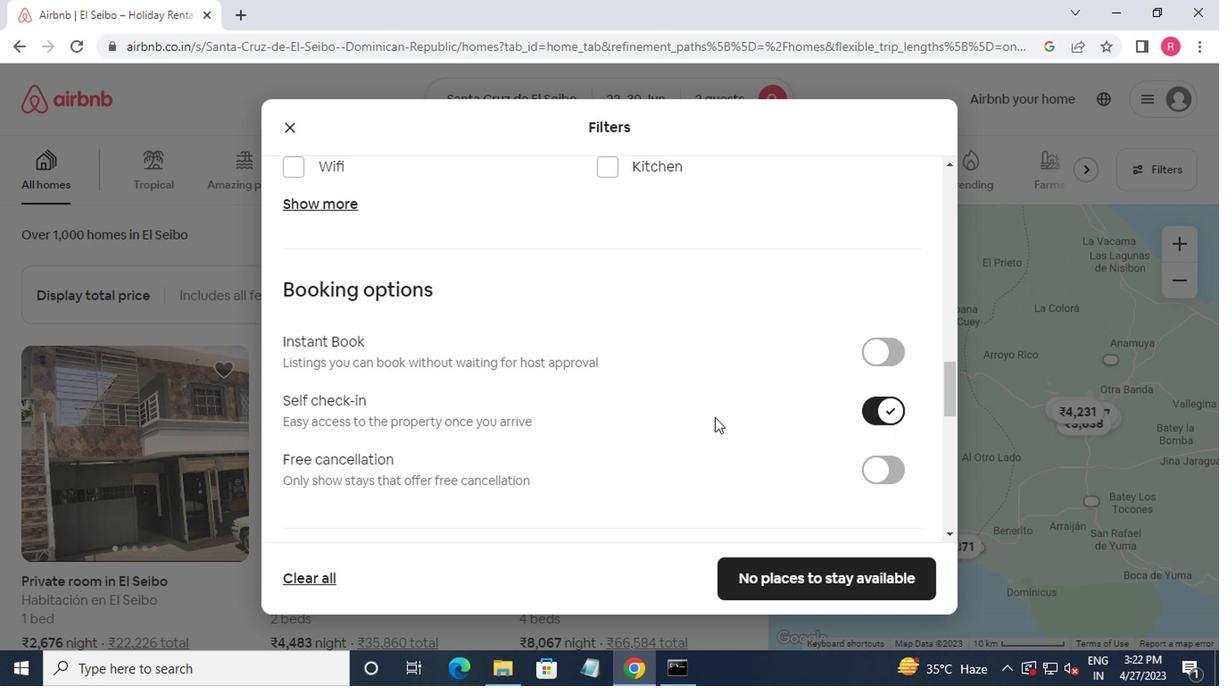 
Action: Mouse scrolled (699, 419) with delta (0, -1)
Screenshot: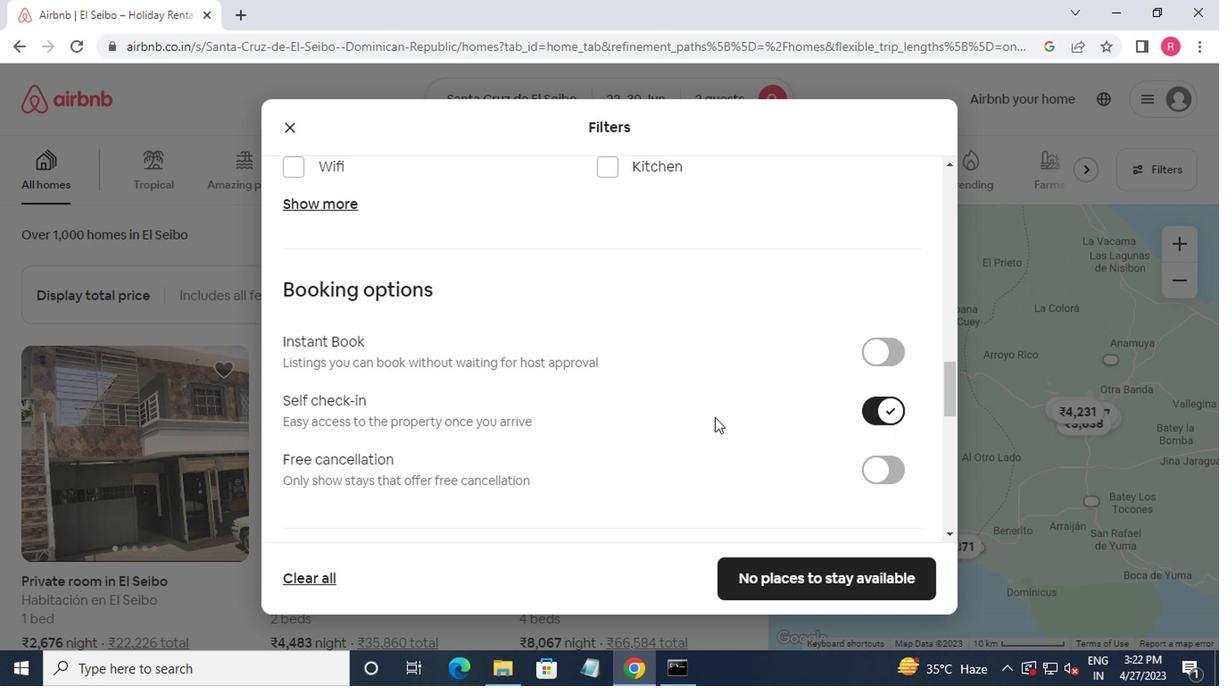 
Action: Mouse moved to (564, 421)
Screenshot: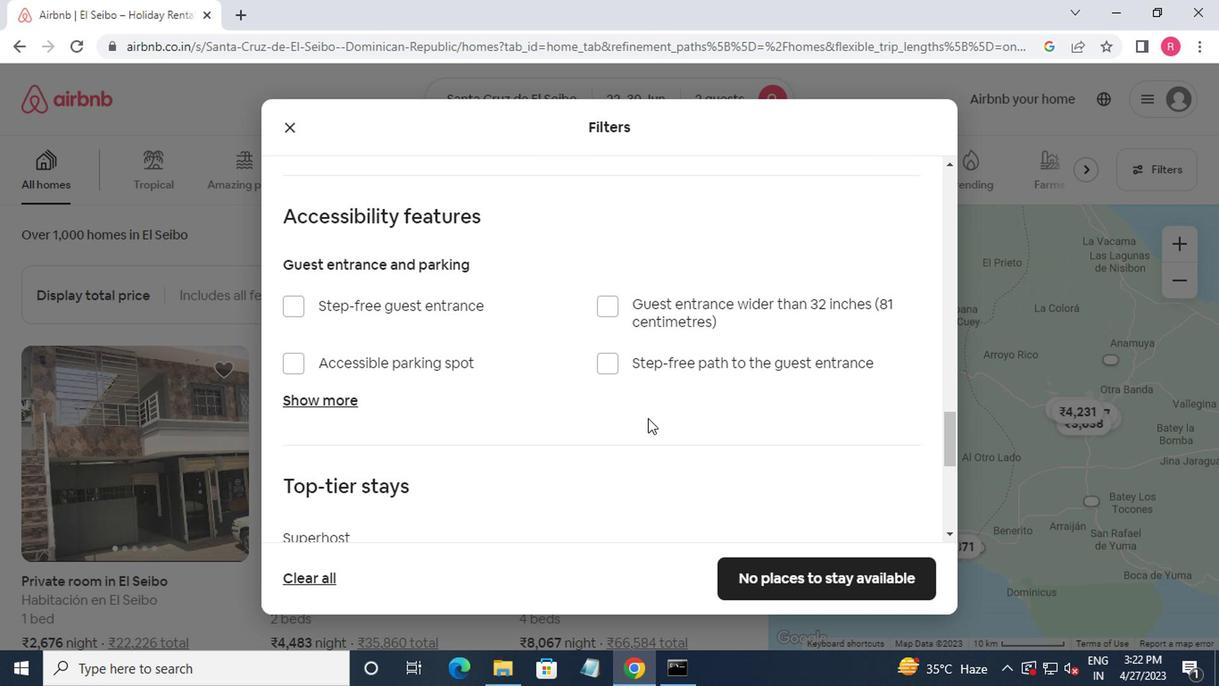 
Action: Mouse scrolled (564, 419) with delta (0, -1)
Screenshot: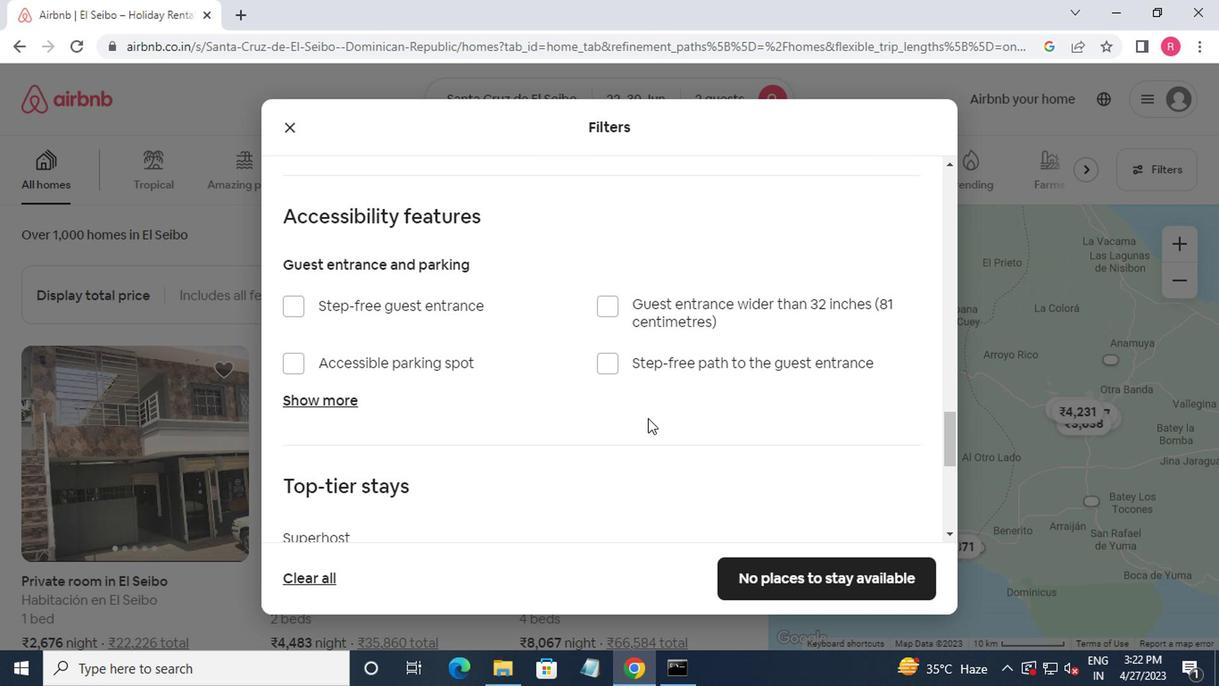 
Action: Mouse moved to (539, 426)
Screenshot: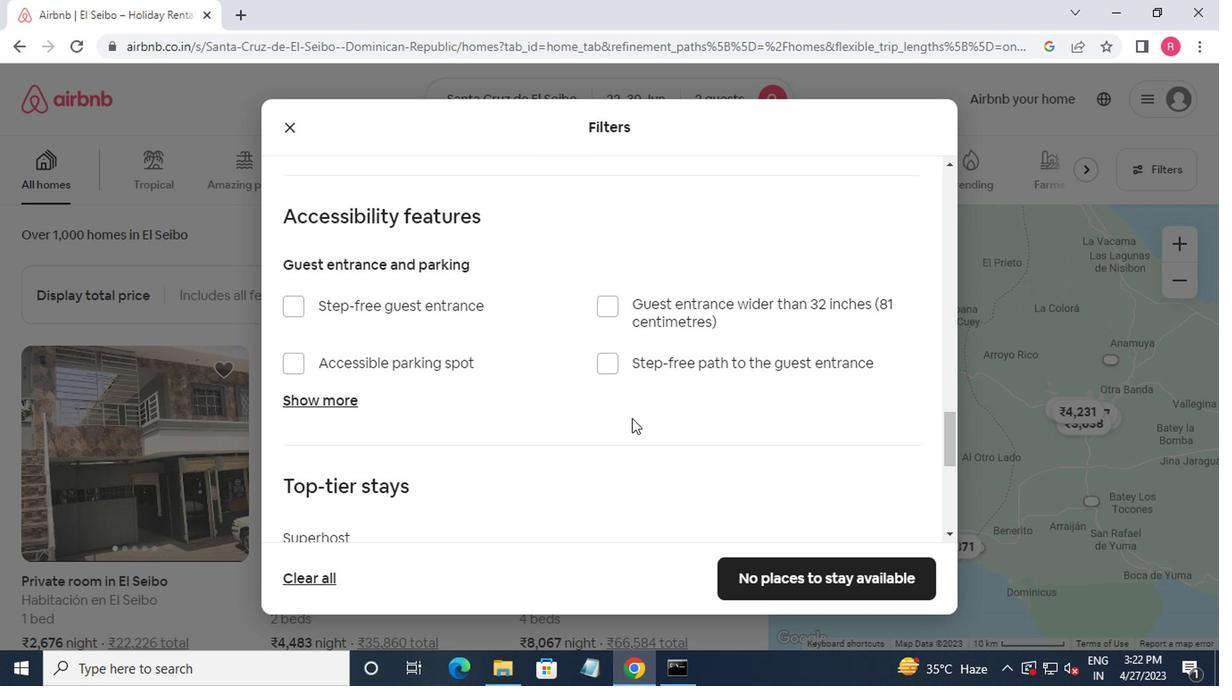 
Action: Mouse scrolled (539, 425) with delta (0, -1)
Screenshot: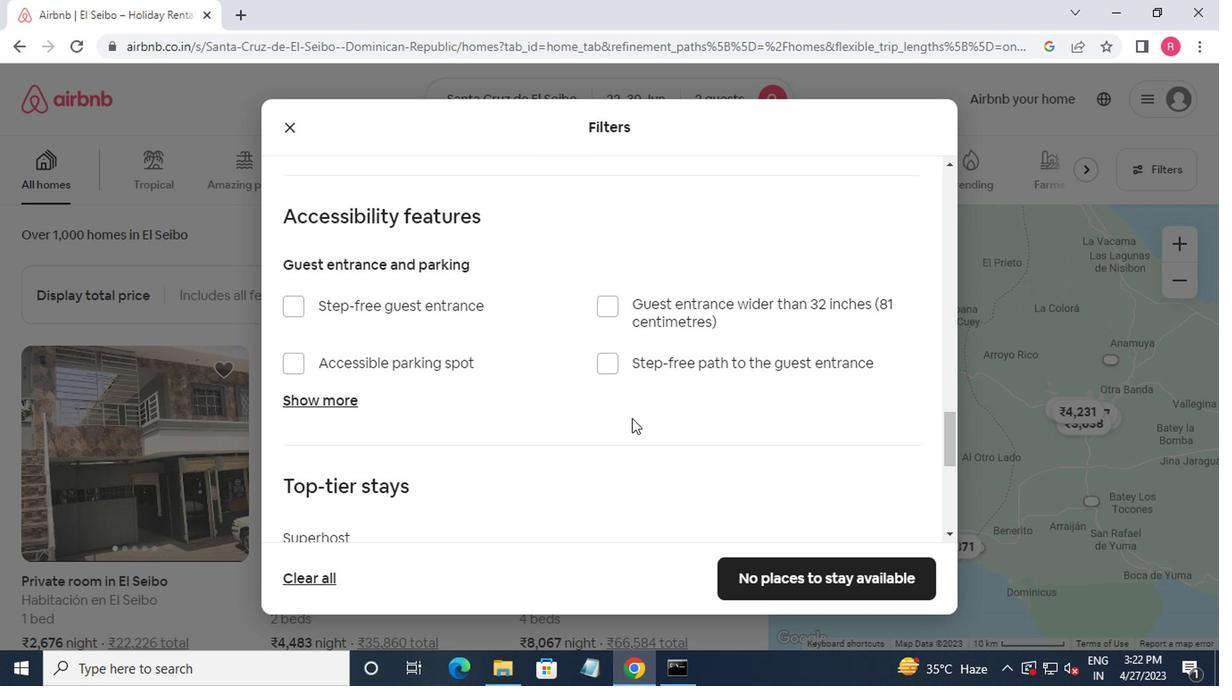 
Action: Mouse moved to (531, 428)
Screenshot: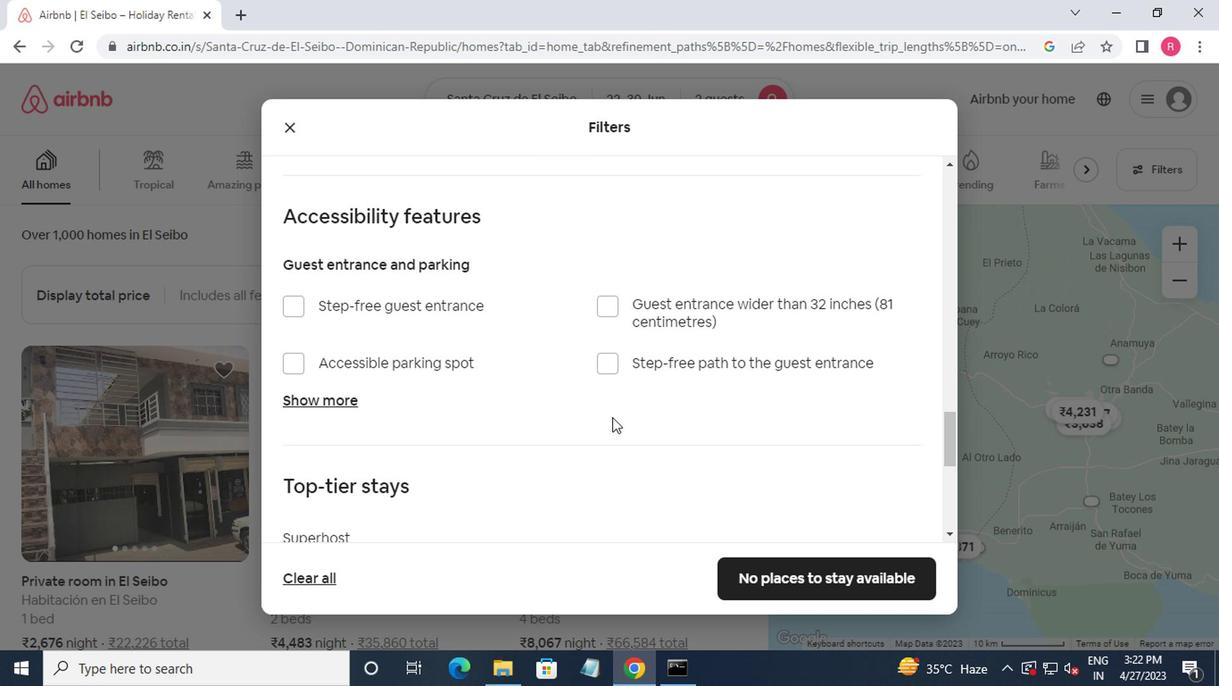 
Action: Mouse scrolled (531, 427) with delta (0, 0)
Screenshot: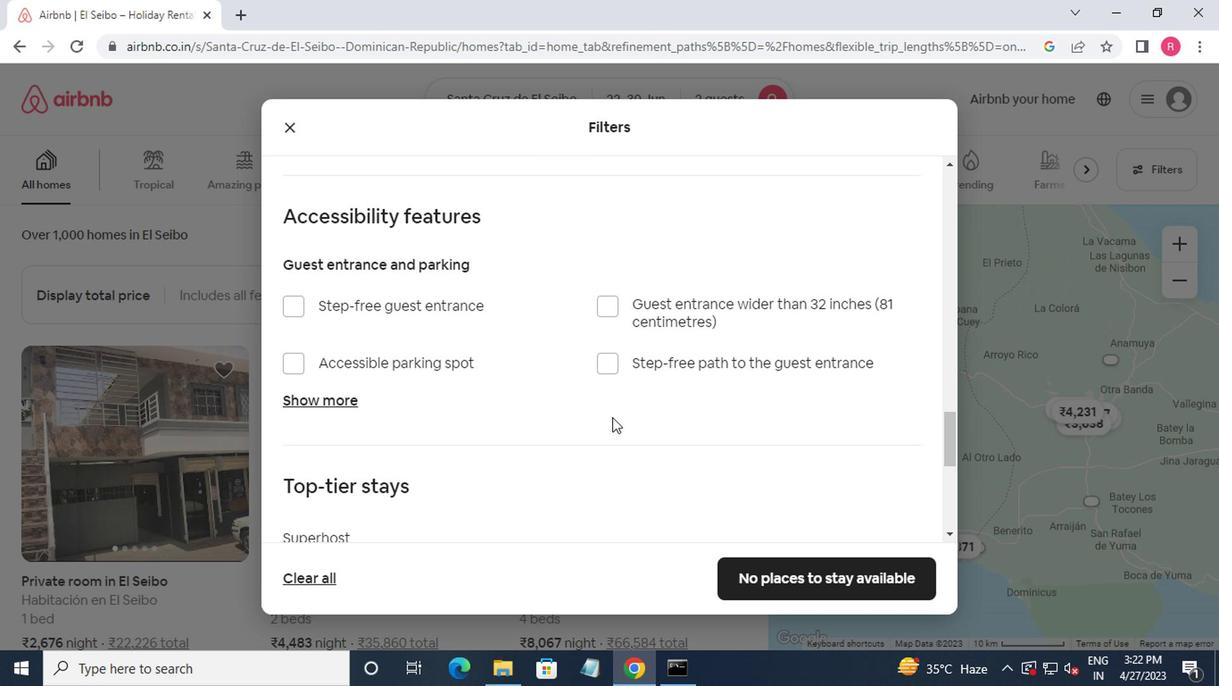 
Action: Mouse moved to (525, 428)
Screenshot: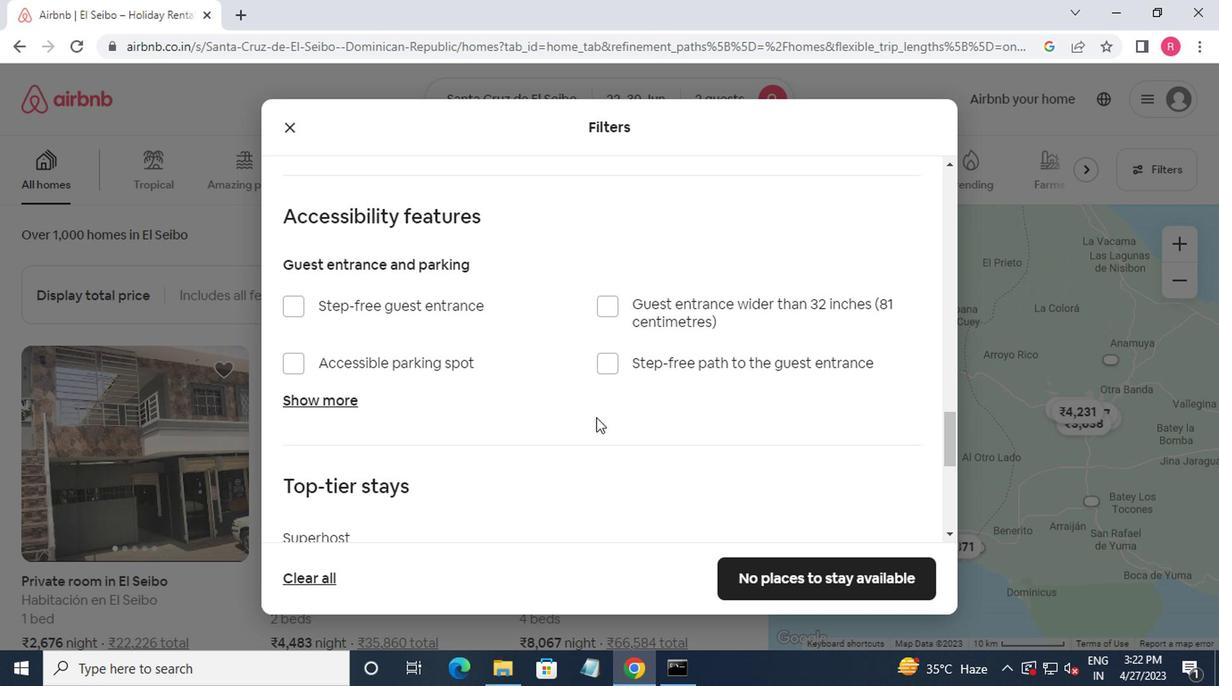 
Action: Mouse scrolled (525, 427) with delta (0, 0)
Screenshot: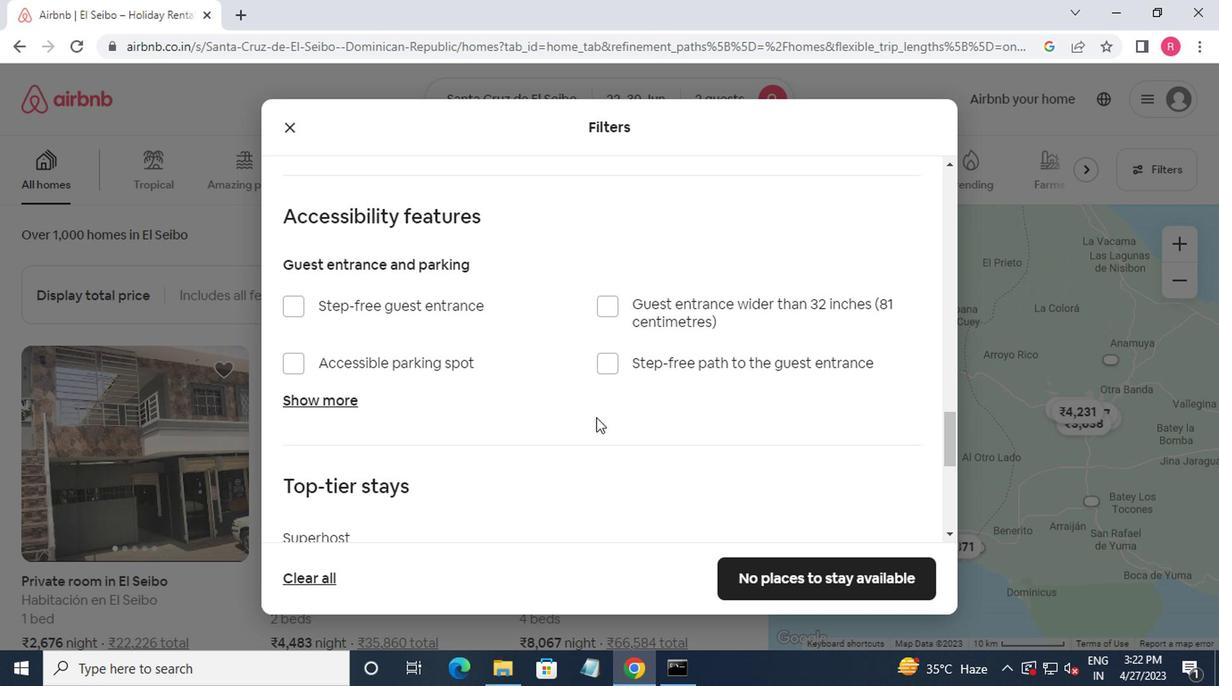
Action: Mouse moved to (306, 464)
Screenshot: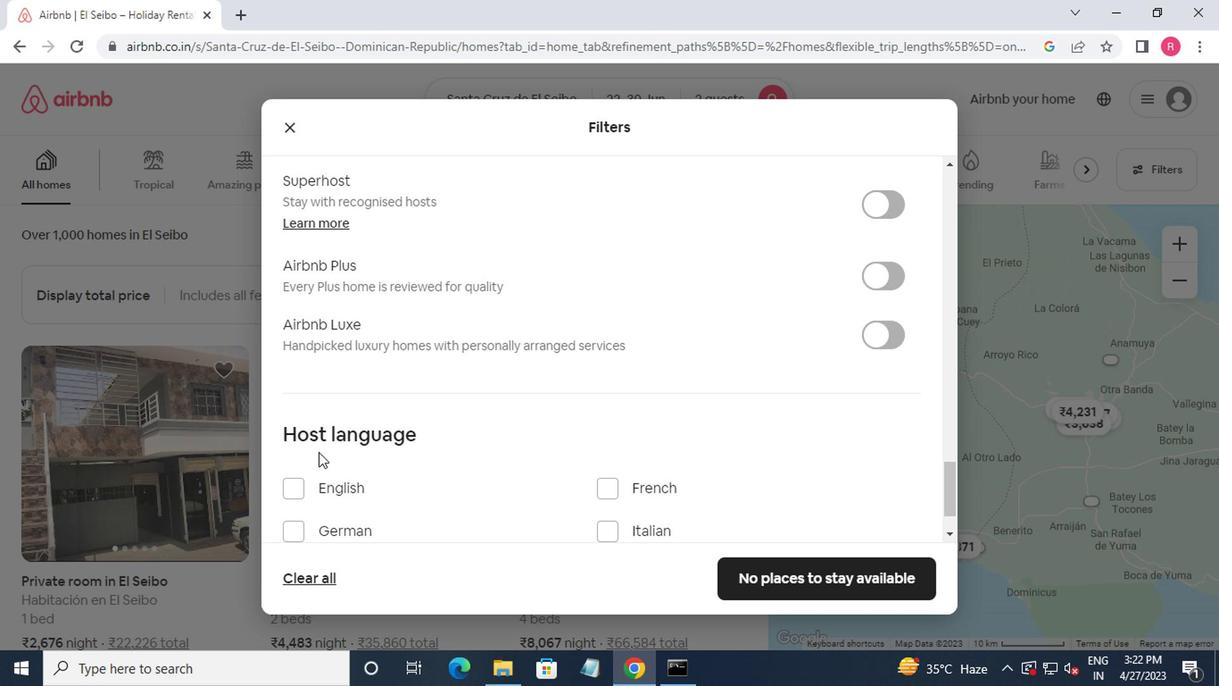 
Action: Mouse scrolled (306, 463) with delta (0, -1)
Screenshot: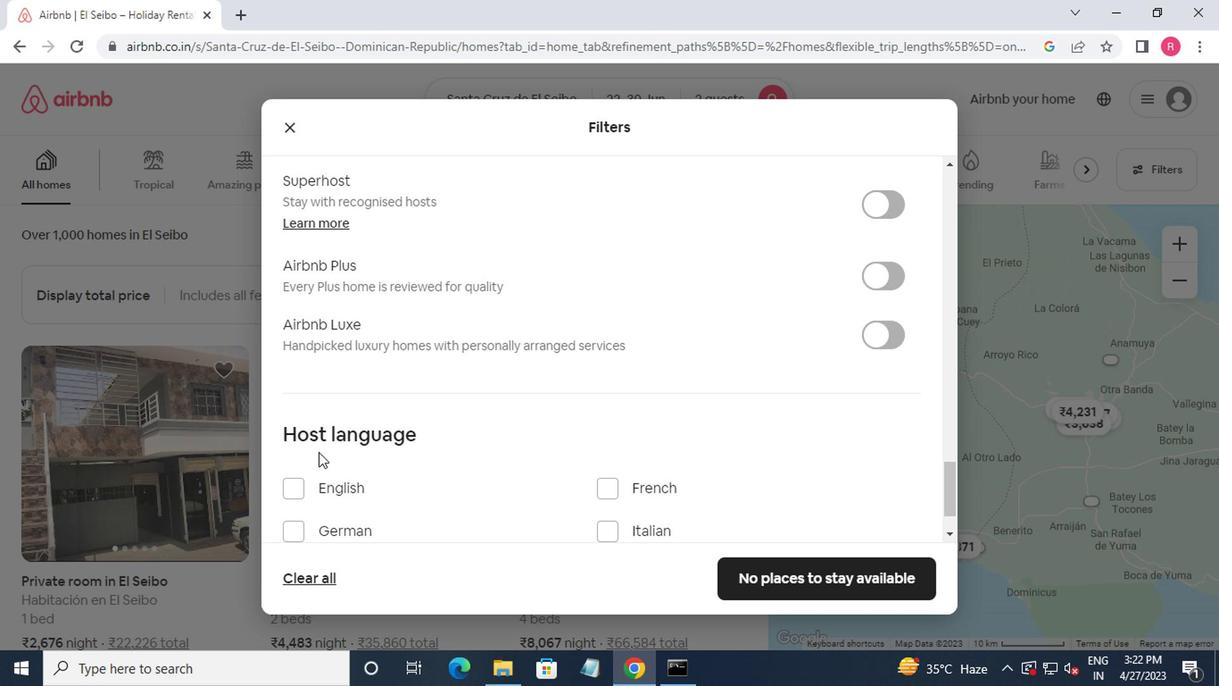 
Action: Mouse moved to (301, 468)
Screenshot: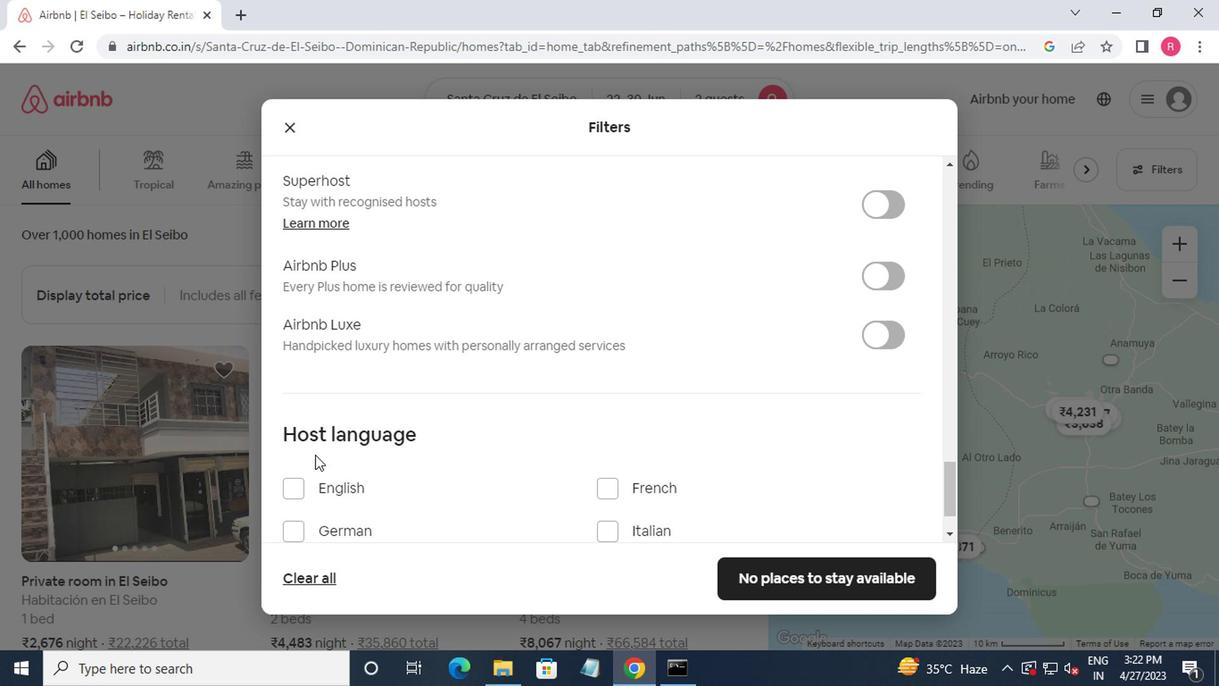 
Action: Mouse scrolled (301, 466) with delta (0, -1)
Screenshot: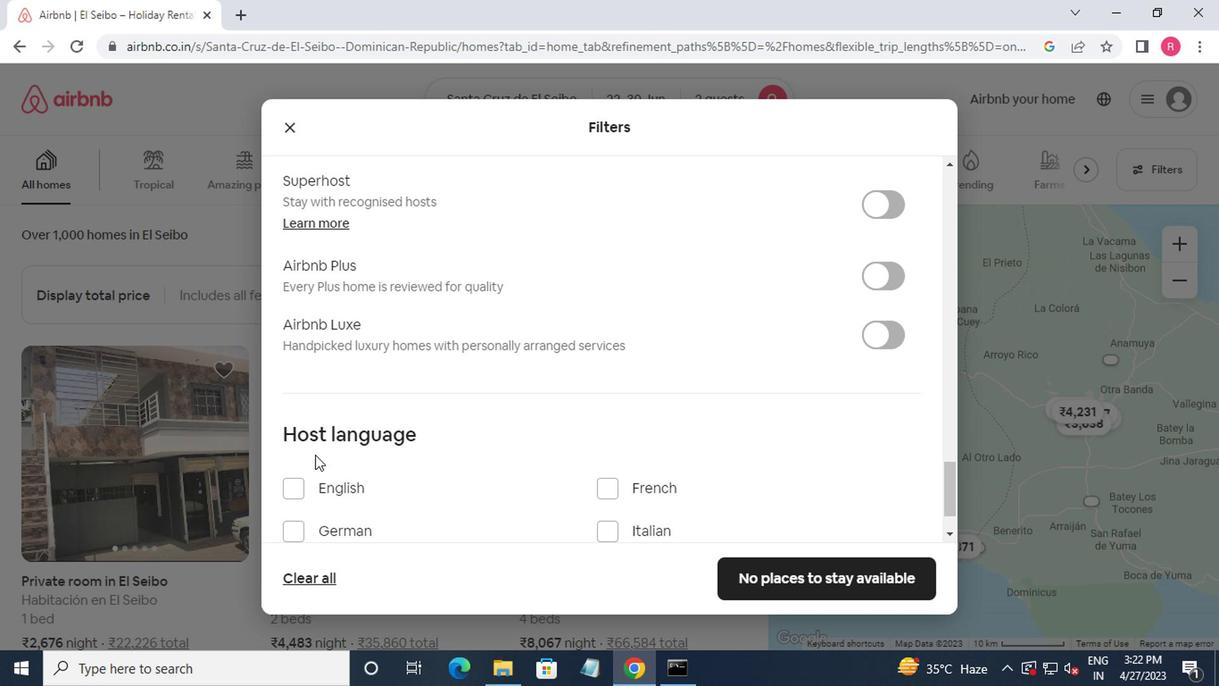 
Action: Mouse moved to (286, 419)
Screenshot: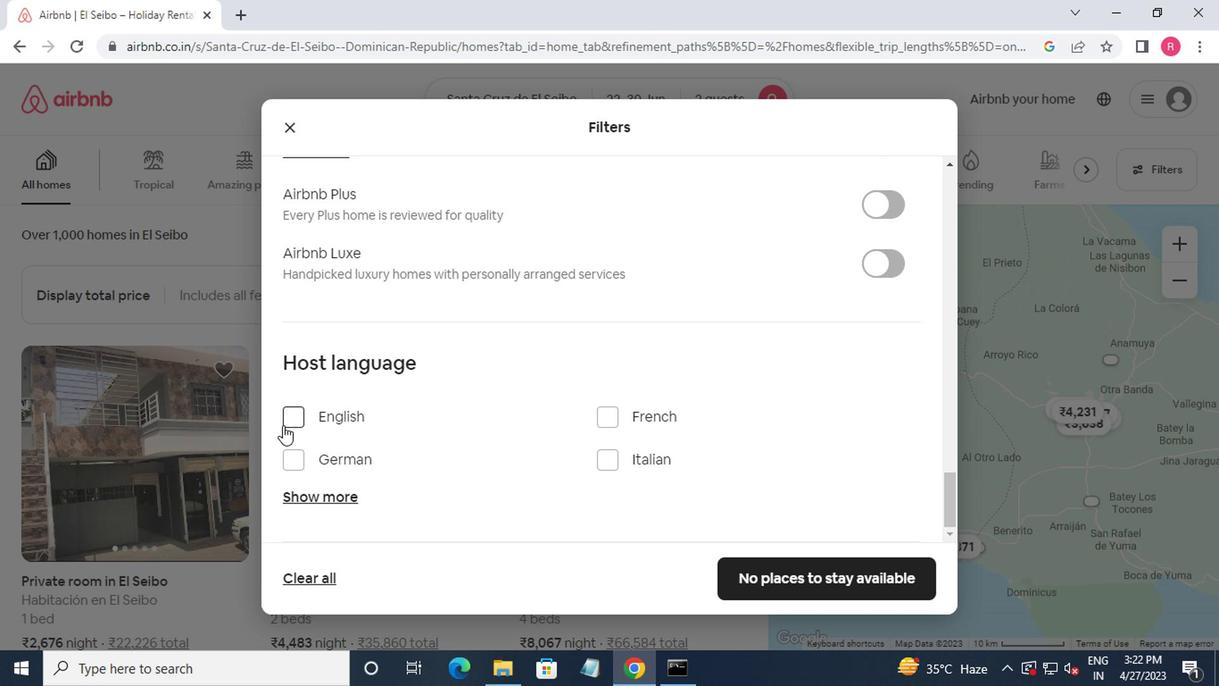 
Action: Mouse pressed left at (286, 419)
Screenshot: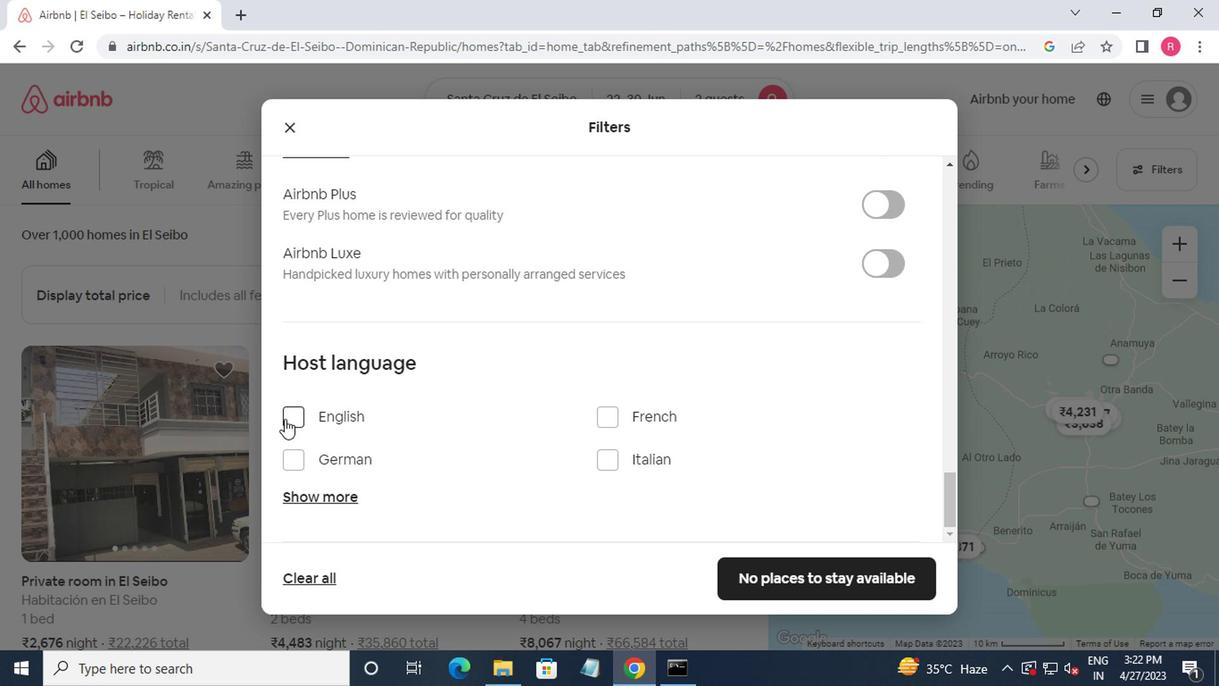 
Action: Mouse moved to (813, 590)
Screenshot: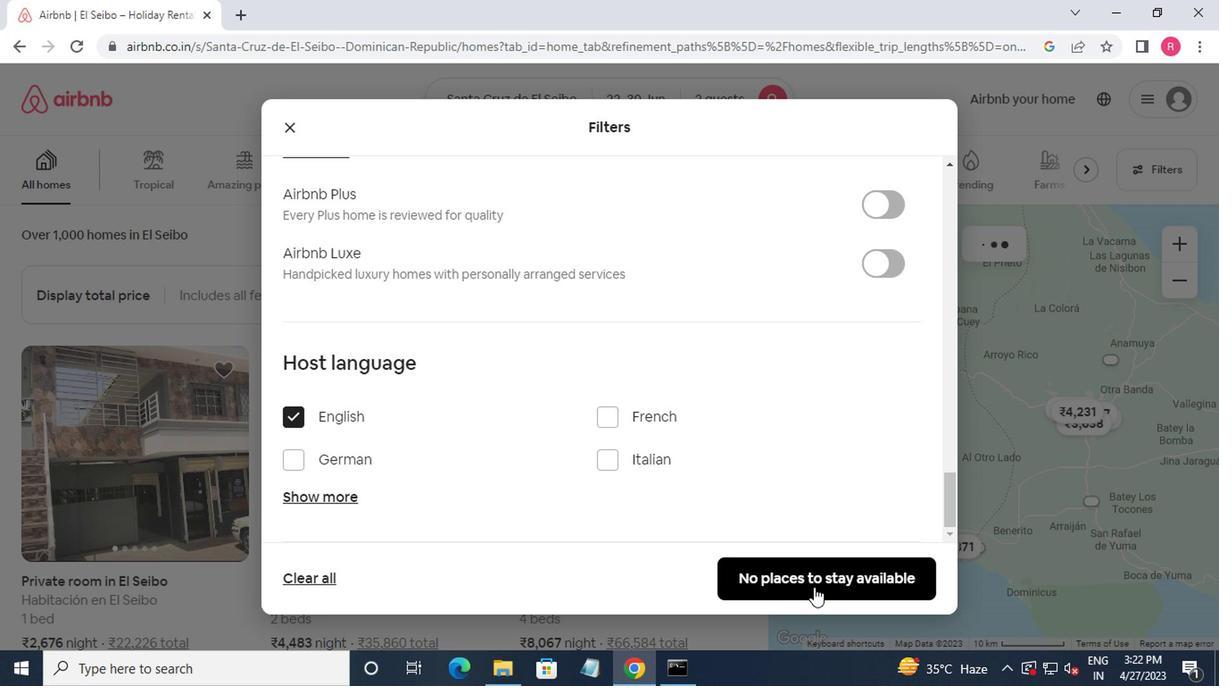 
Action: Mouse pressed left at (813, 590)
Screenshot: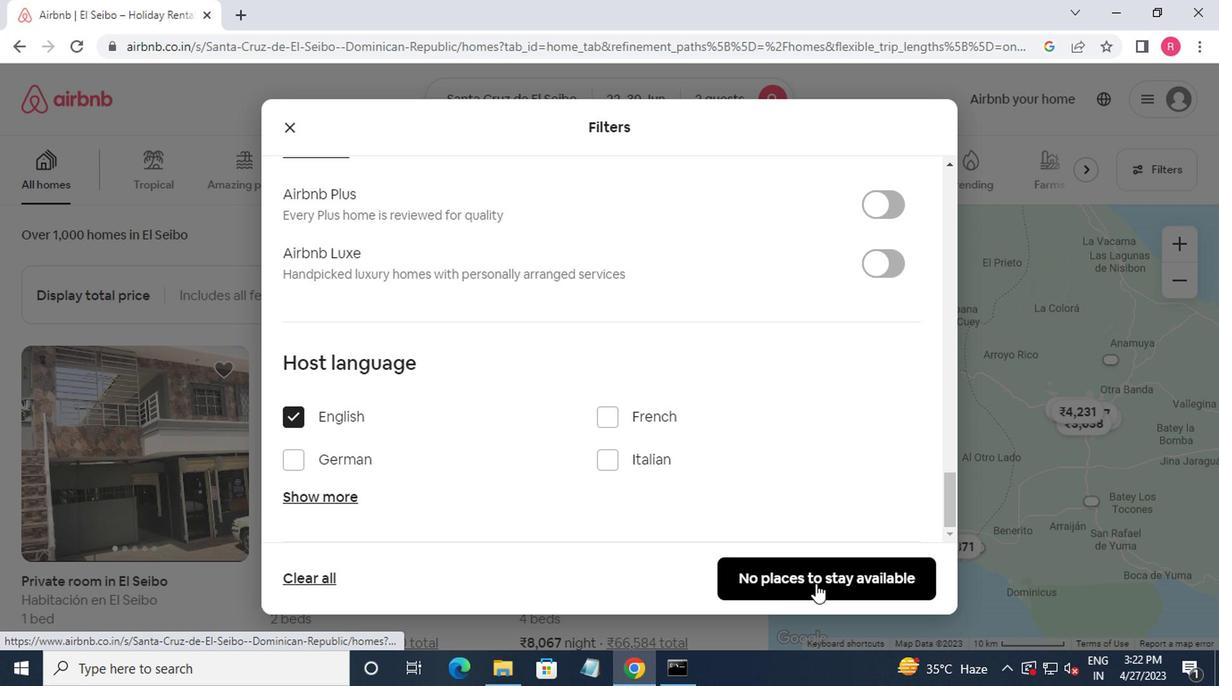 
Action: Mouse moved to (811, 583)
Screenshot: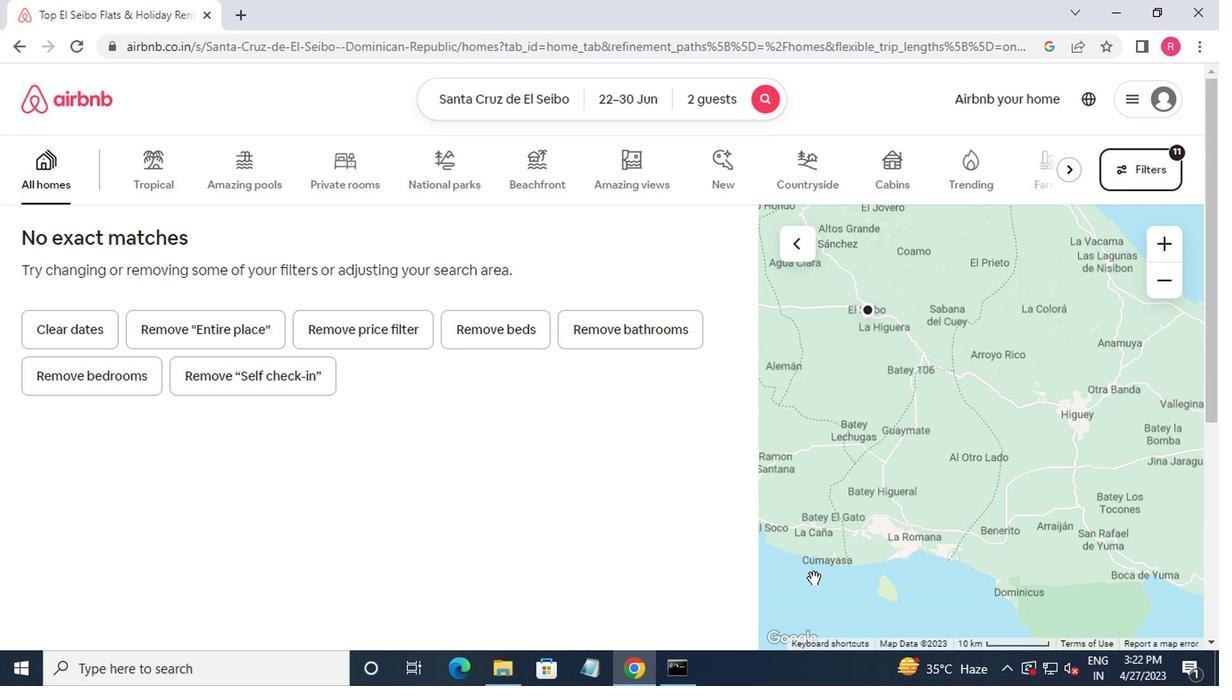 
